 Task: Compose an email with the signature Jovani Ramirez with the subject Update on a new office opening and the message As discussed in our previous meeting, we need to finalize the project timeline by the end of the week. from softage.5@softage.net to softage.4@softage.net, select the message and change font size to huge, align the email to right Send the email. Finally, move the email from Sent Items to the label Testing
Action: Mouse moved to (63, 64)
Screenshot: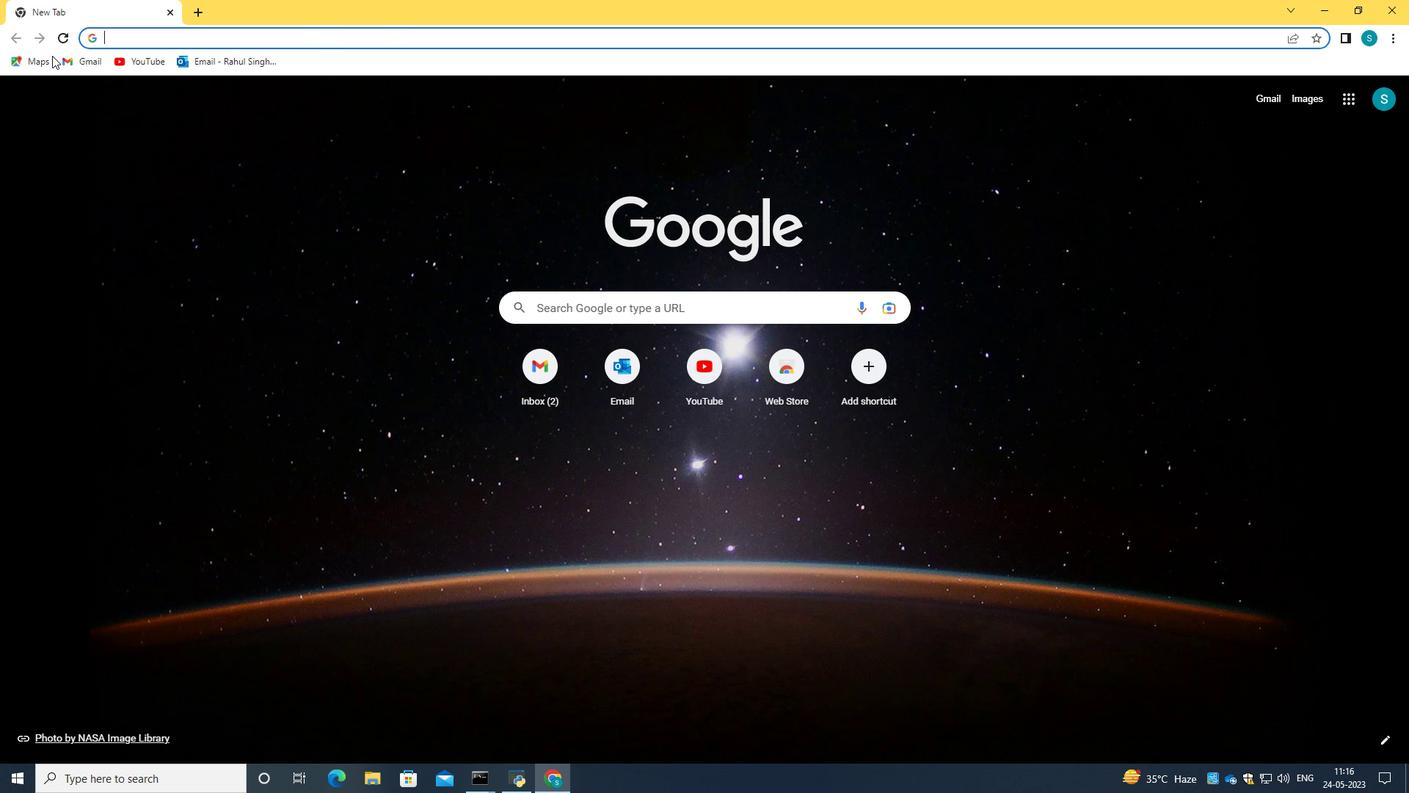 
Action: Mouse pressed left at (63, 64)
Screenshot: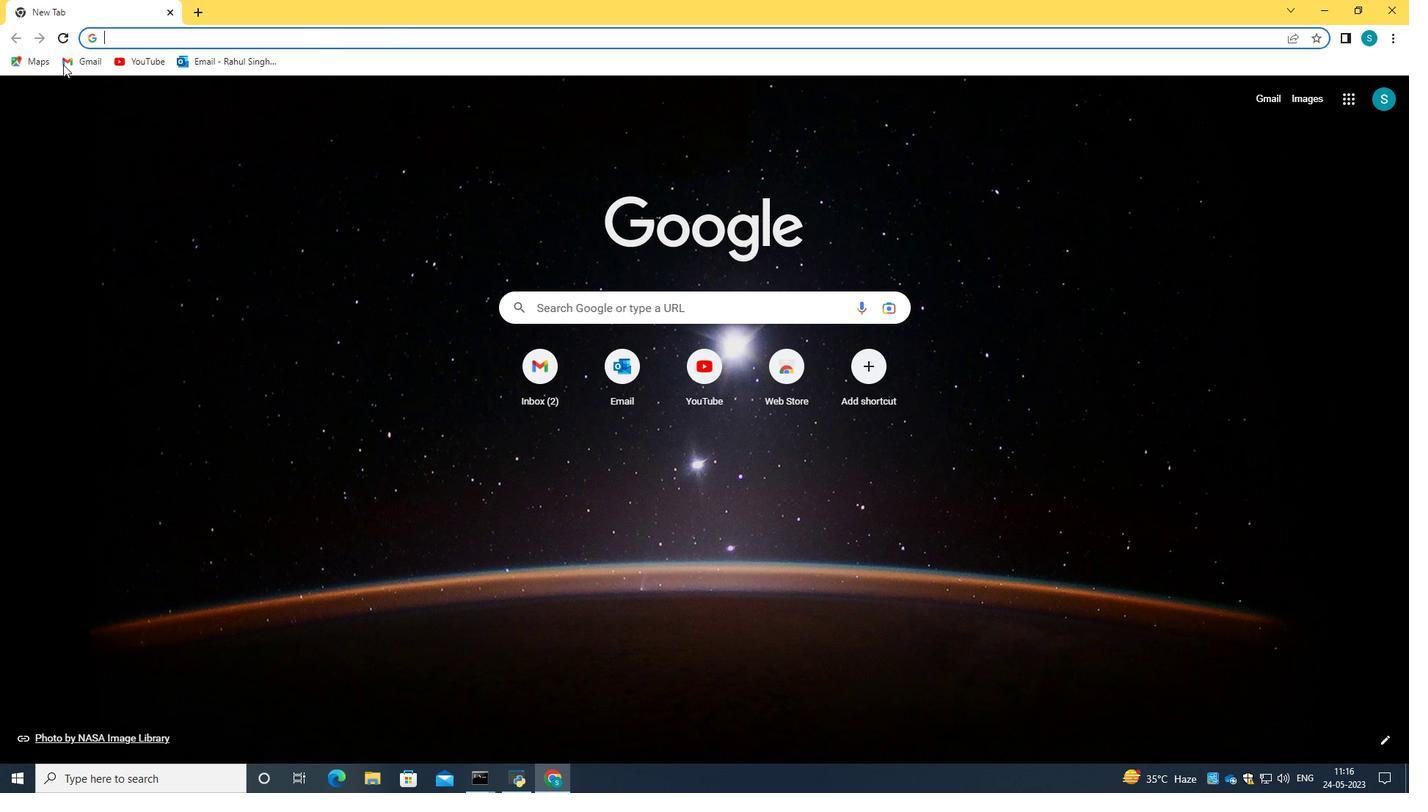 
Action: Mouse moved to (720, 232)
Screenshot: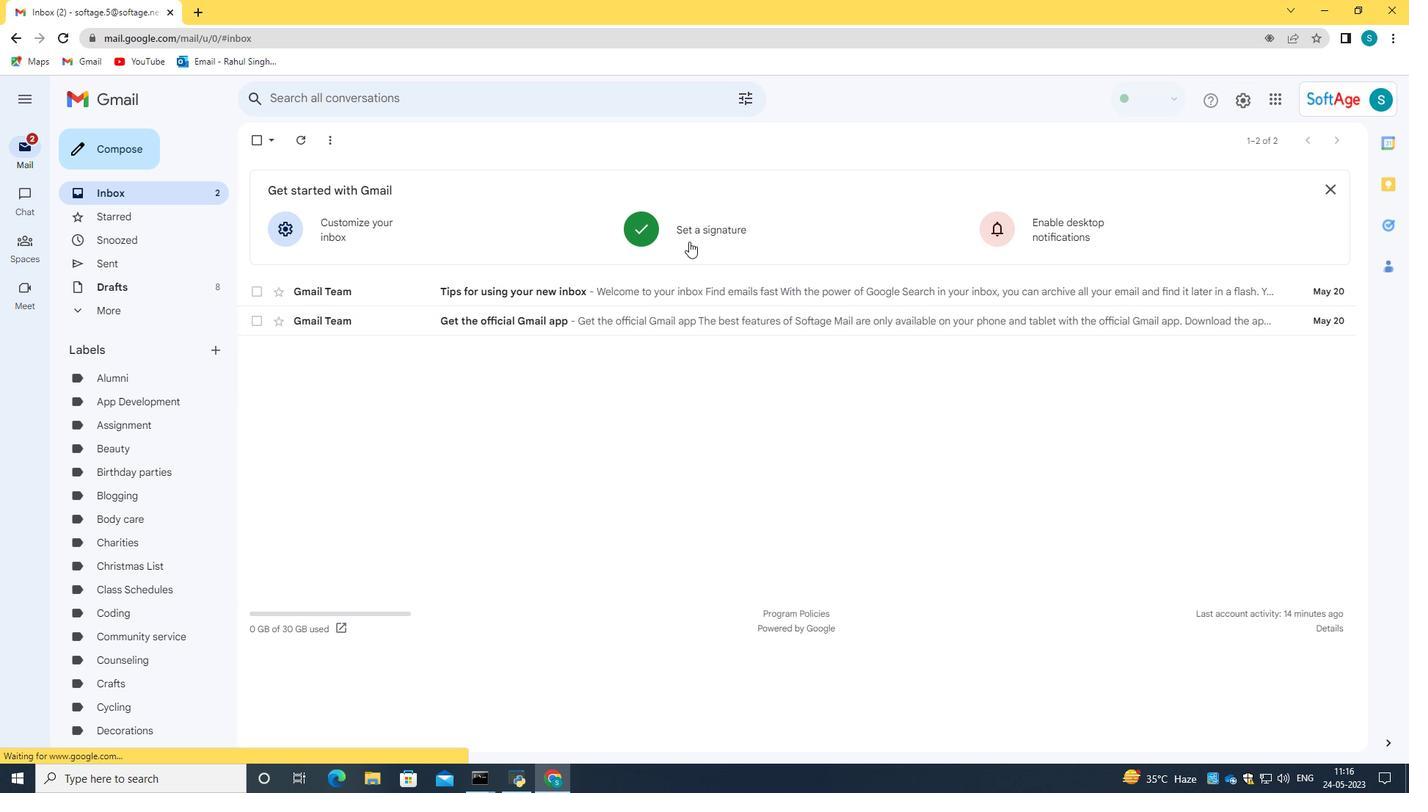 
Action: Mouse pressed left at (720, 232)
Screenshot: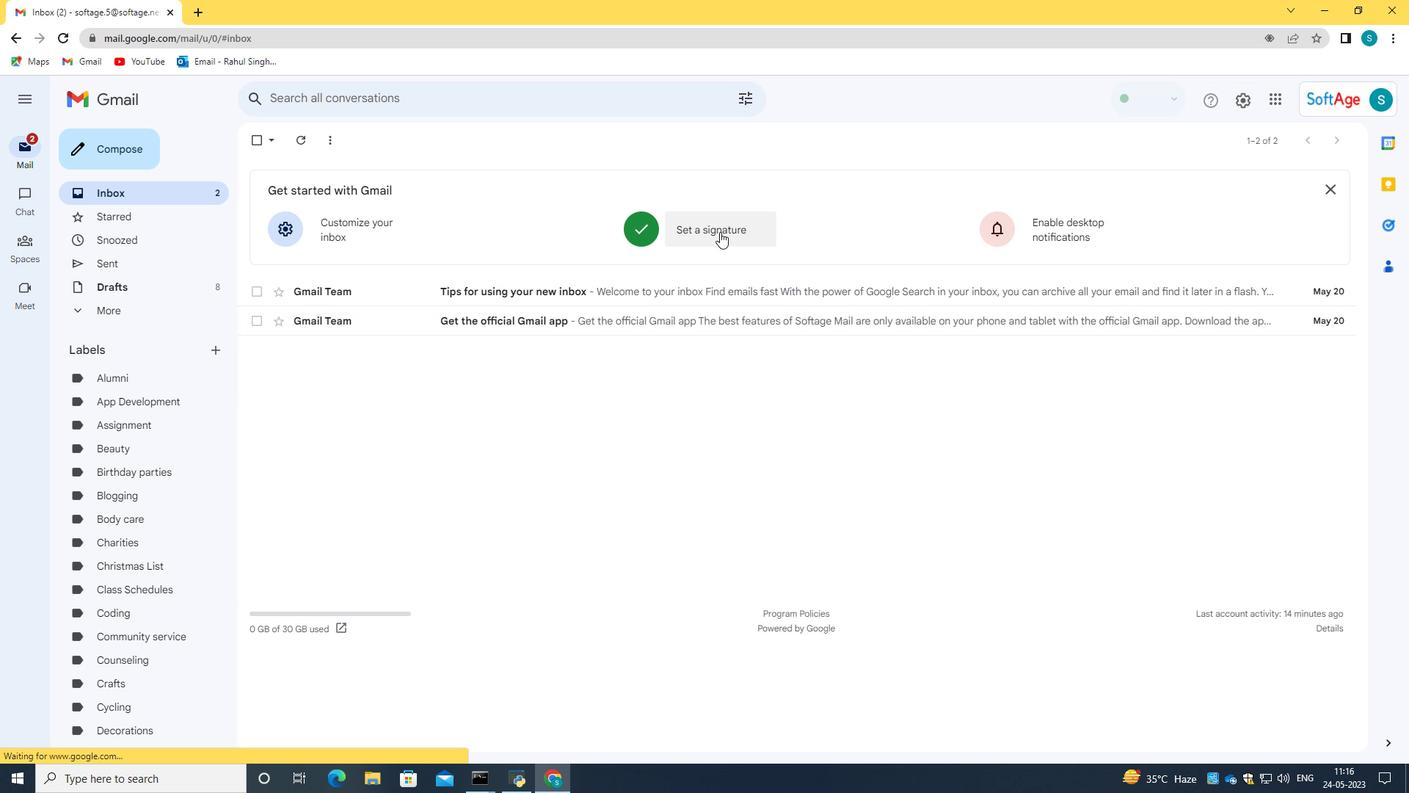 
Action: Mouse moved to (741, 377)
Screenshot: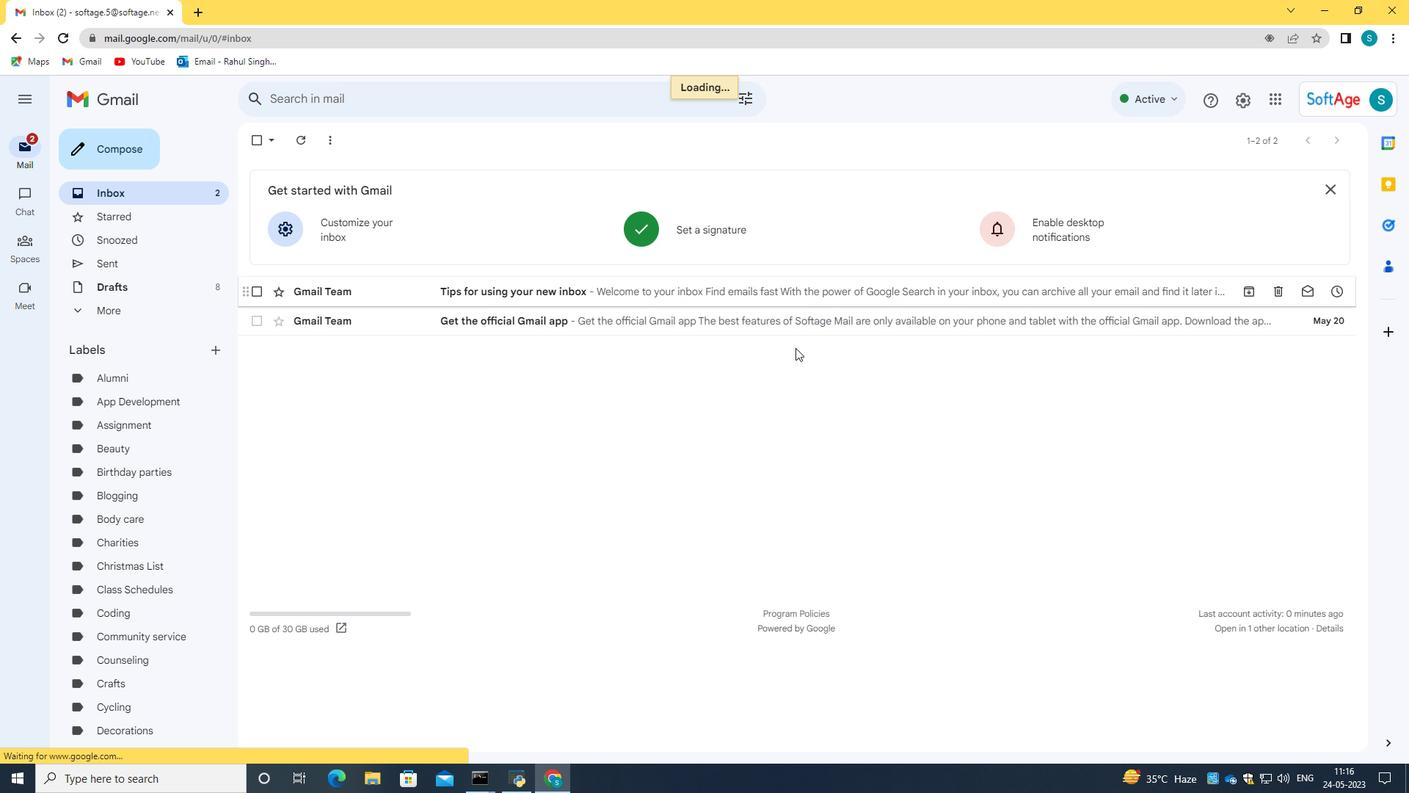 
Action: Mouse scrolled (741, 376) with delta (0, 0)
Screenshot: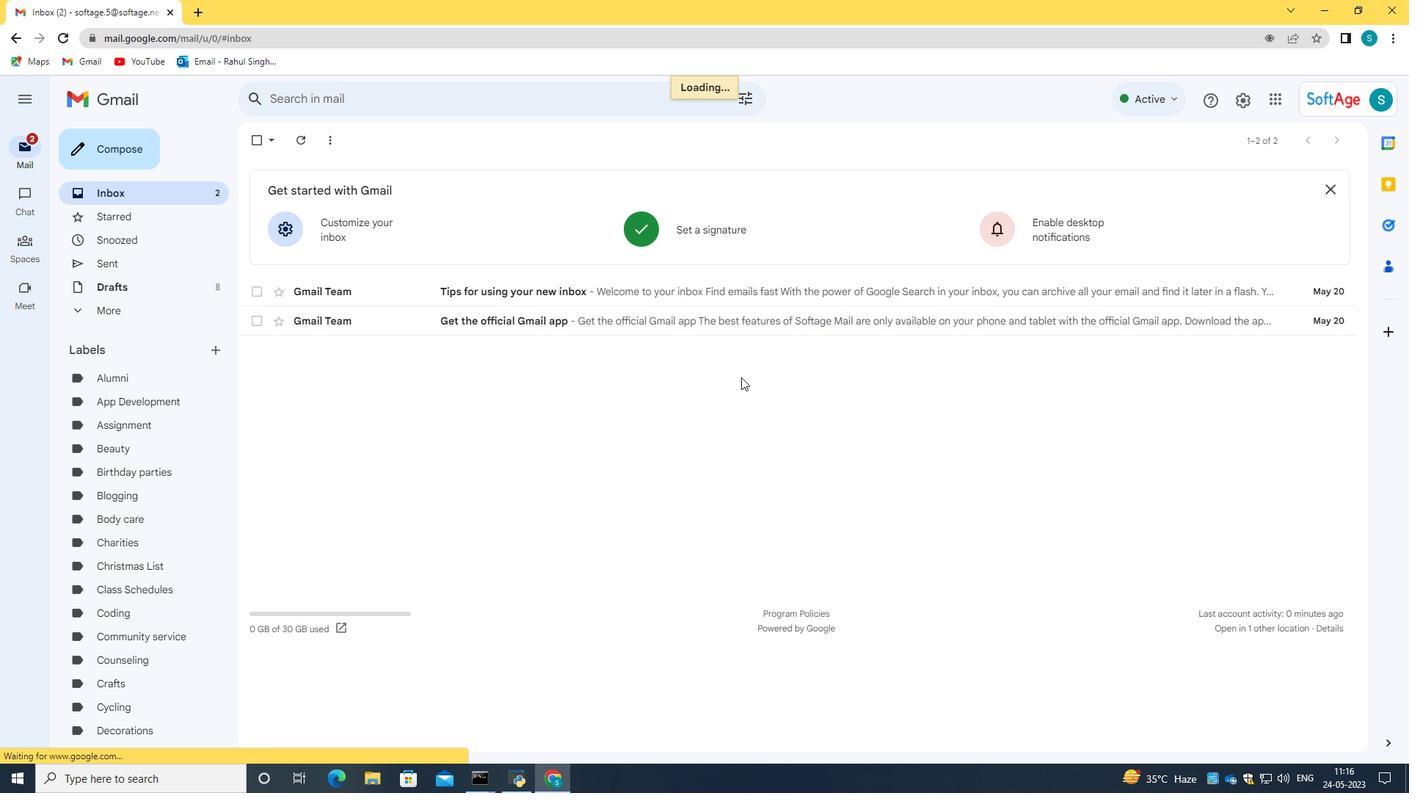 
Action: Mouse scrolled (741, 376) with delta (0, 0)
Screenshot: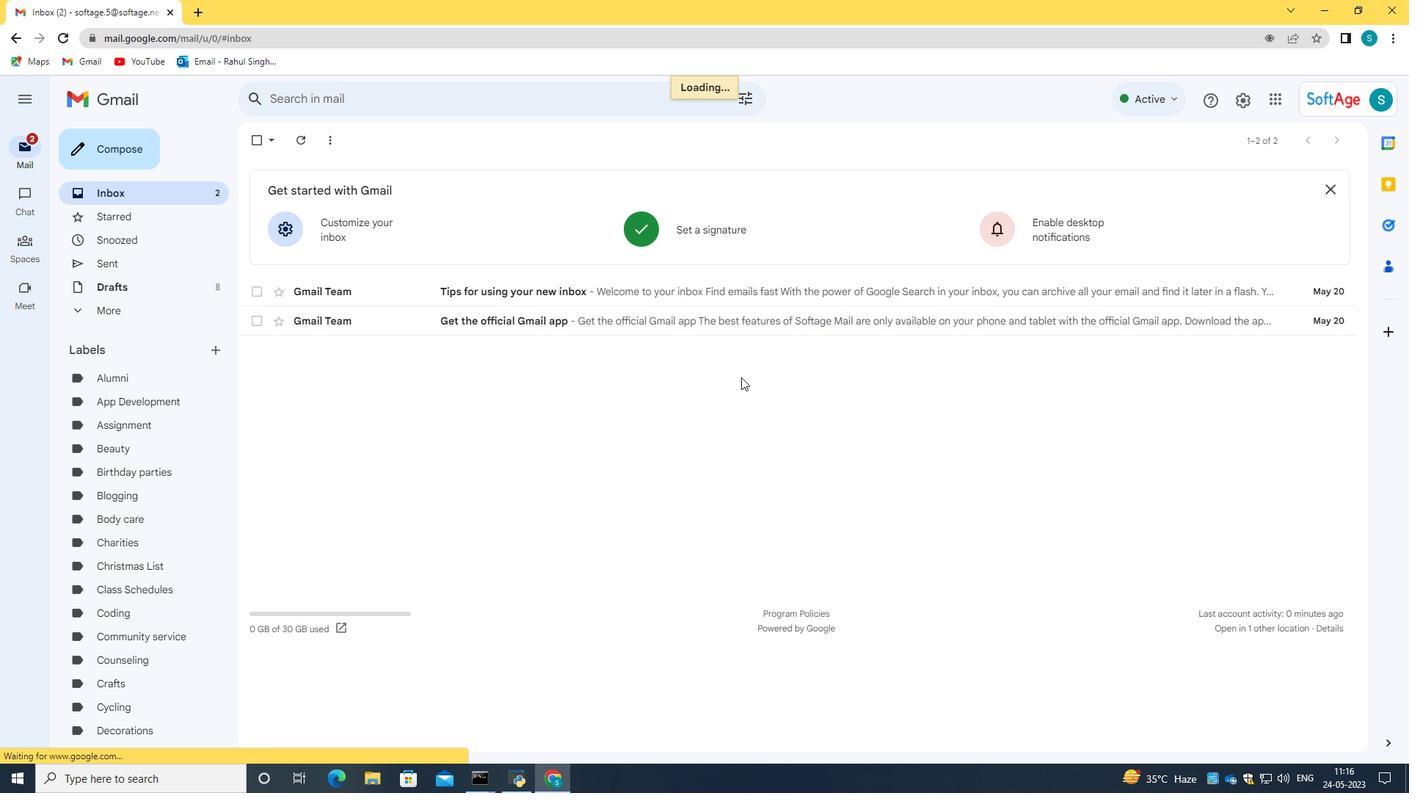 
Action: Mouse scrolled (741, 376) with delta (0, 0)
Screenshot: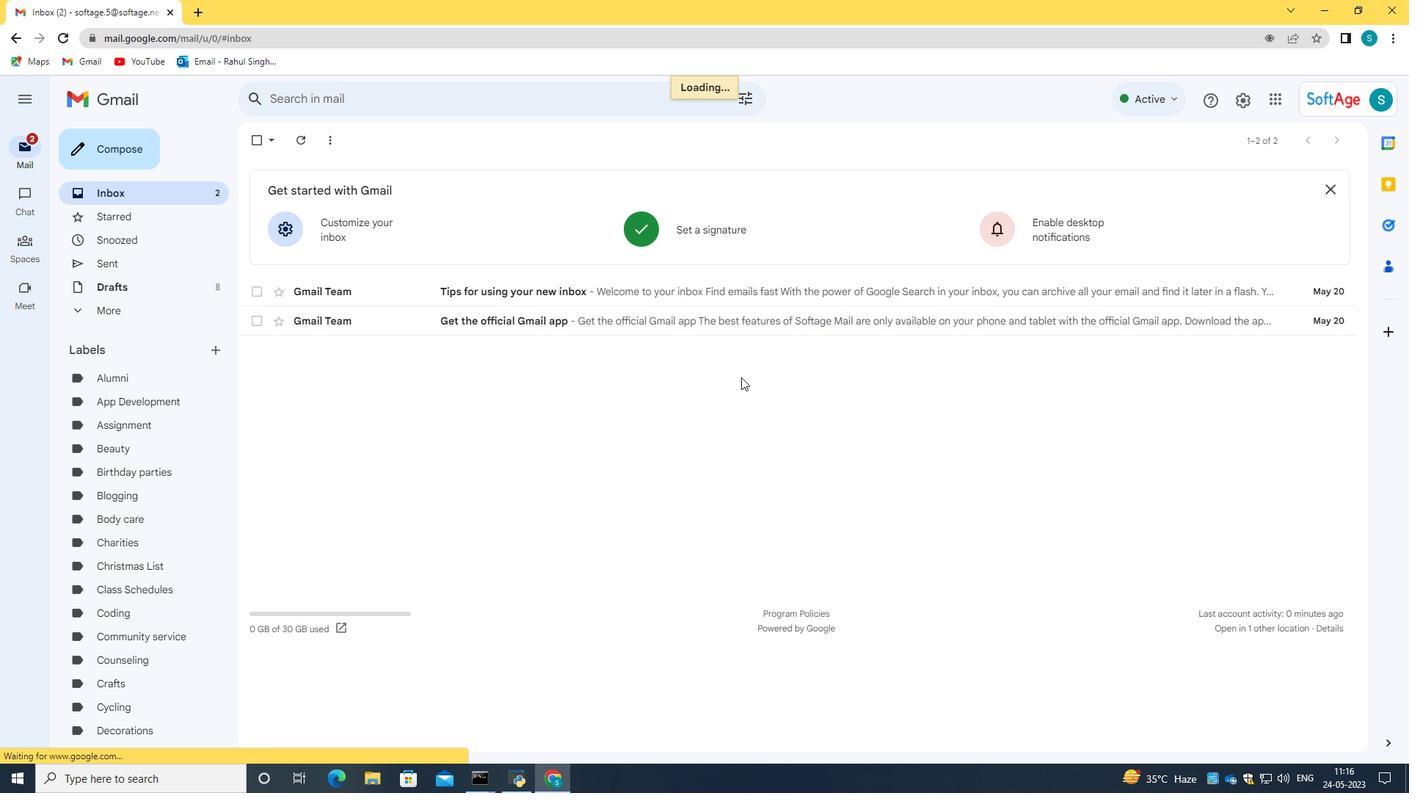
Action: Mouse scrolled (741, 376) with delta (0, 0)
Screenshot: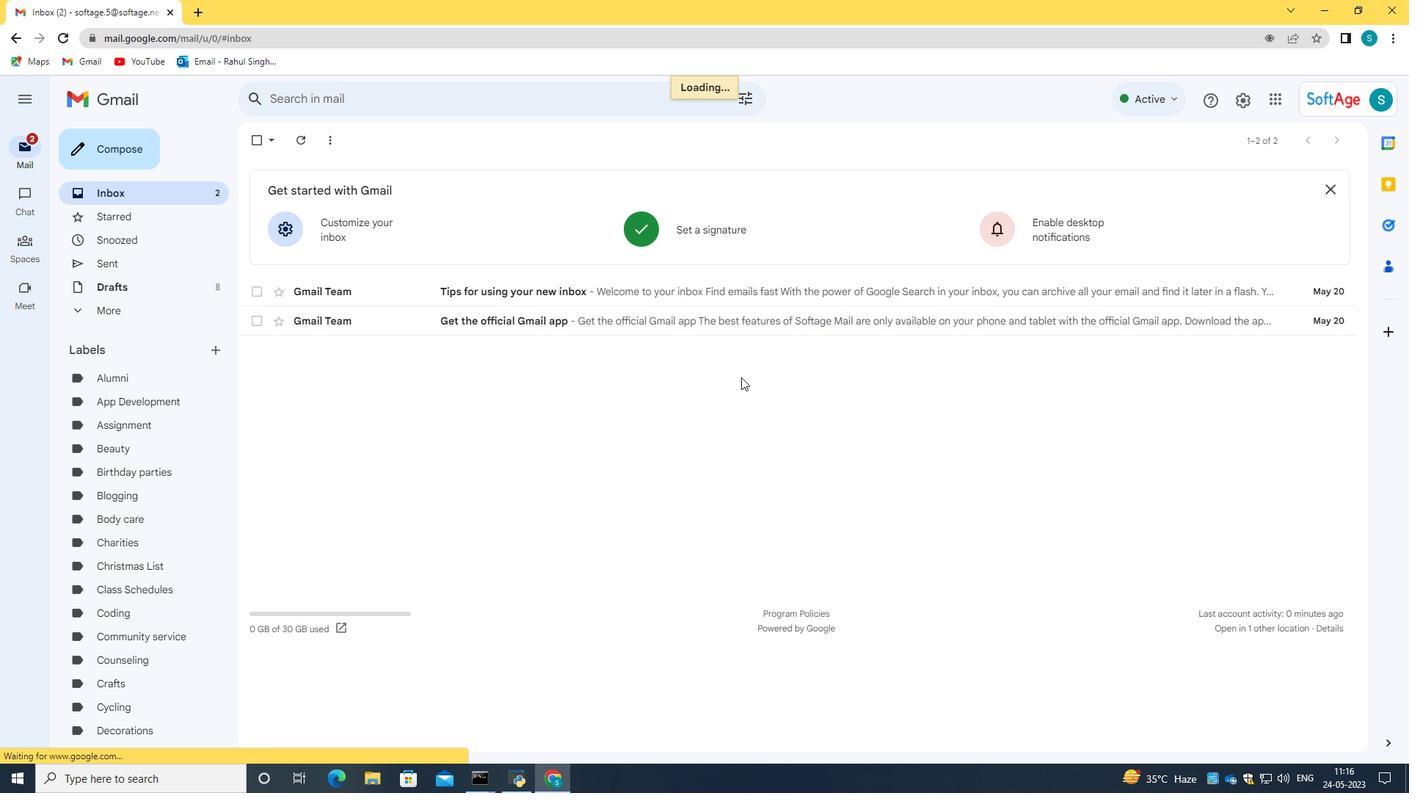 
Action: Mouse moved to (681, 227)
Screenshot: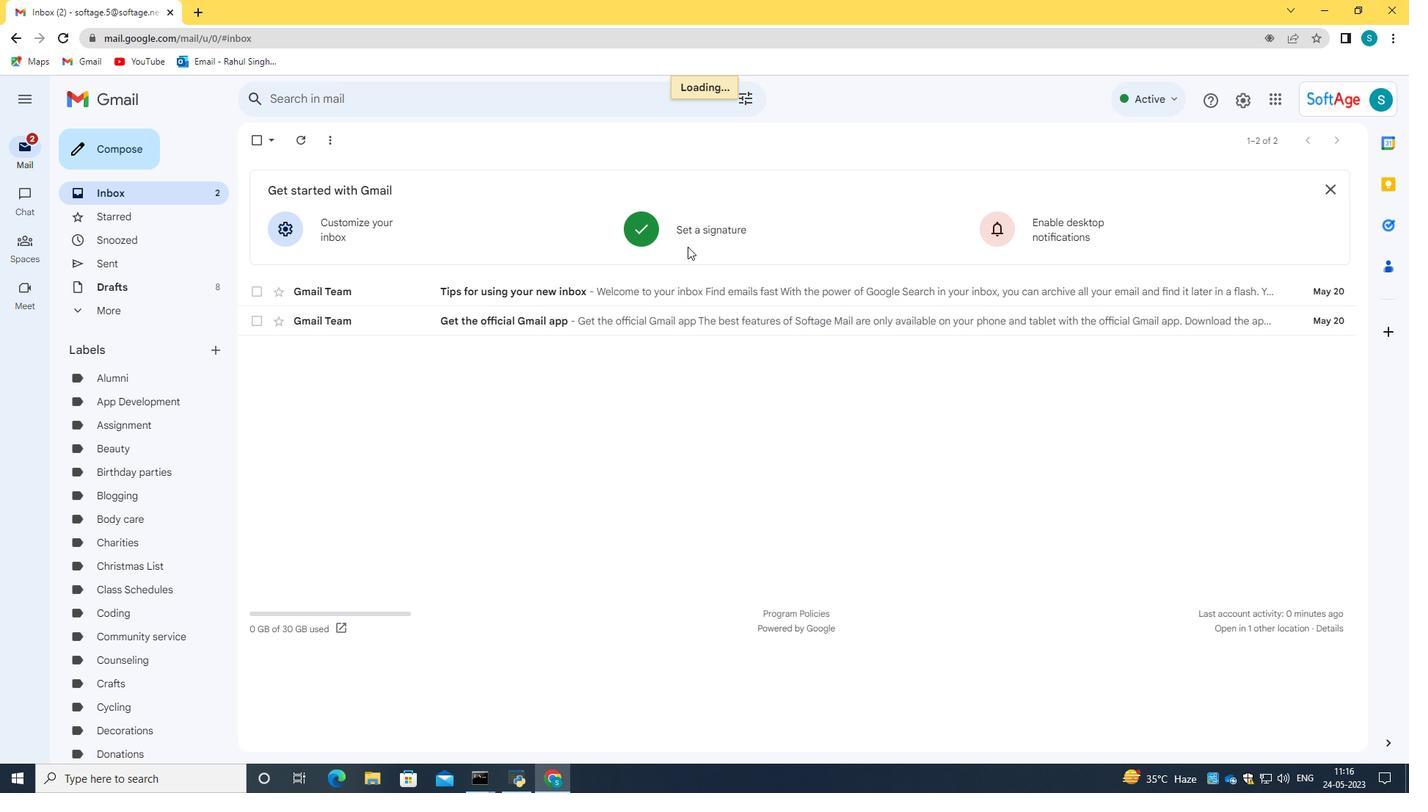
Action: Mouse pressed left at (681, 227)
Screenshot: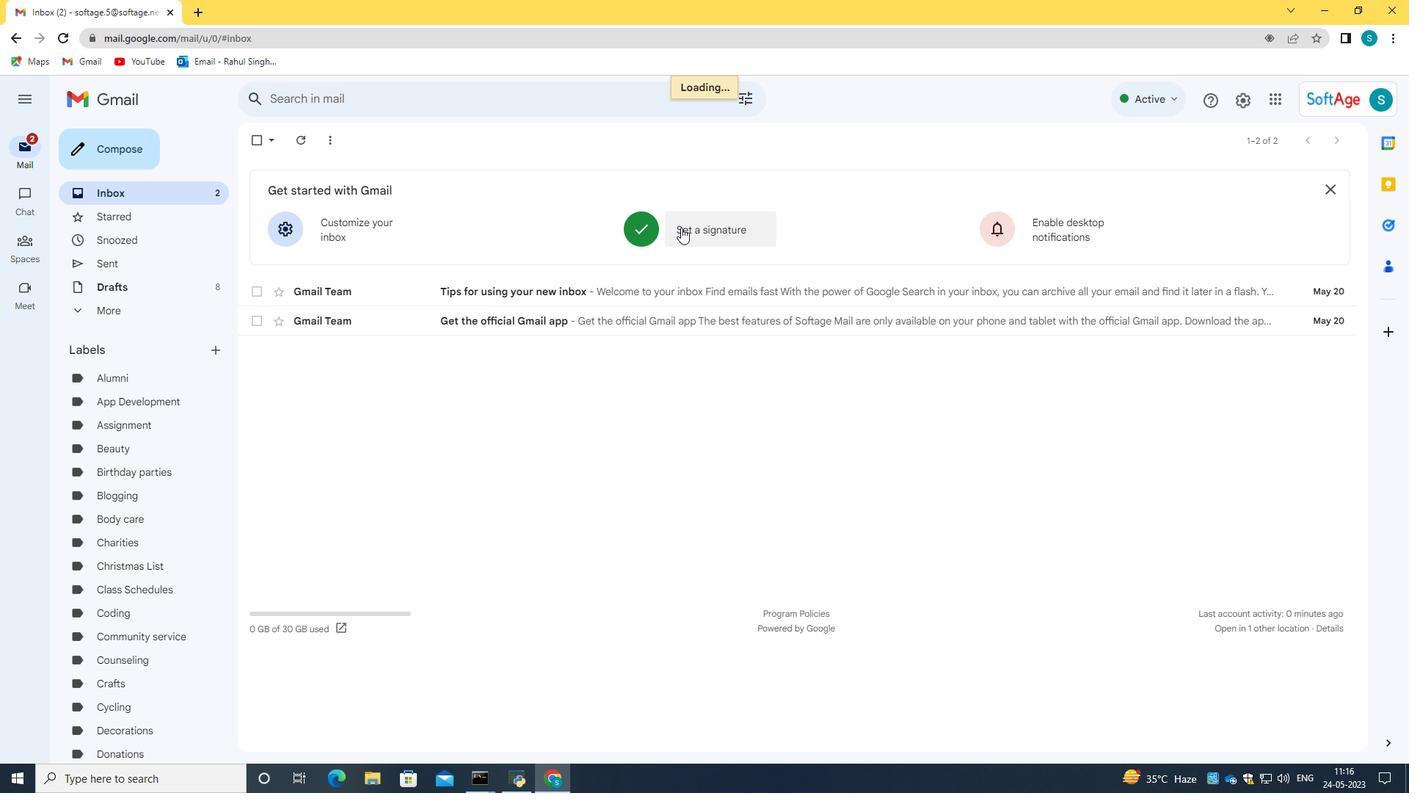 
Action: Mouse moved to (720, 356)
Screenshot: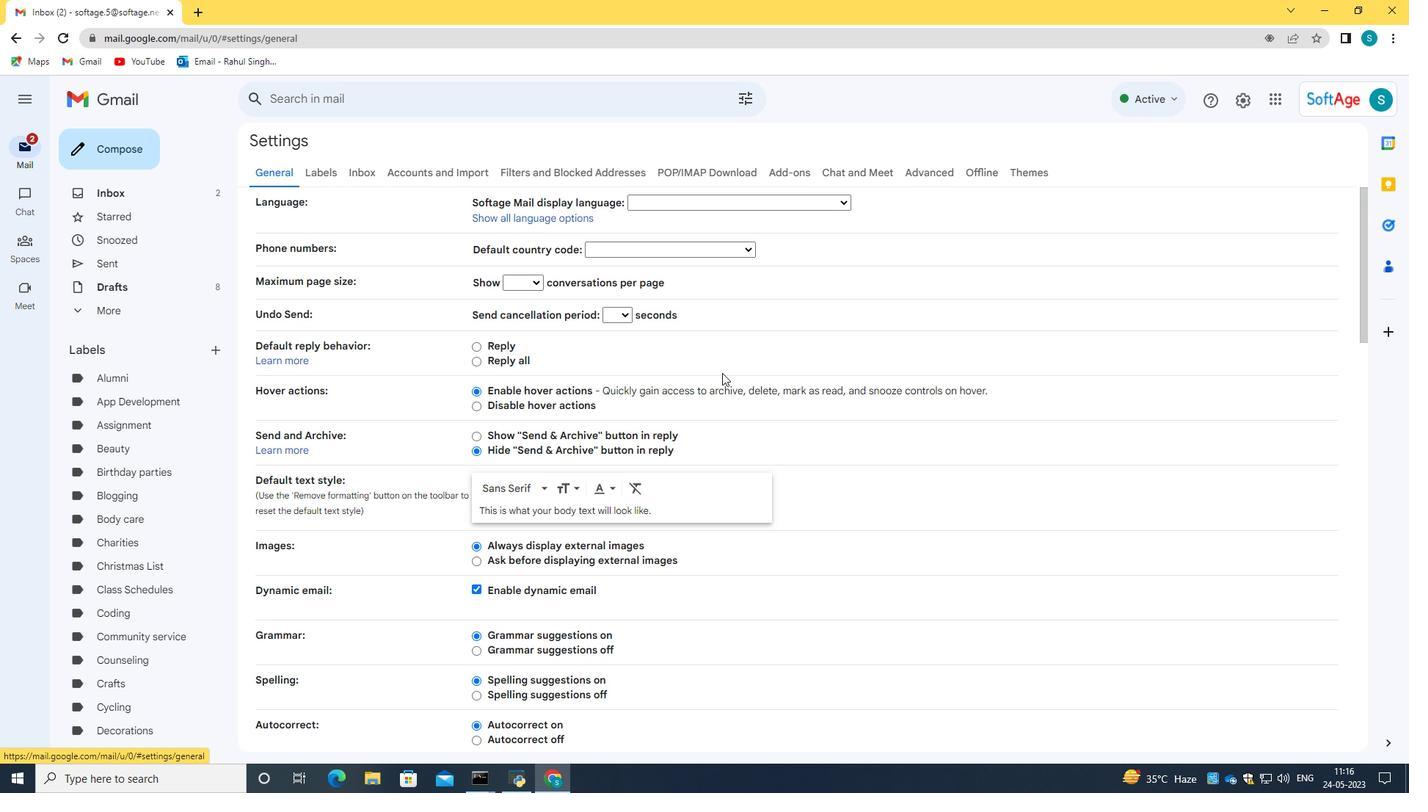 
Action: Mouse scrolled (720, 355) with delta (0, 0)
Screenshot: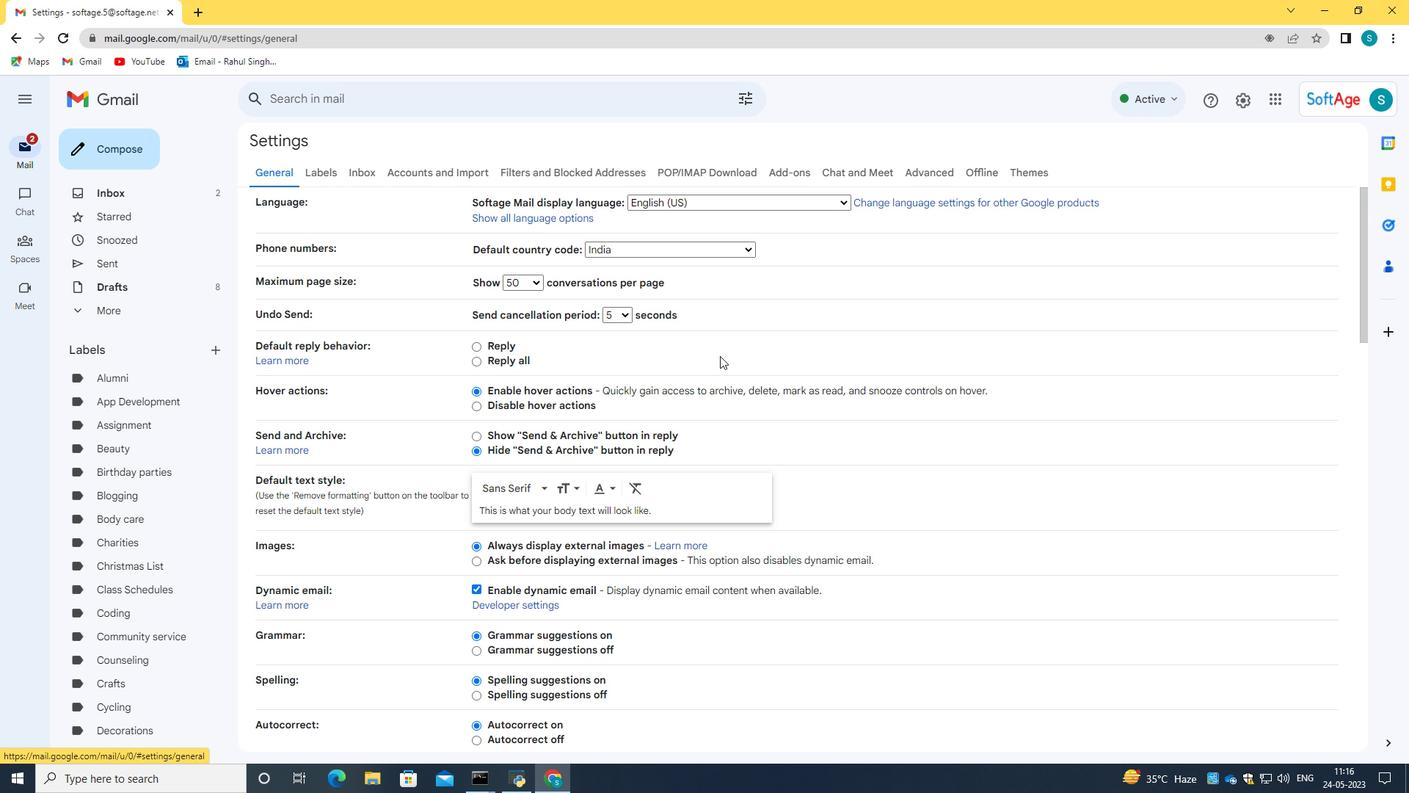 
Action: Mouse scrolled (720, 355) with delta (0, 0)
Screenshot: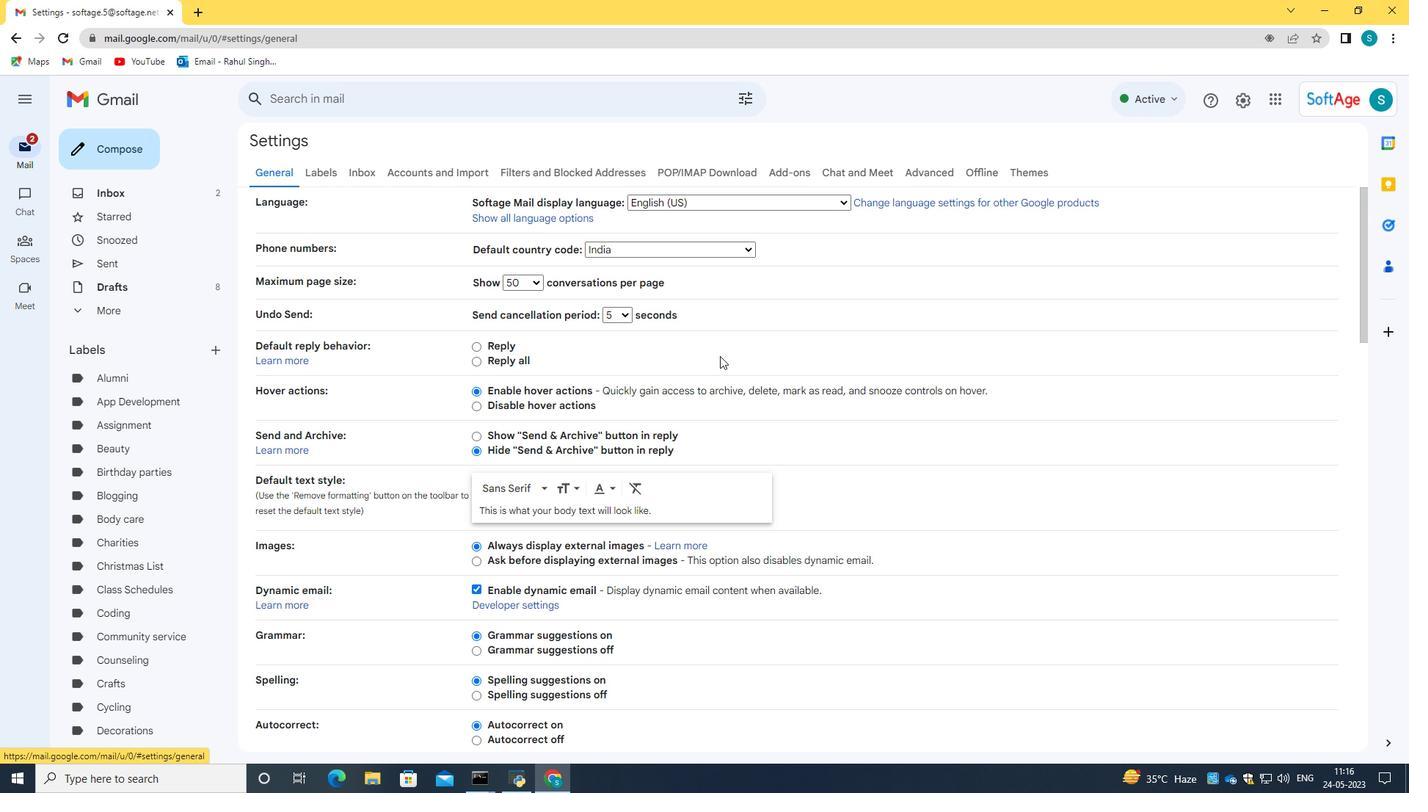 
Action: Mouse scrolled (720, 355) with delta (0, 0)
Screenshot: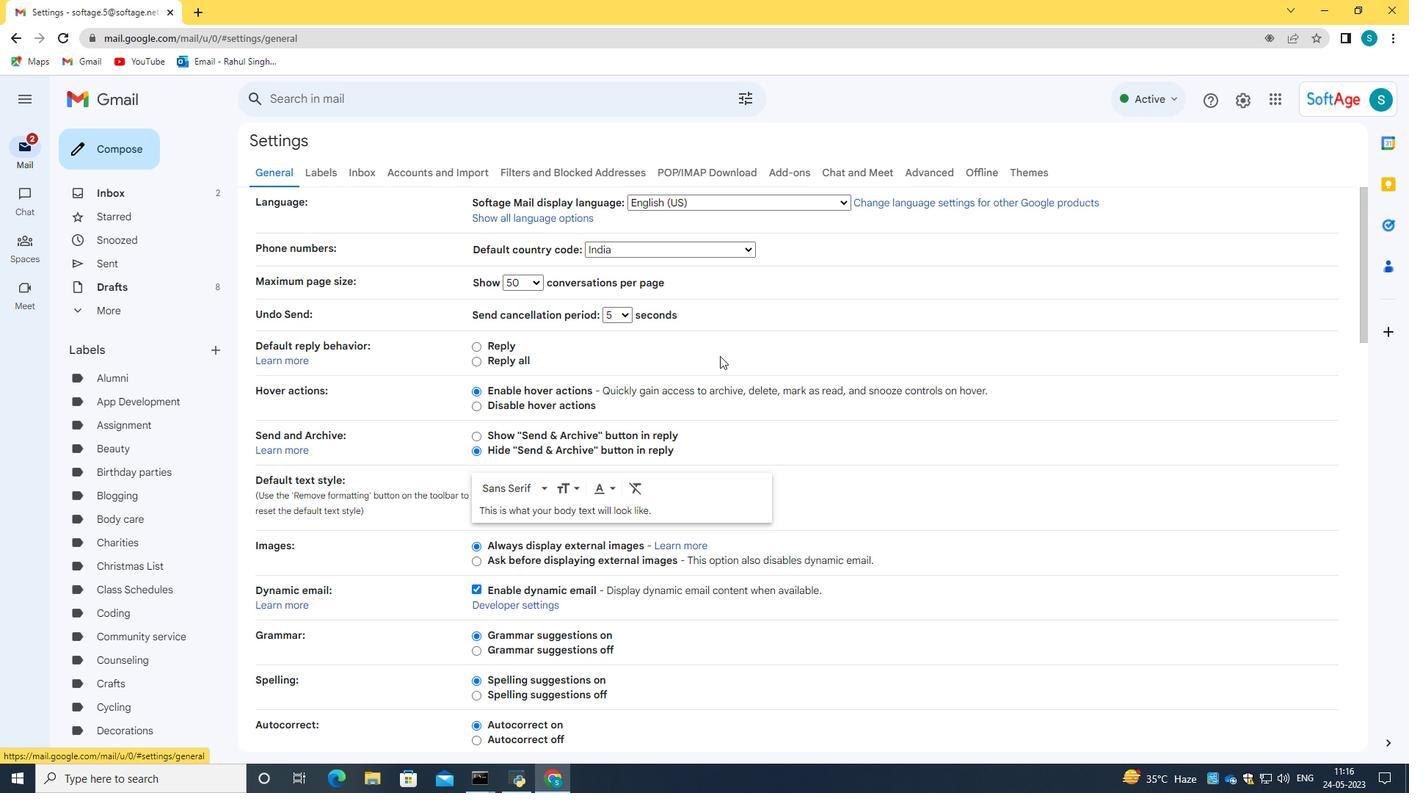 
Action: Mouse scrolled (720, 355) with delta (0, 0)
Screenshot: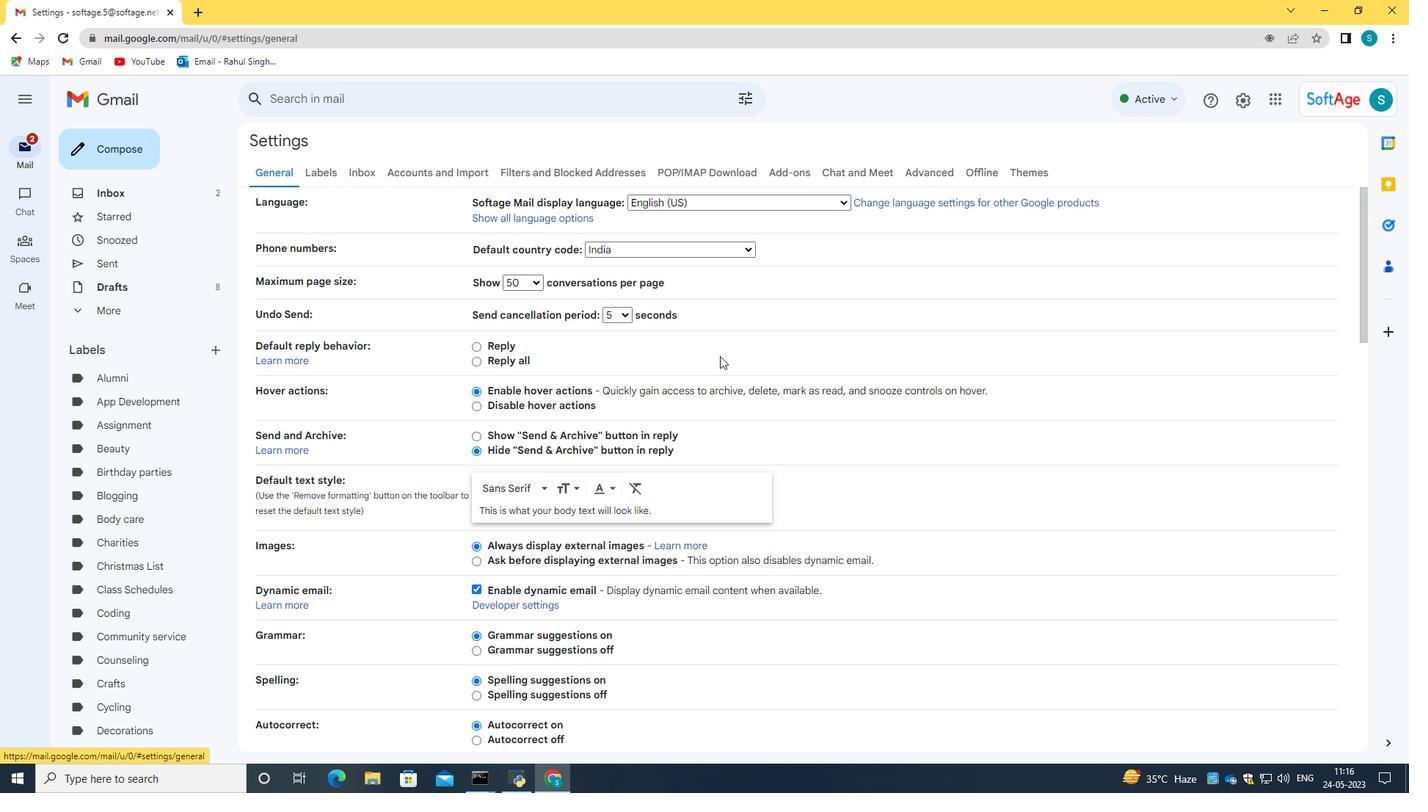 
Action: Mouse scrolled (720, 355) with delta (0, 0)
Screenshot: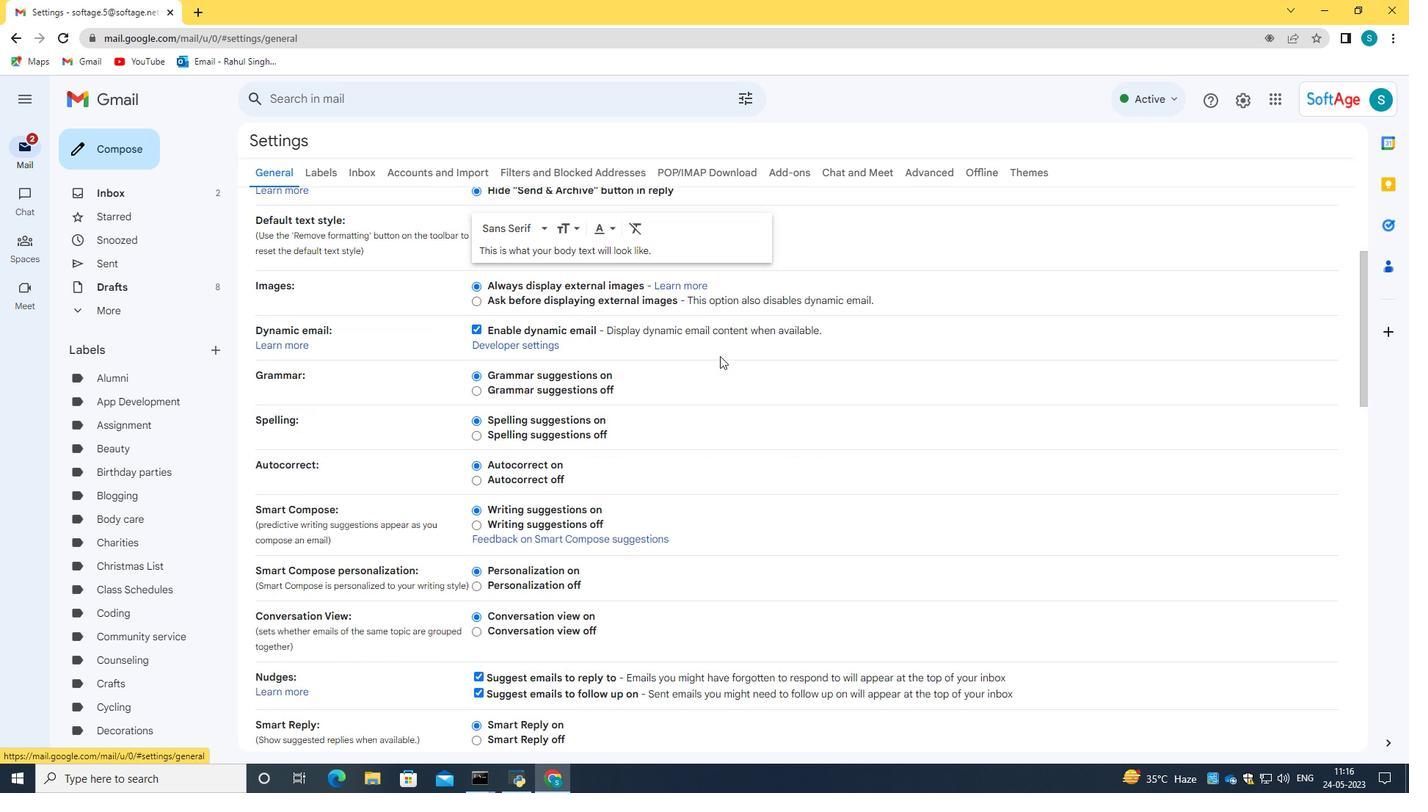 
Action: Mouse scrolled (720, 355) with delta (0, 0)
Screenshot: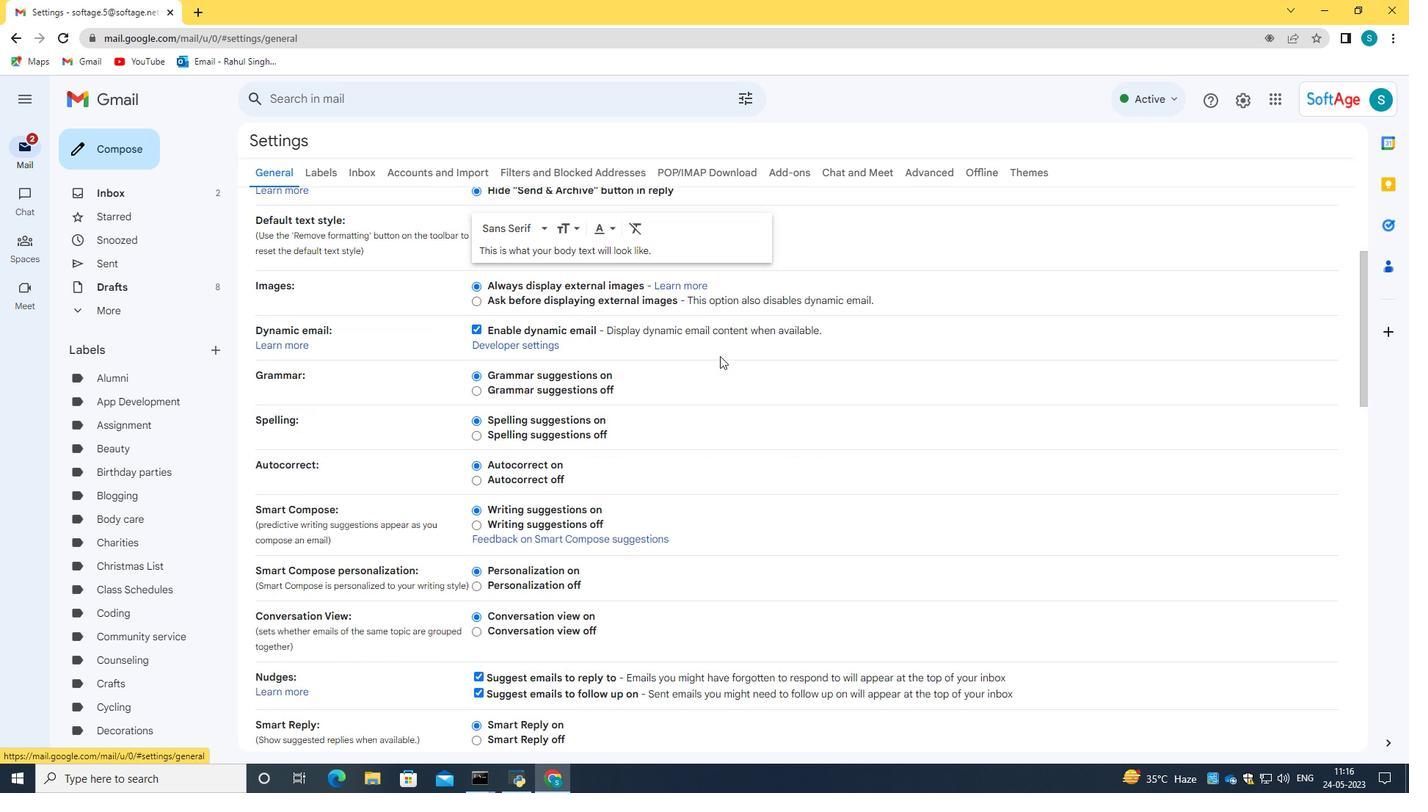 
Action: Mouse scrolled (720, 355) with delta (0, 0)
Screenshot: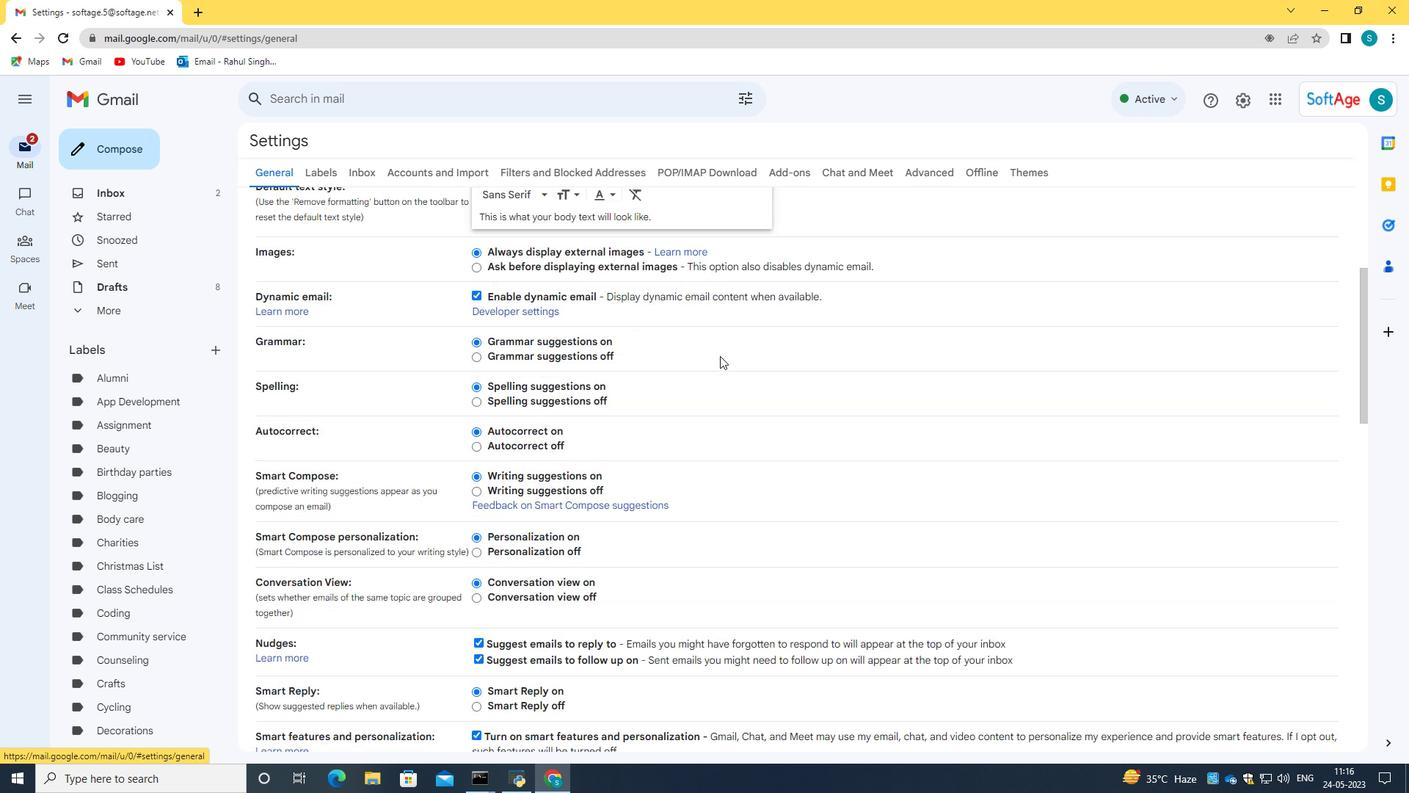 
Action: Mouse scrolled (720, 355) with delta (0, 0)
Screenshot: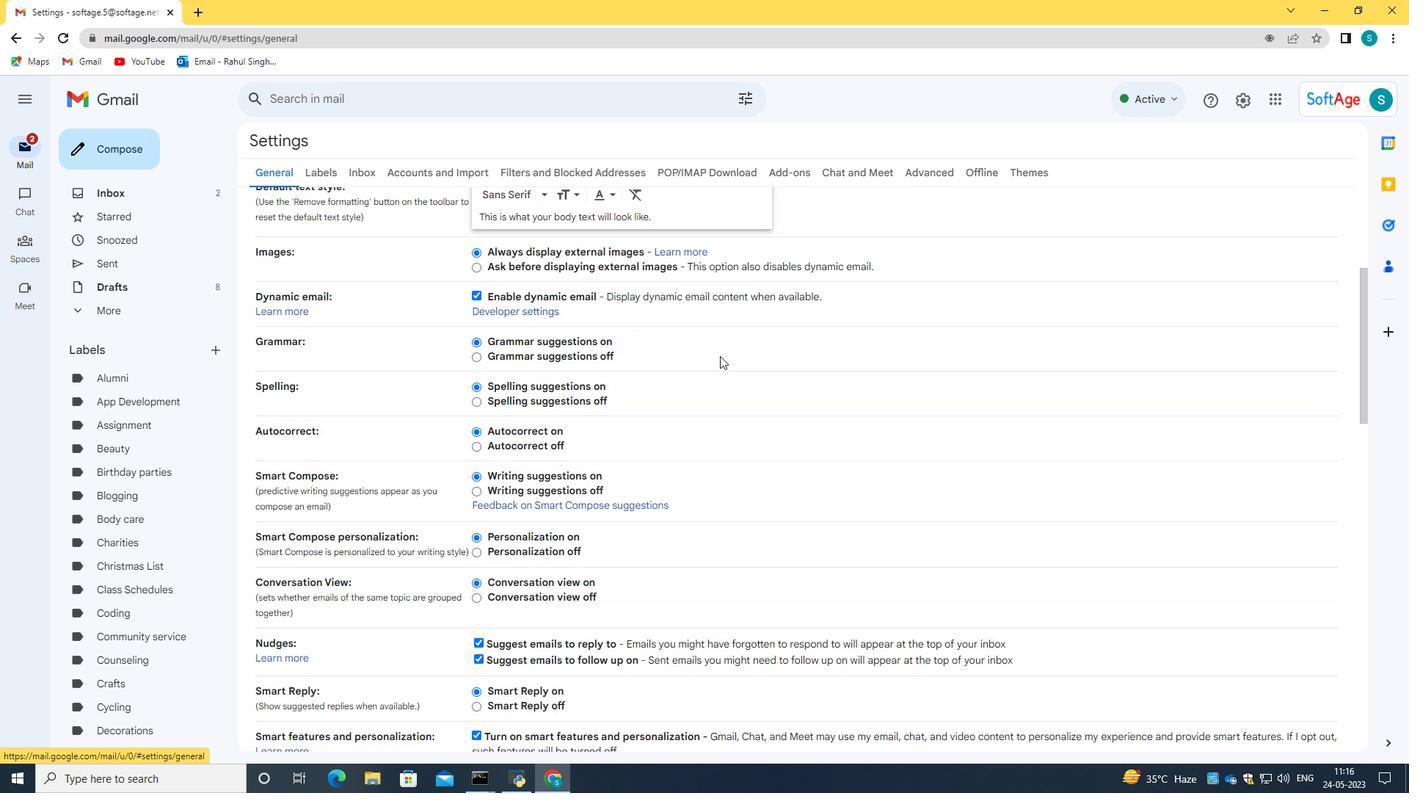 
Action: Mouse scrolled (720, 355) with delta (0, 0)
Screenshot: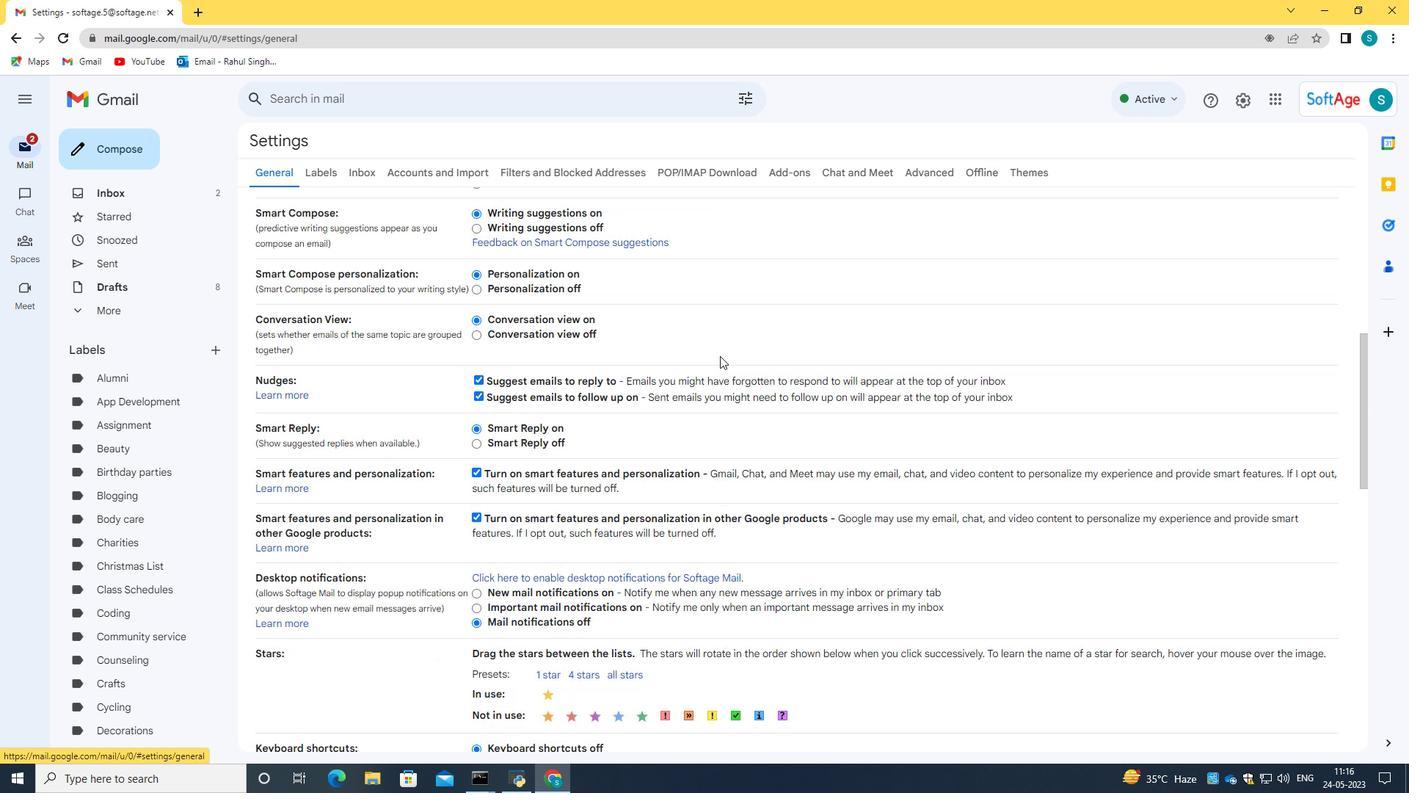 
Action: Mouse scrolled (720, 355) with delta (0, 0)
Screenshot: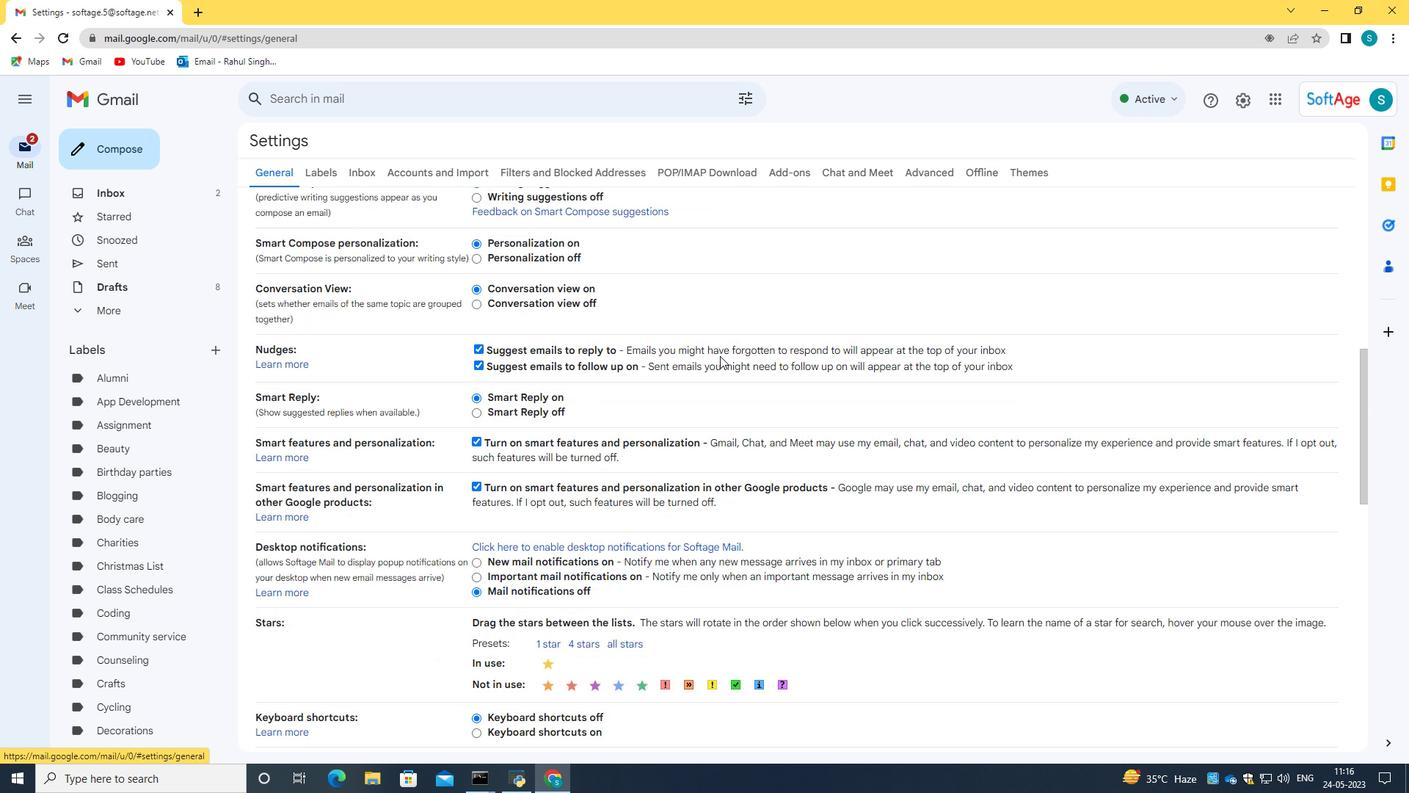 
Action: Mouse scrolled (720, 355) with delta (0, 0)
Screenshot: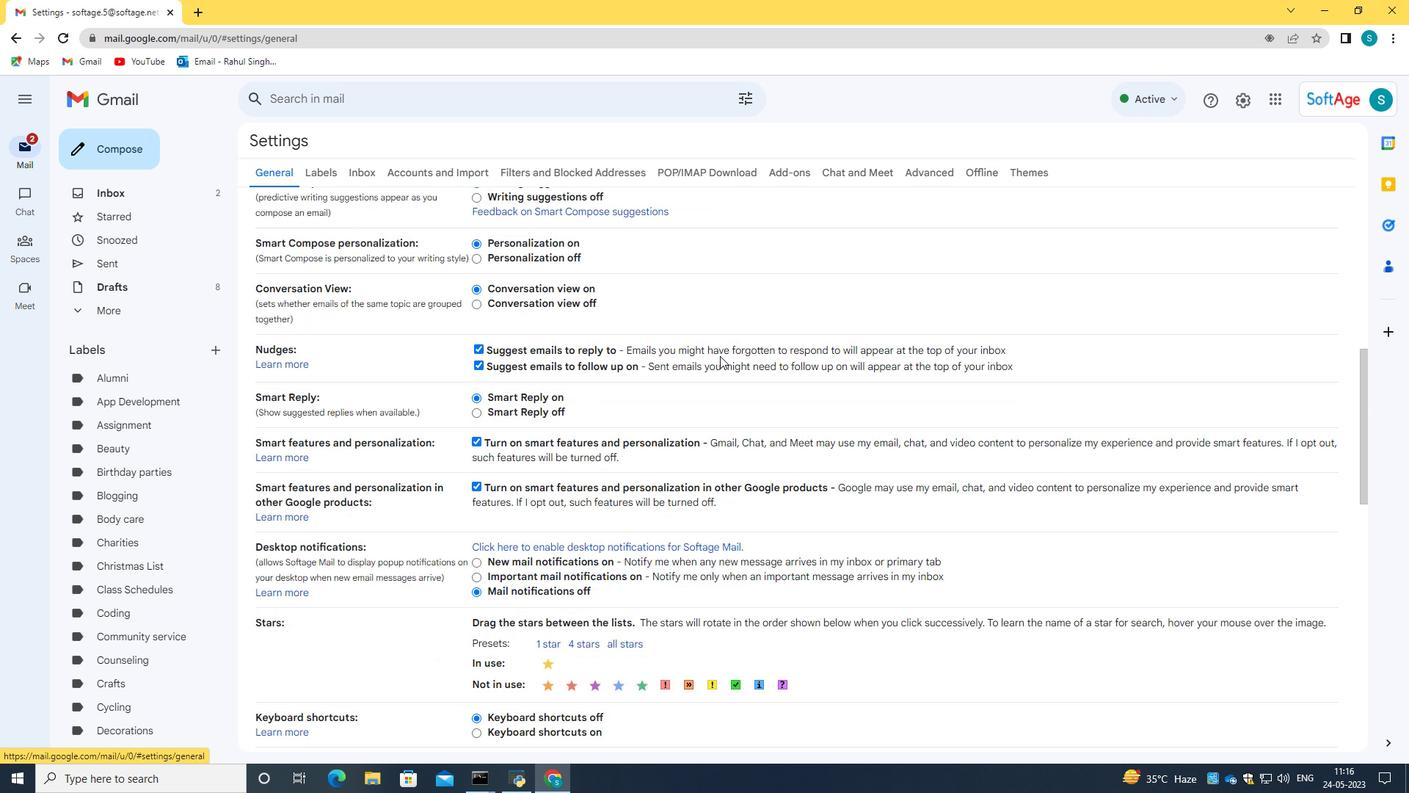 
Action: Mouse scrolled (720, 355) with delta (0, 0)
Screenshot: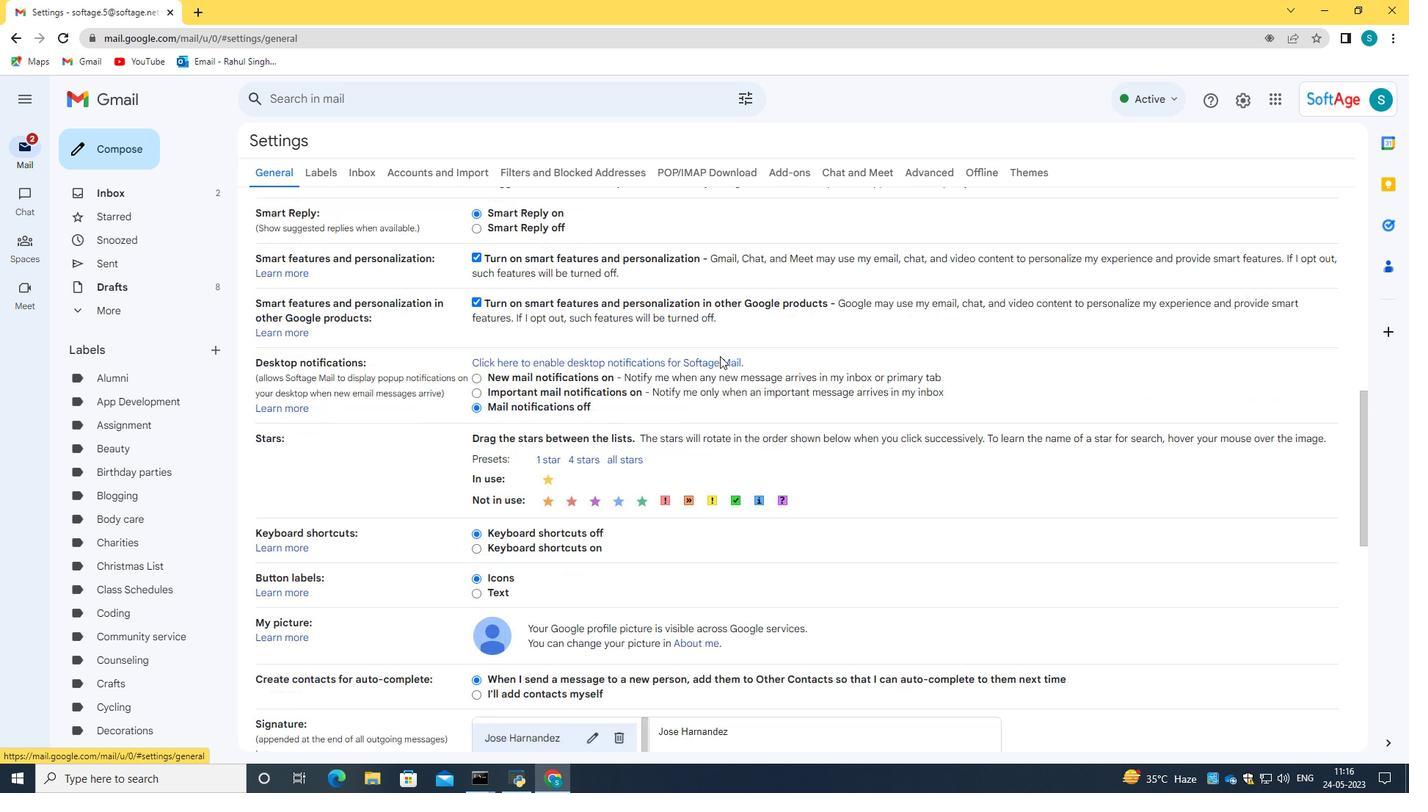 
Action: Mouse scrolled (720, 355) with delta (0, 0)
Screenshot: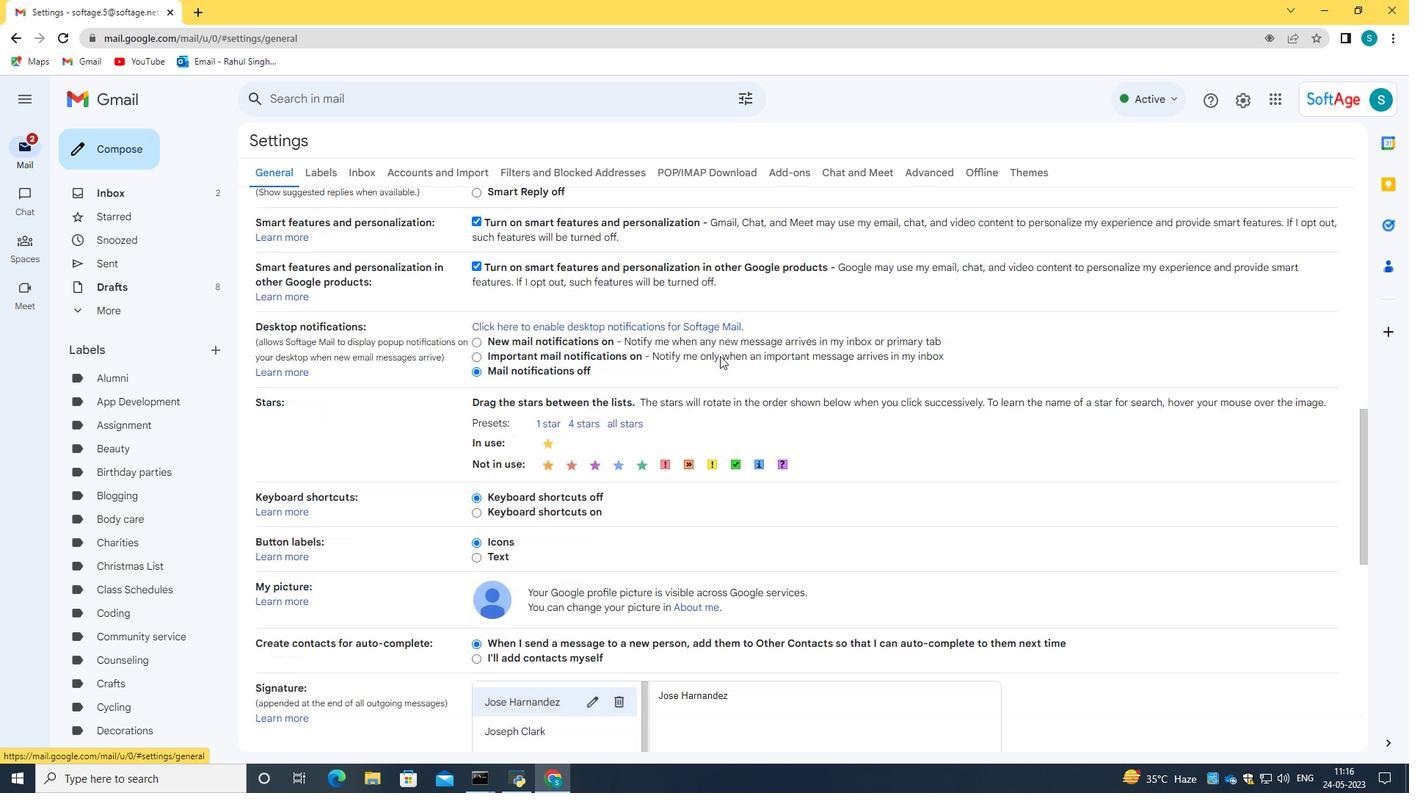 
Action: Mouse scrolled (720, 355) with delta (0, 0)
Screenshot: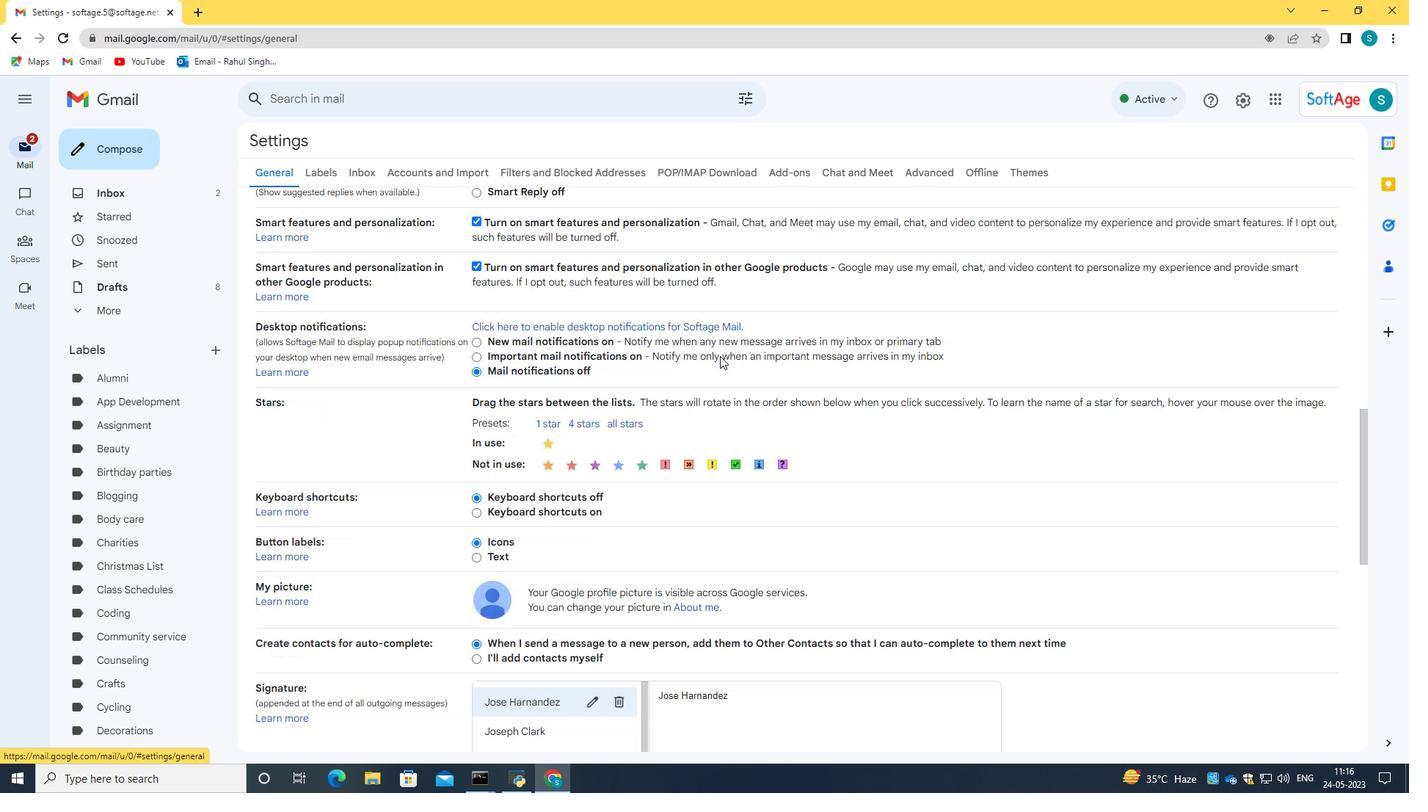
Action: Mouse moved to (556, 602)
Screenshot: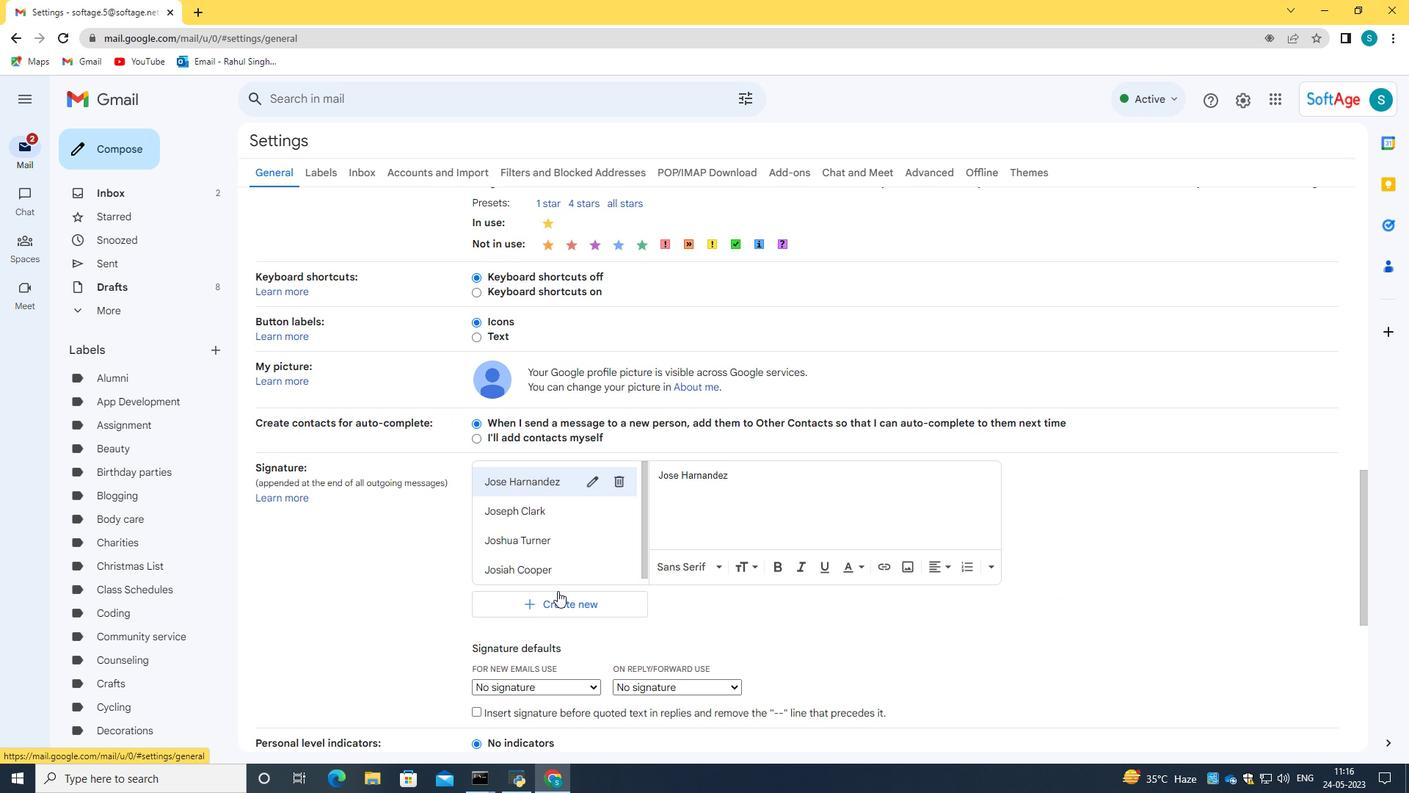 
Action: Mouse pressed left at (556, 602)
Screenshot: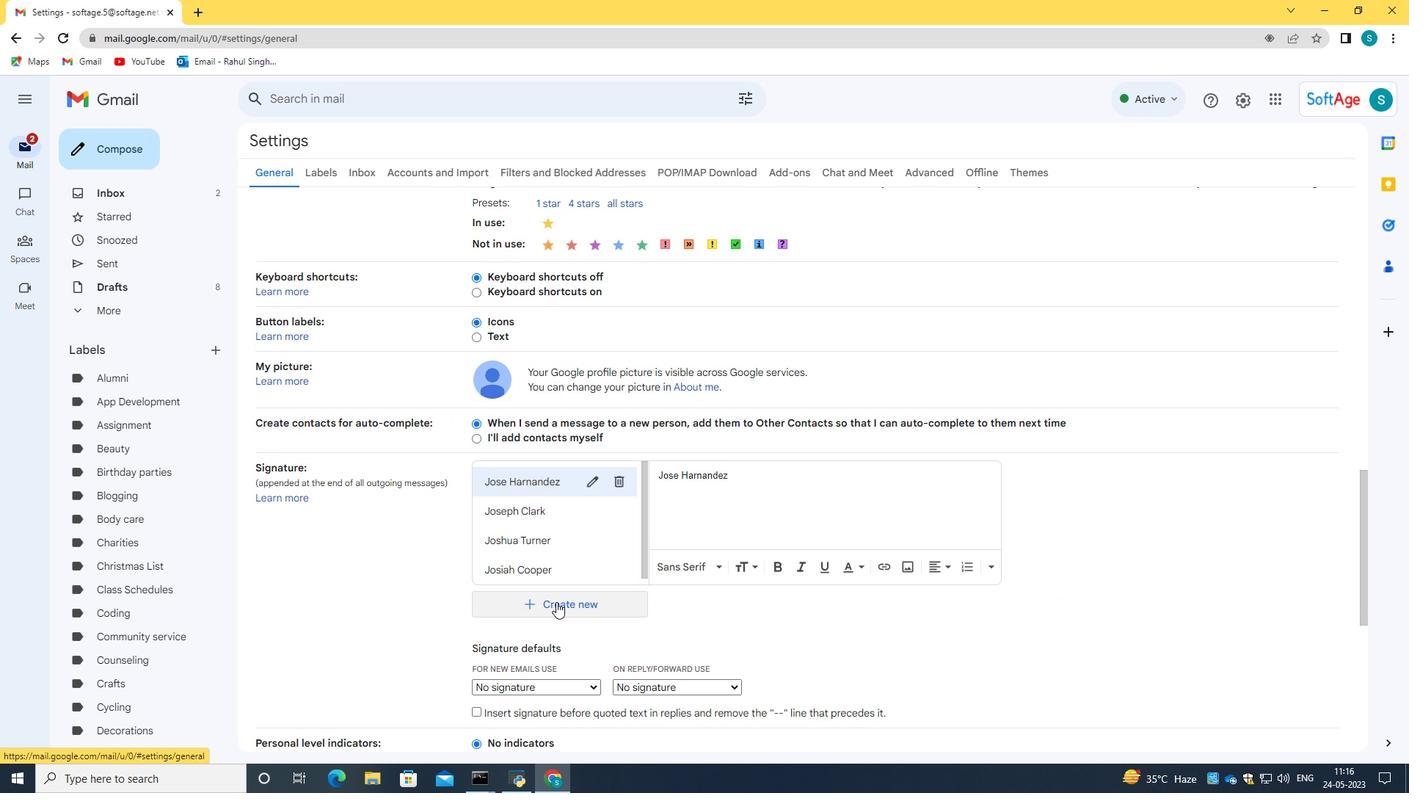 
Action: Mouse moved to (682, 406)
Screenshot: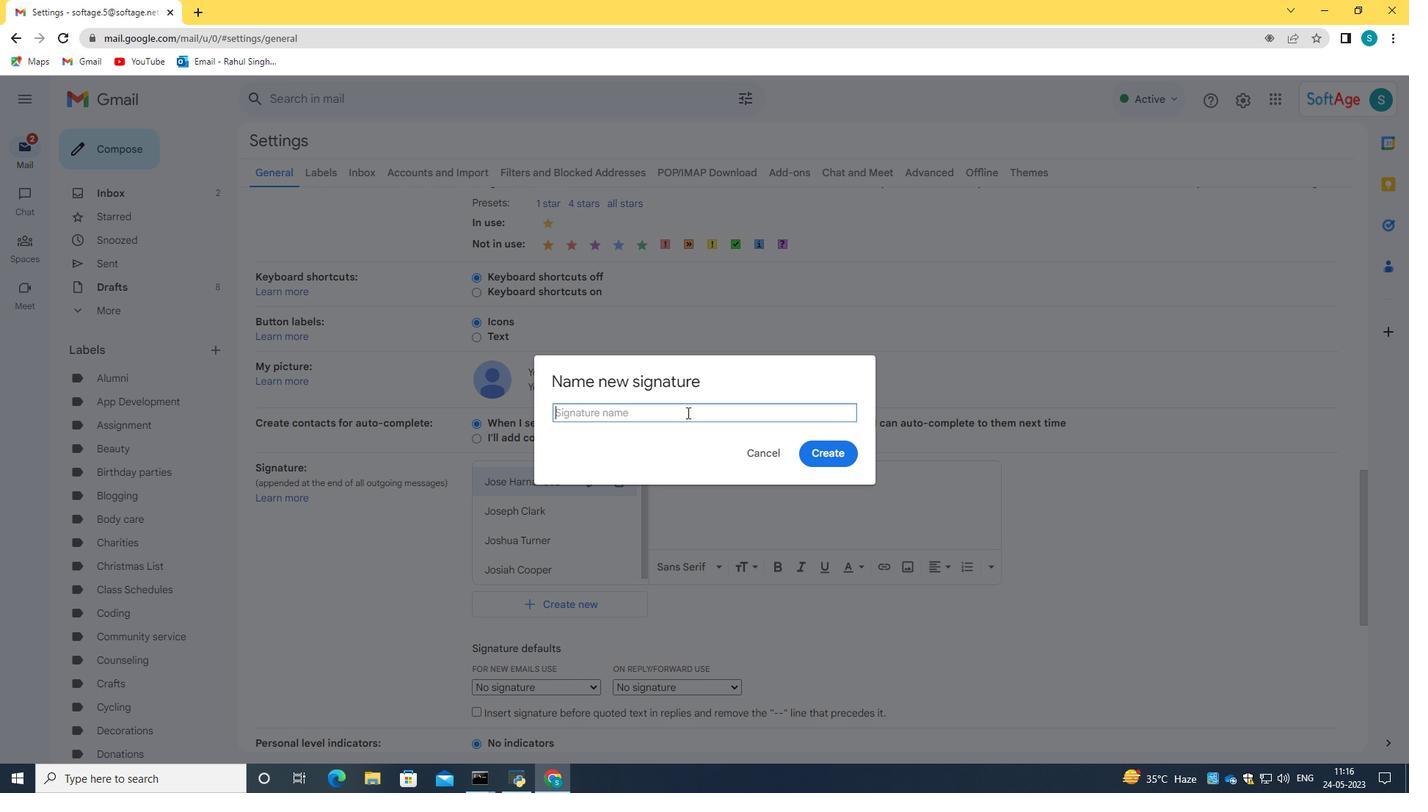 
Action: Key pressed <Key.caps_lock>J<Key.caps_lock>ovani<Key.space><Key.caps_lock>R<Key.caps_lock>amirez
Screenshot: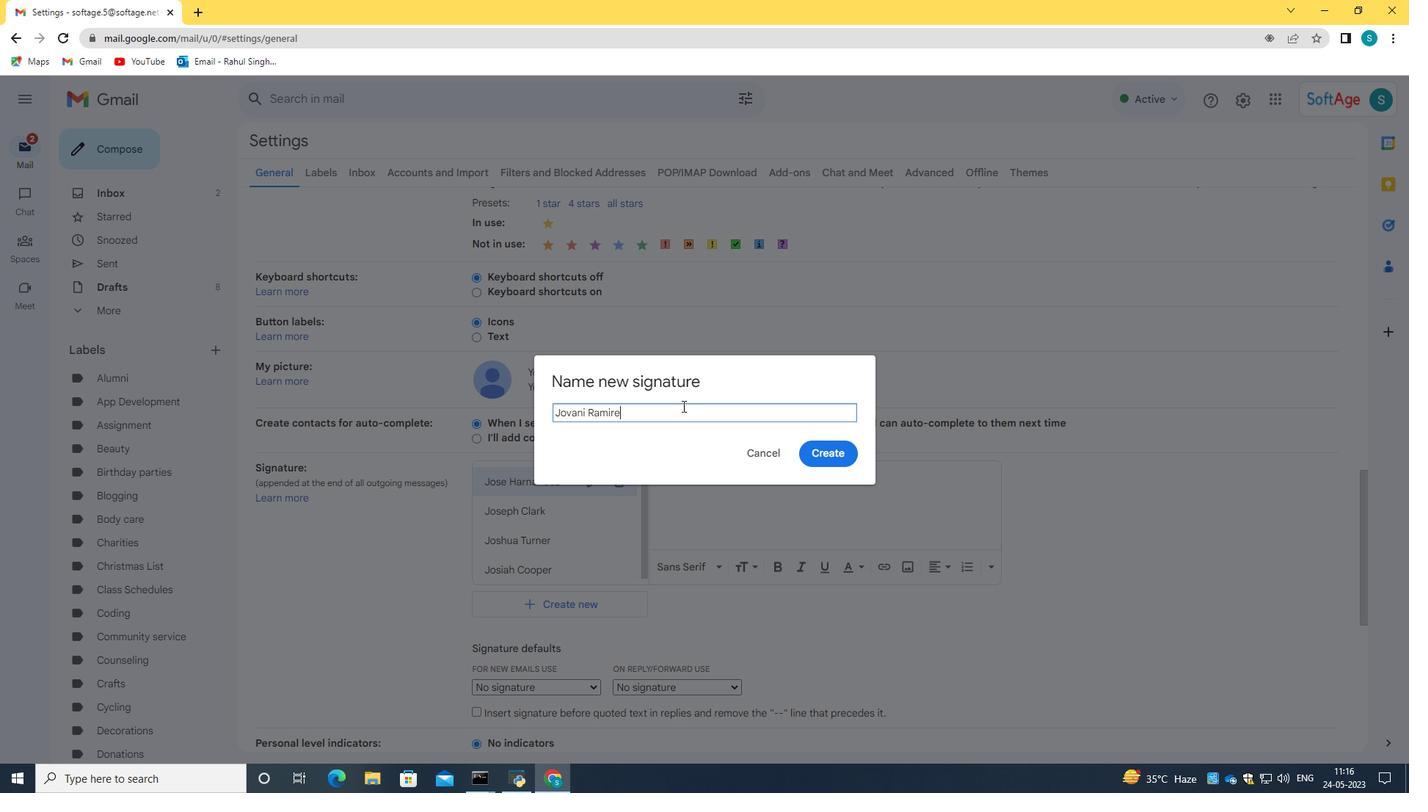 
Action: Mouse moved to (826, 458)
Screenshot: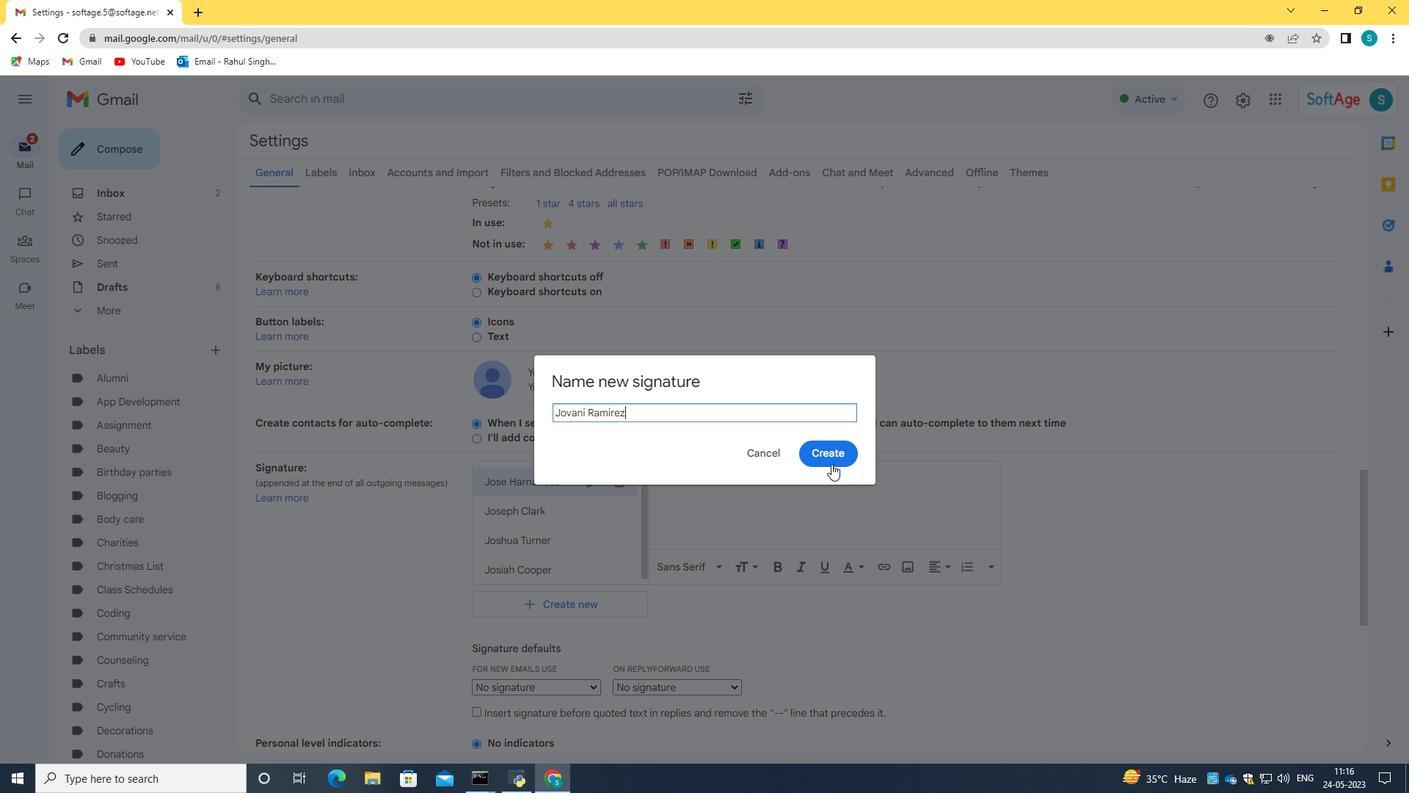 
Action: Mouse pressed left at (826, 458)
Screenshot: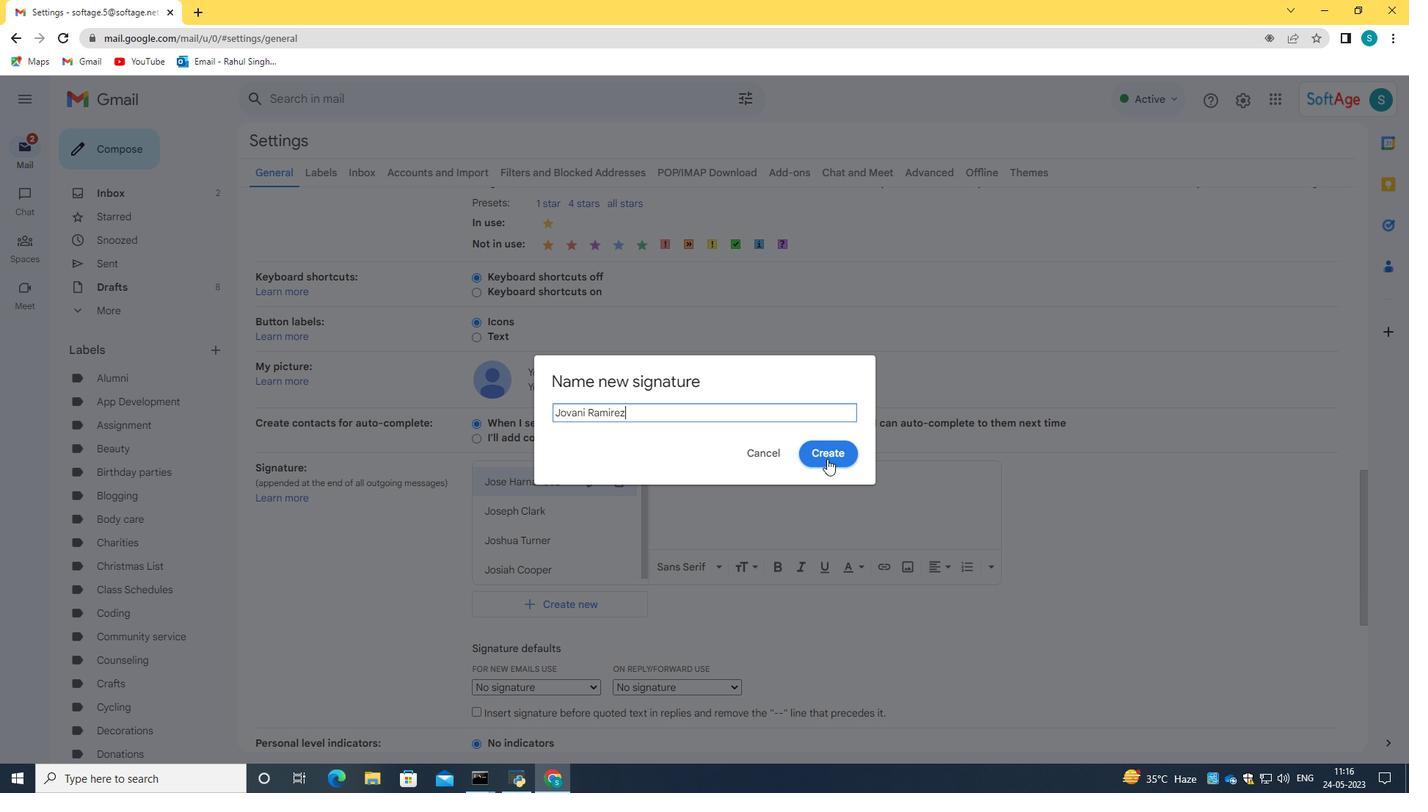 
Action: Mouse moved to (783, 482)
Screenshot: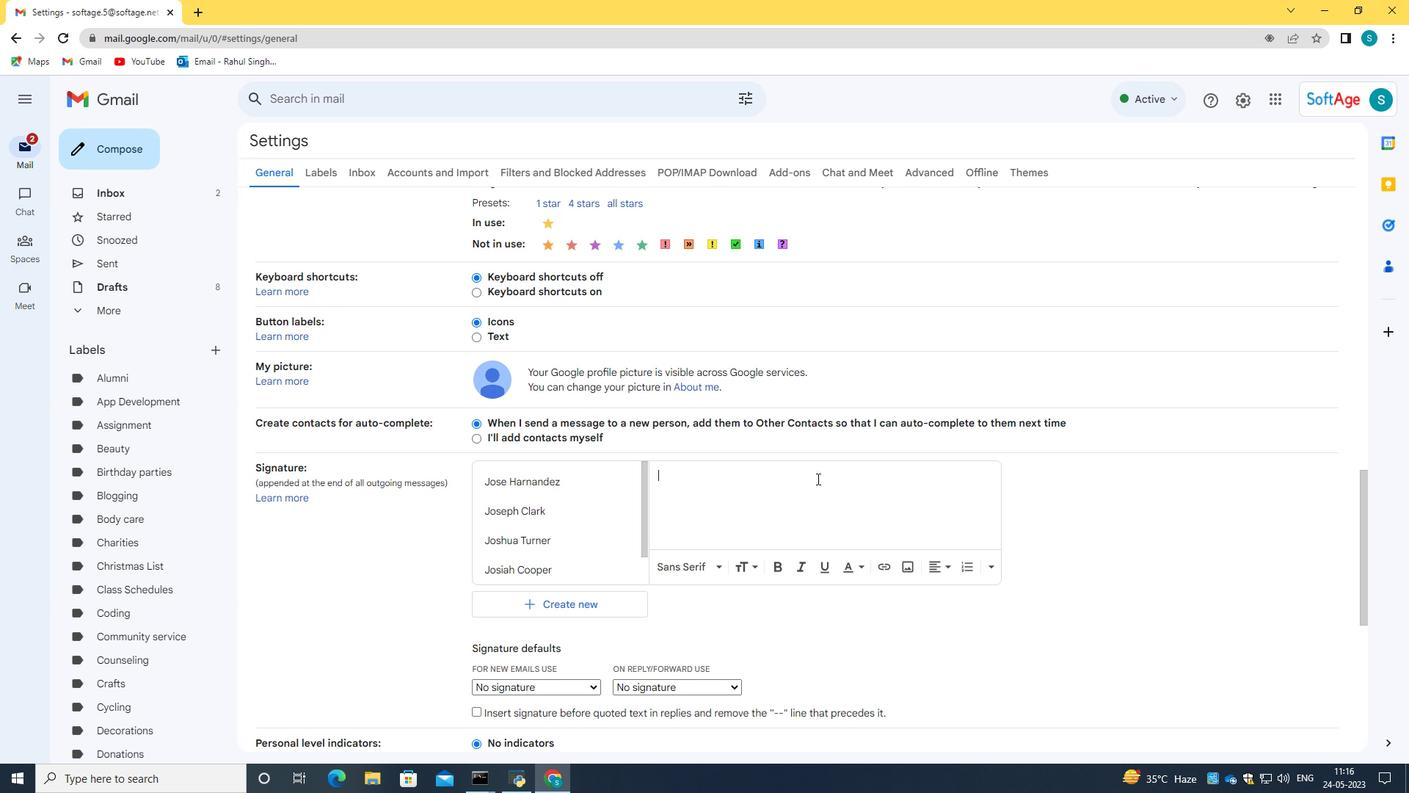 
Action: Mouse pressed left at (783, 482)
Screenshot: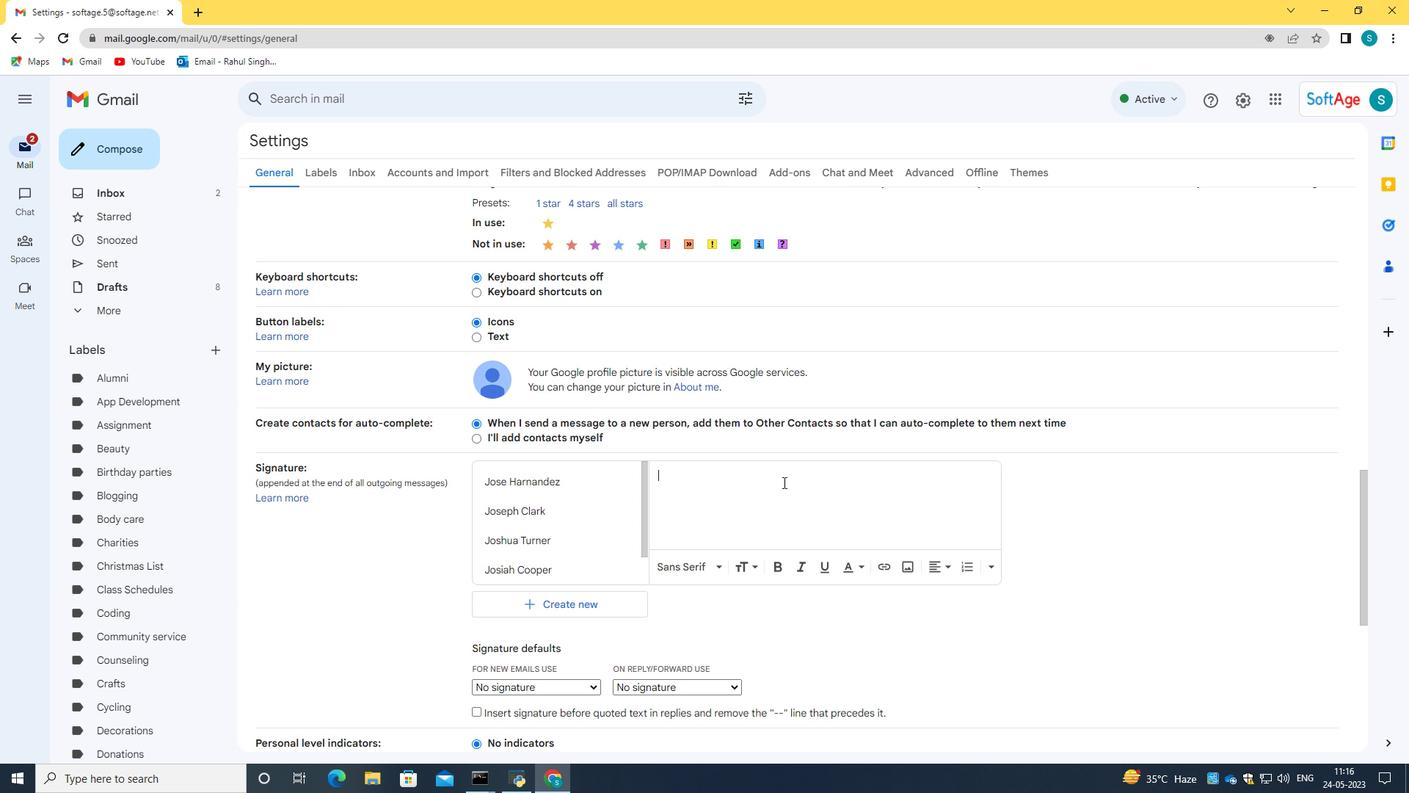 
Action: Key pressed <Key.caps_lock>J<Key.caps_lock>ovani<Key.space><Key.caps_lock>R<Key.caps_lock>amirez
Screenshot: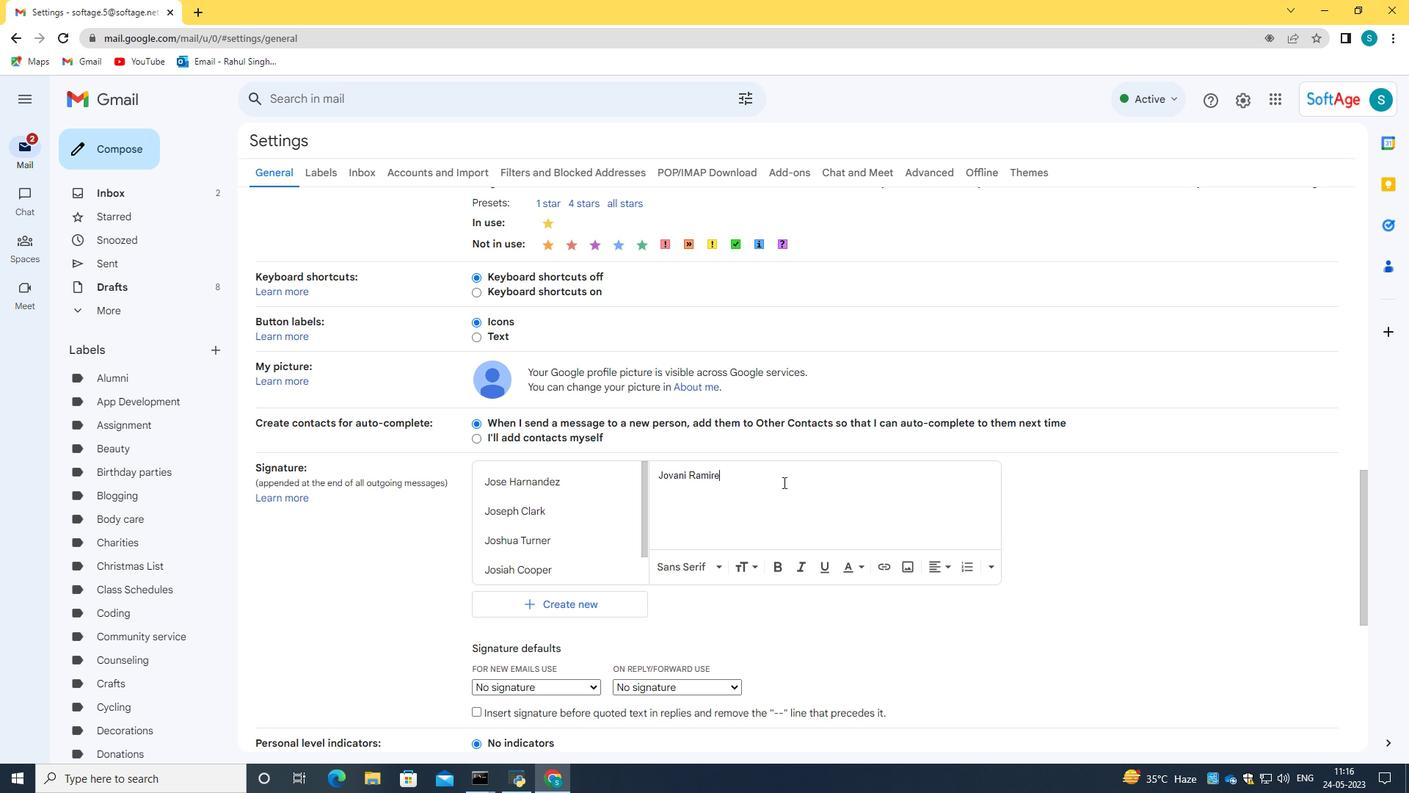 
Action: Mouse moved to (827, 494)
Screenshot: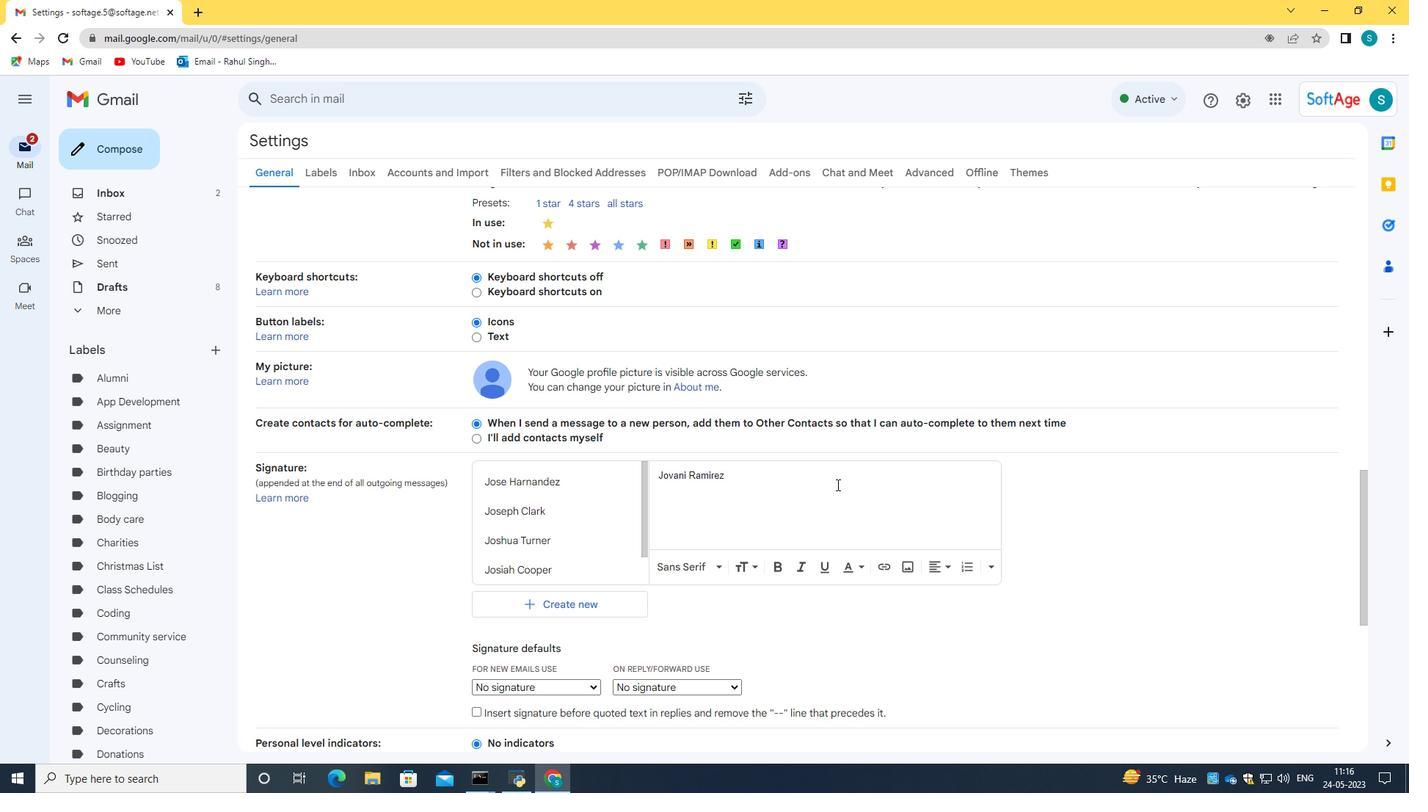 
Action: Mouse scrolled (827, 493) with delta (0, 0)
Screenshot: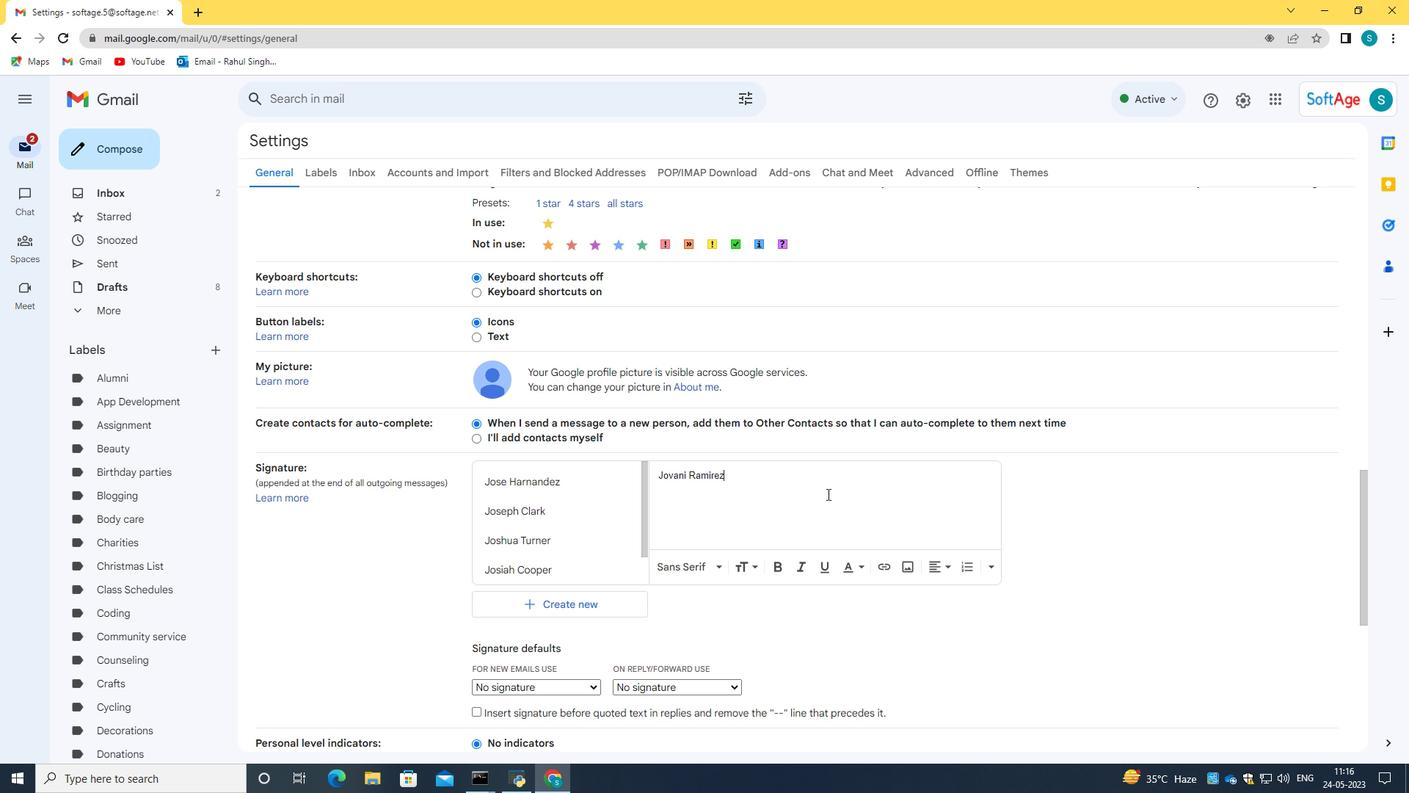 
Action: Mouse scrolled (827, 493) with delta (0, 0)
Screenshot: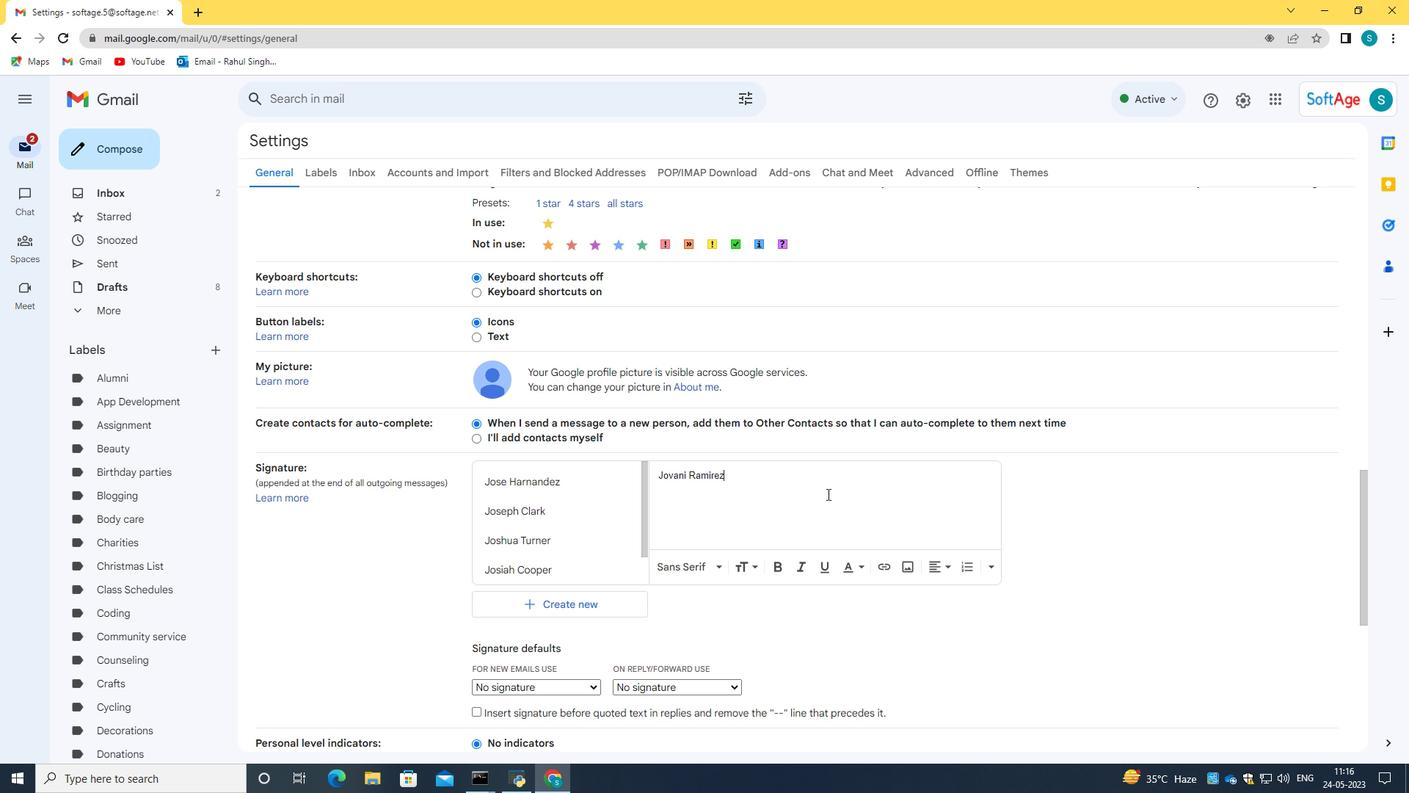 
Action: Mouse scrolled (827, 493) with delta (0, 0)
Screenshot: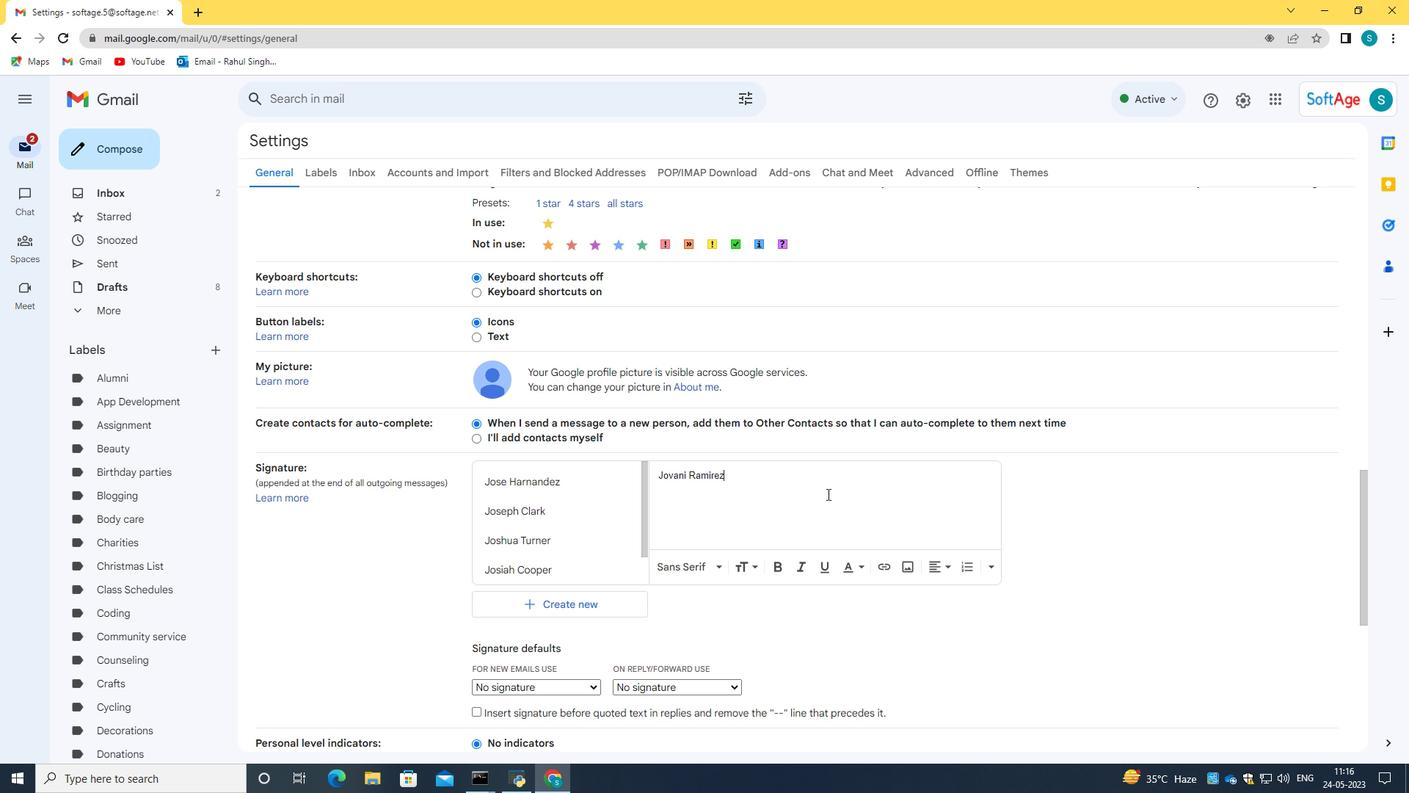 
Action: Mouse scrolled (827, 493) with delta (0, 0)
Screenshot: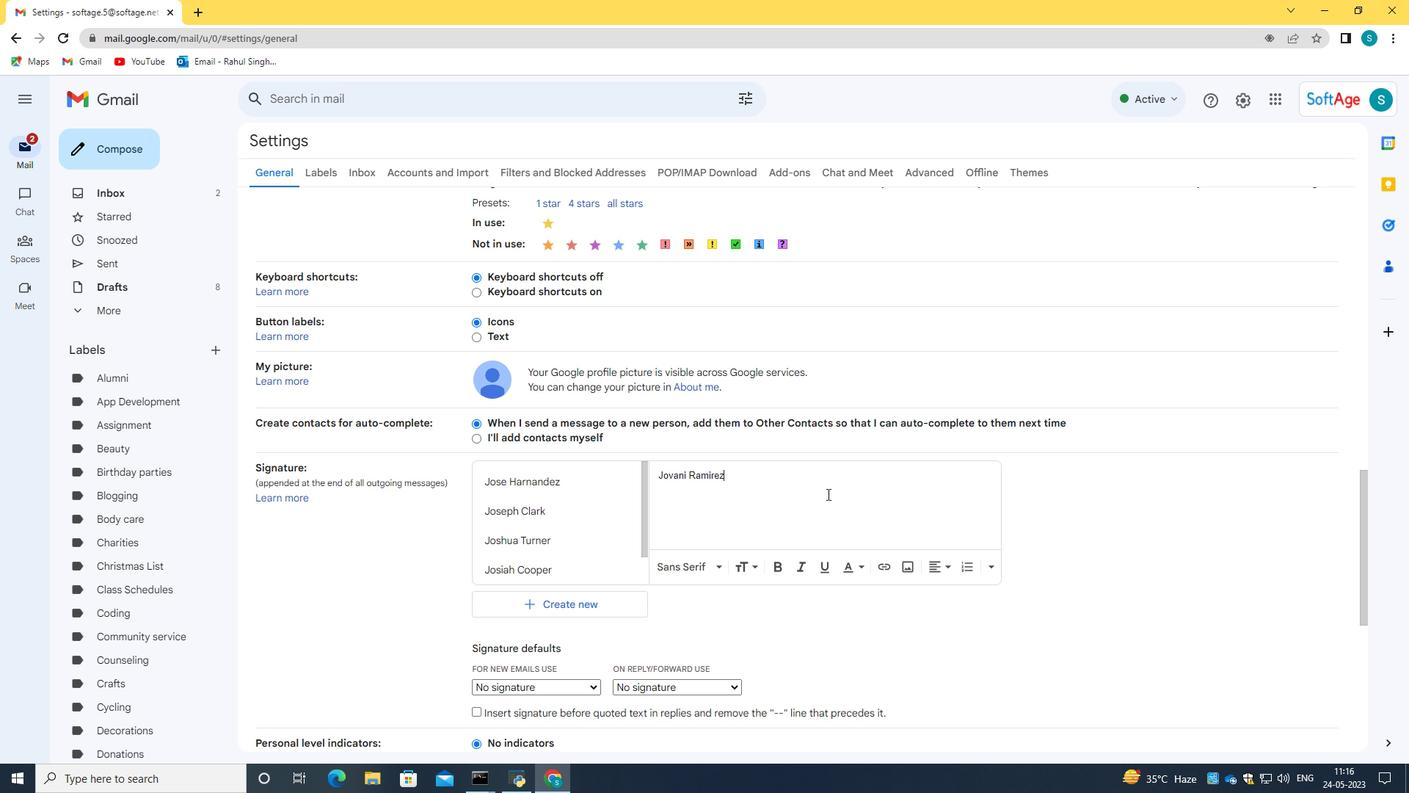 
Action: Mouse scrolled (827, 493) with delta (0, 0)
Screenshot: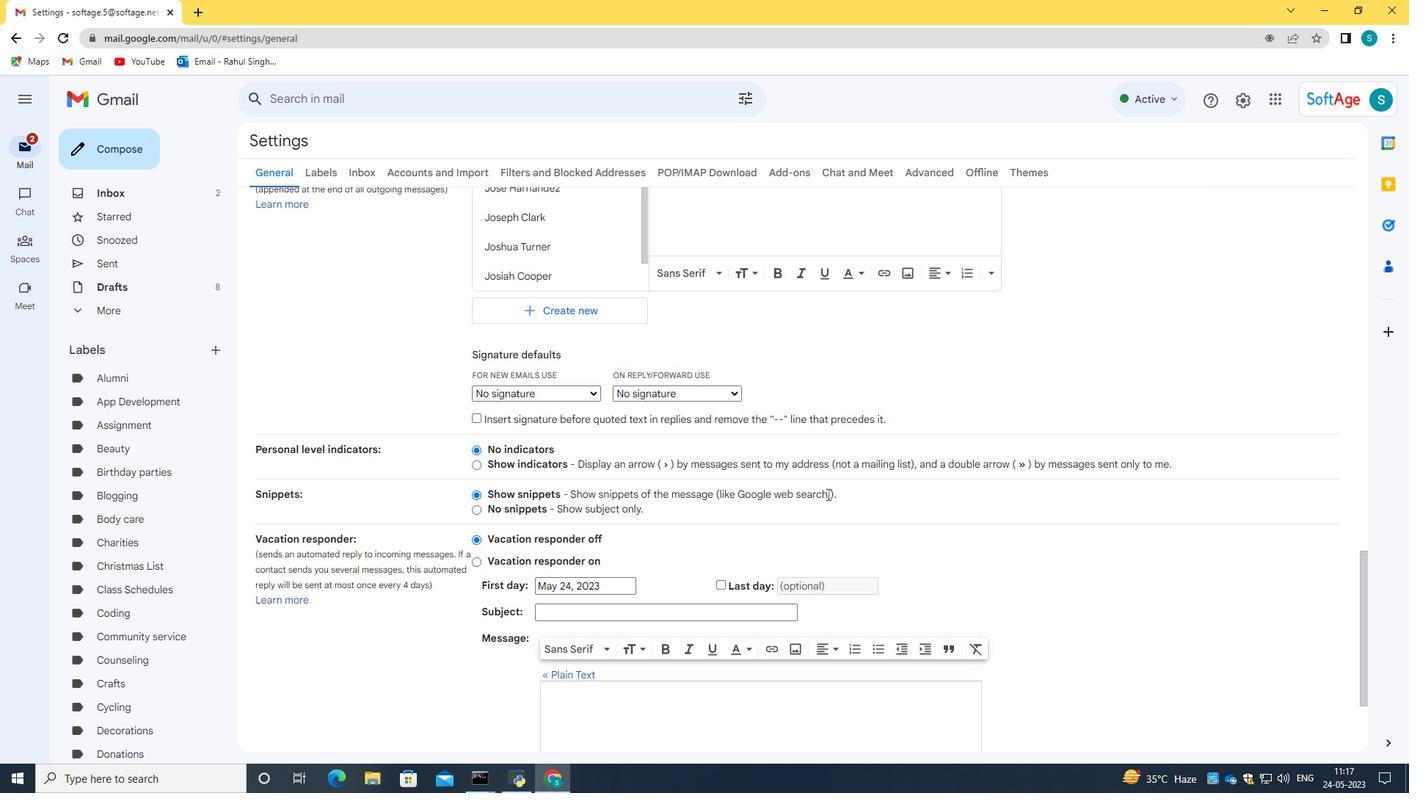 
Action: Mouse scrolled (827, 493) with delta (0, 0)
Screenshot: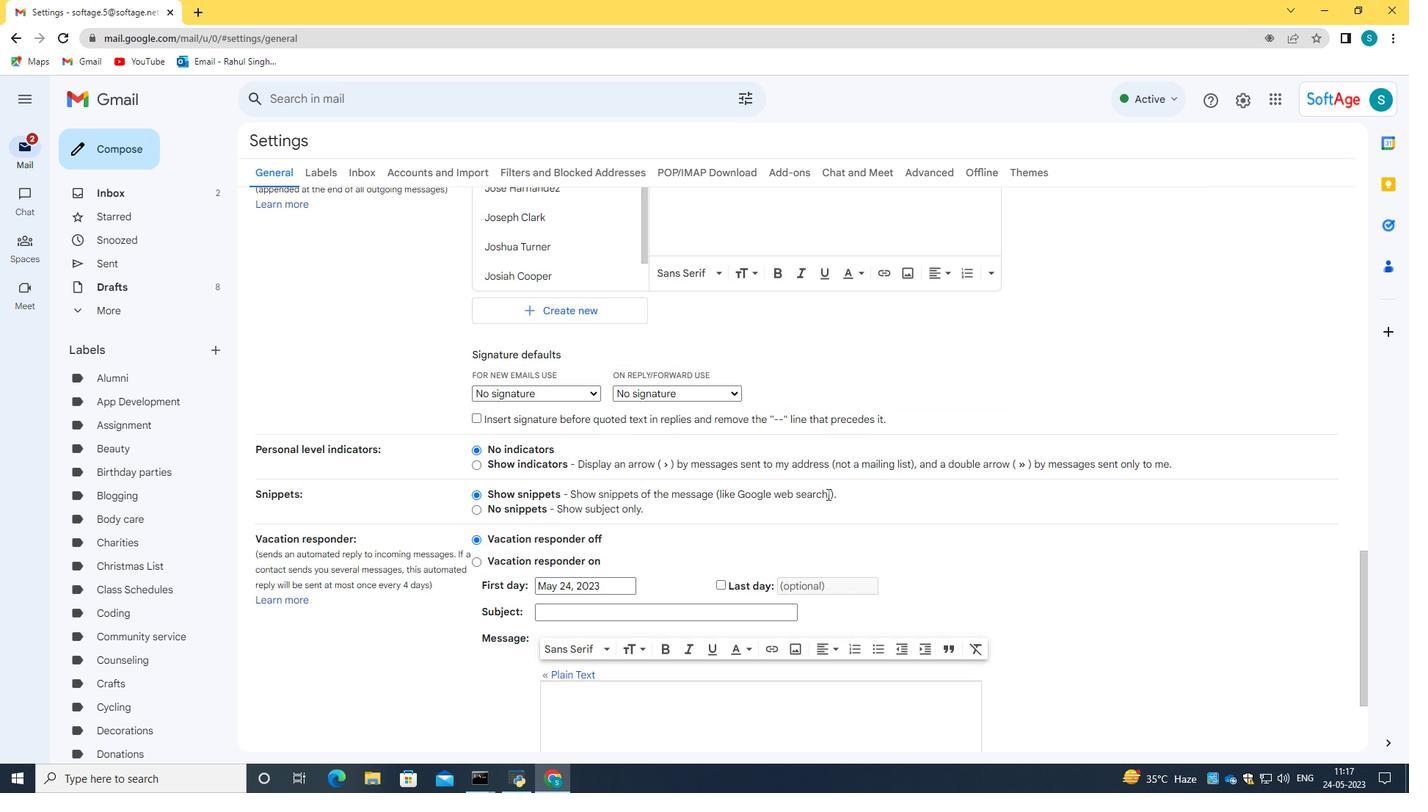 
Action: Mouse moved to (757, 684)
Screenshot: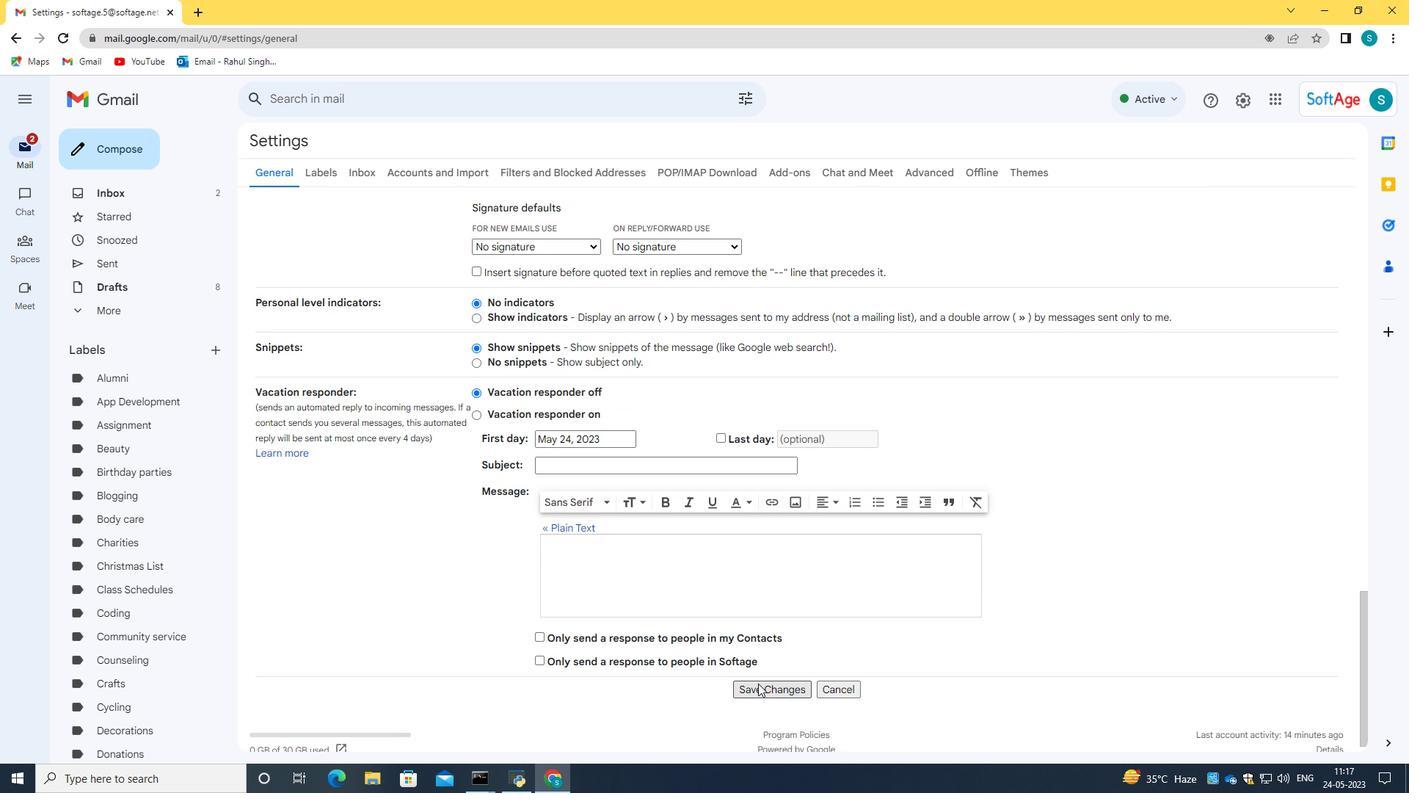 
Action: Mouse pressed left at (757, 684)
Screenshot: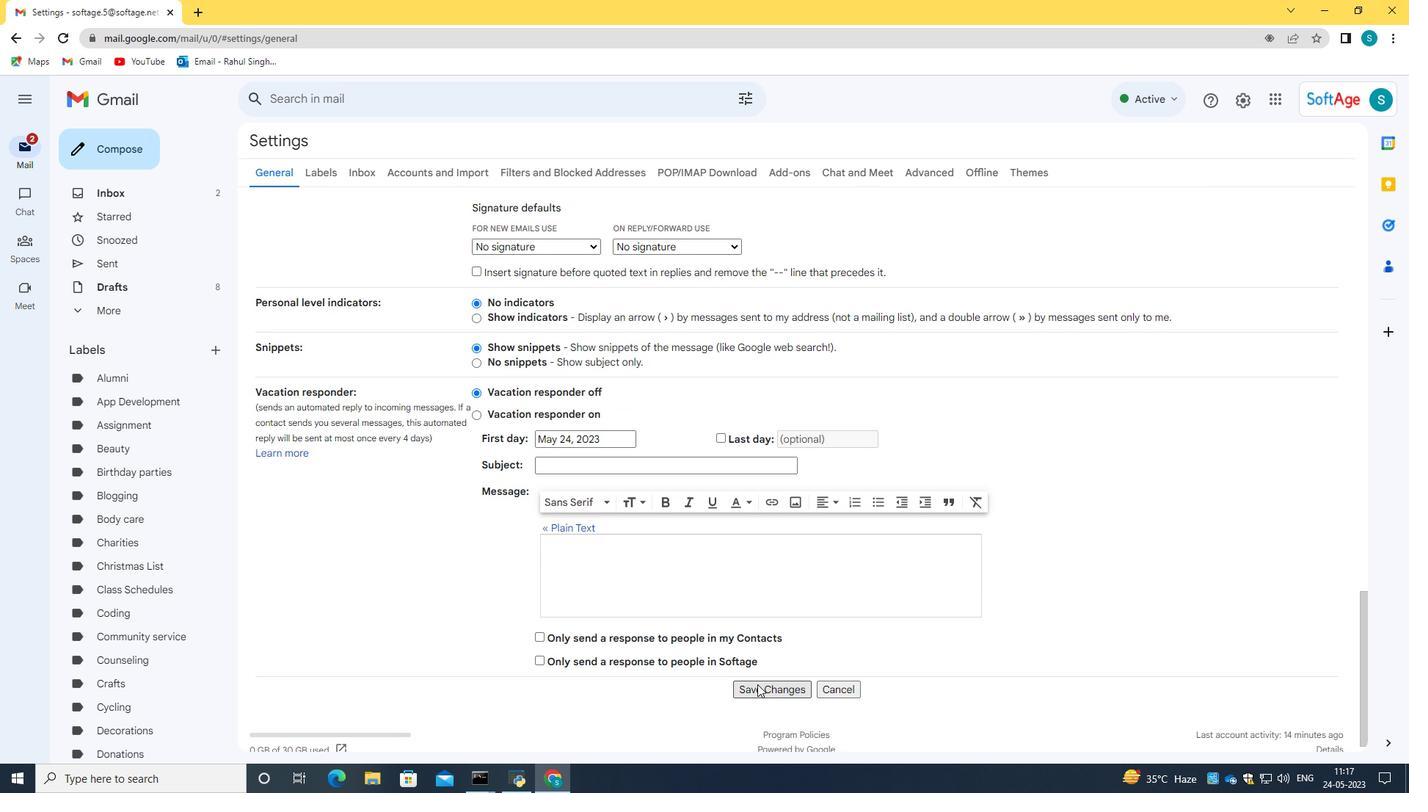 
Action: Mouse moved to (136, 141)
Screenshot: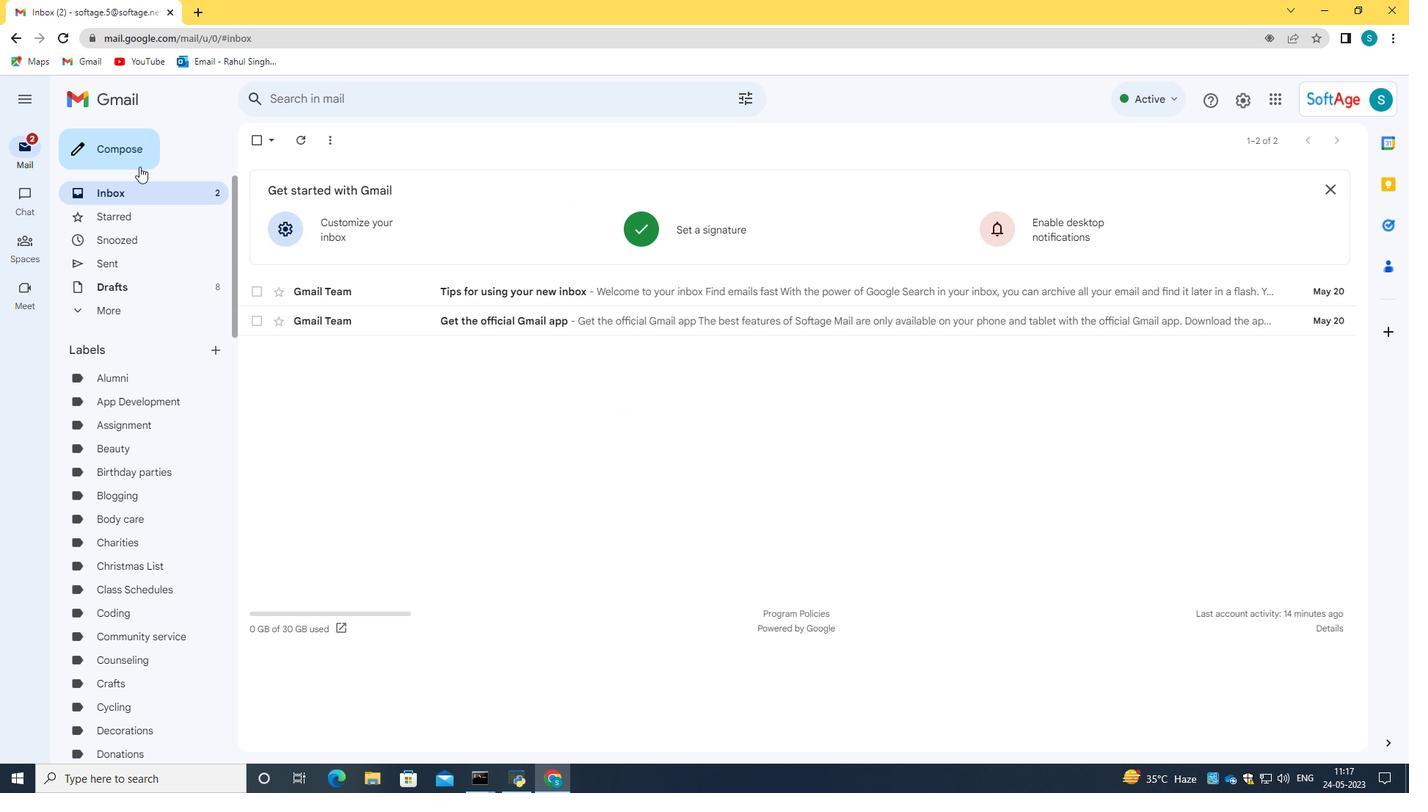 
Action: Mouse pressed left at (136, 141)
Screenshot: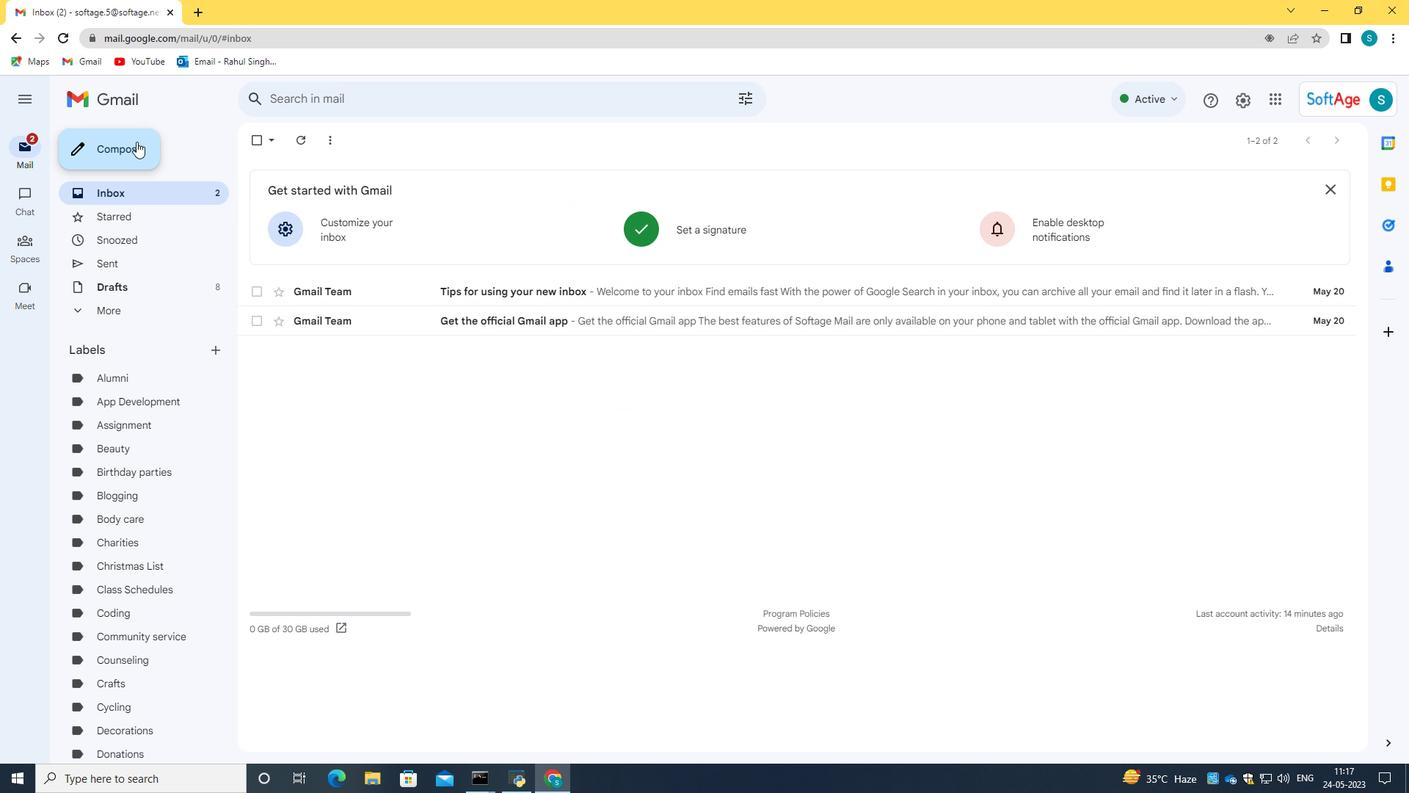 
Action: Mouse moved to (1330, 323)
Screenshot: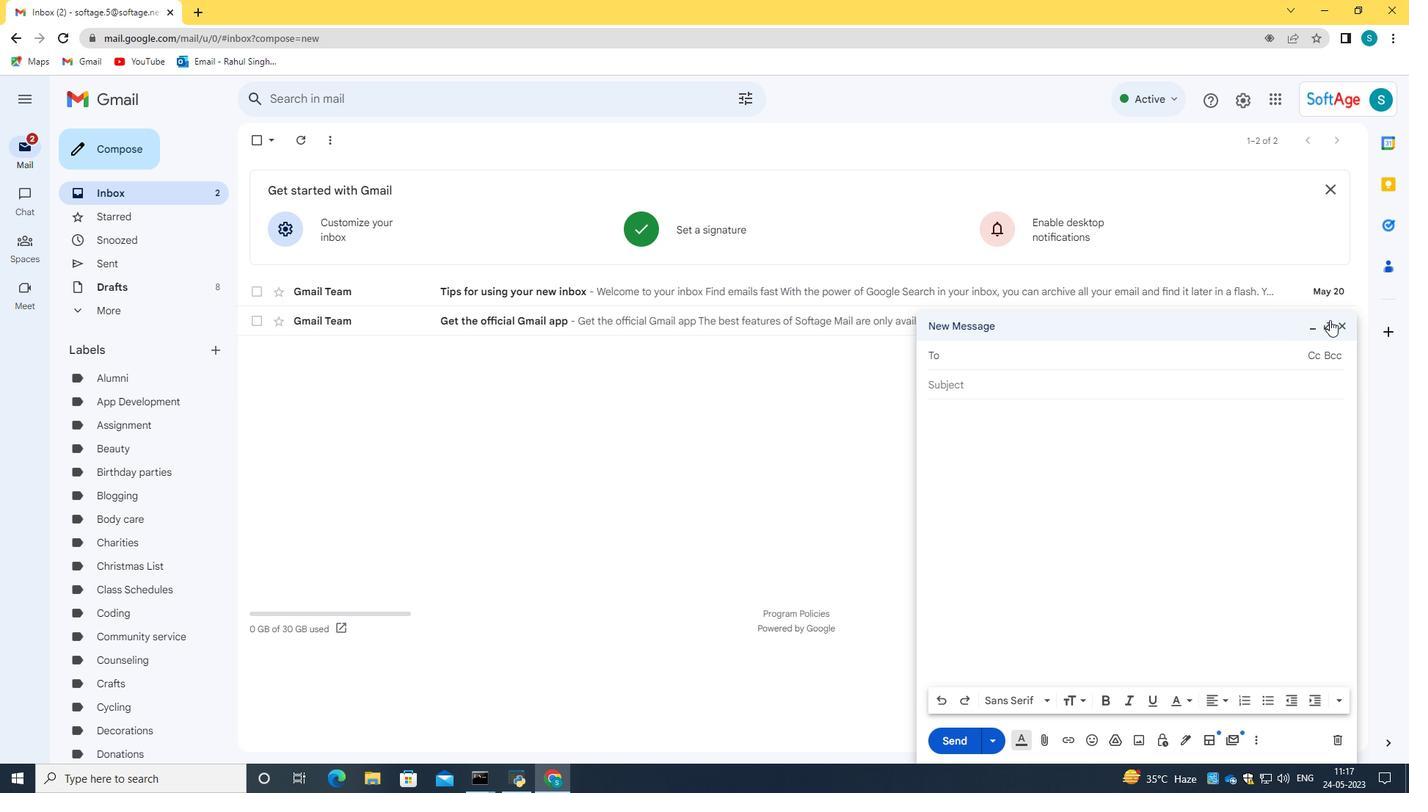 
Action: Mouse pressed left at (1330, 323)
Screenshot: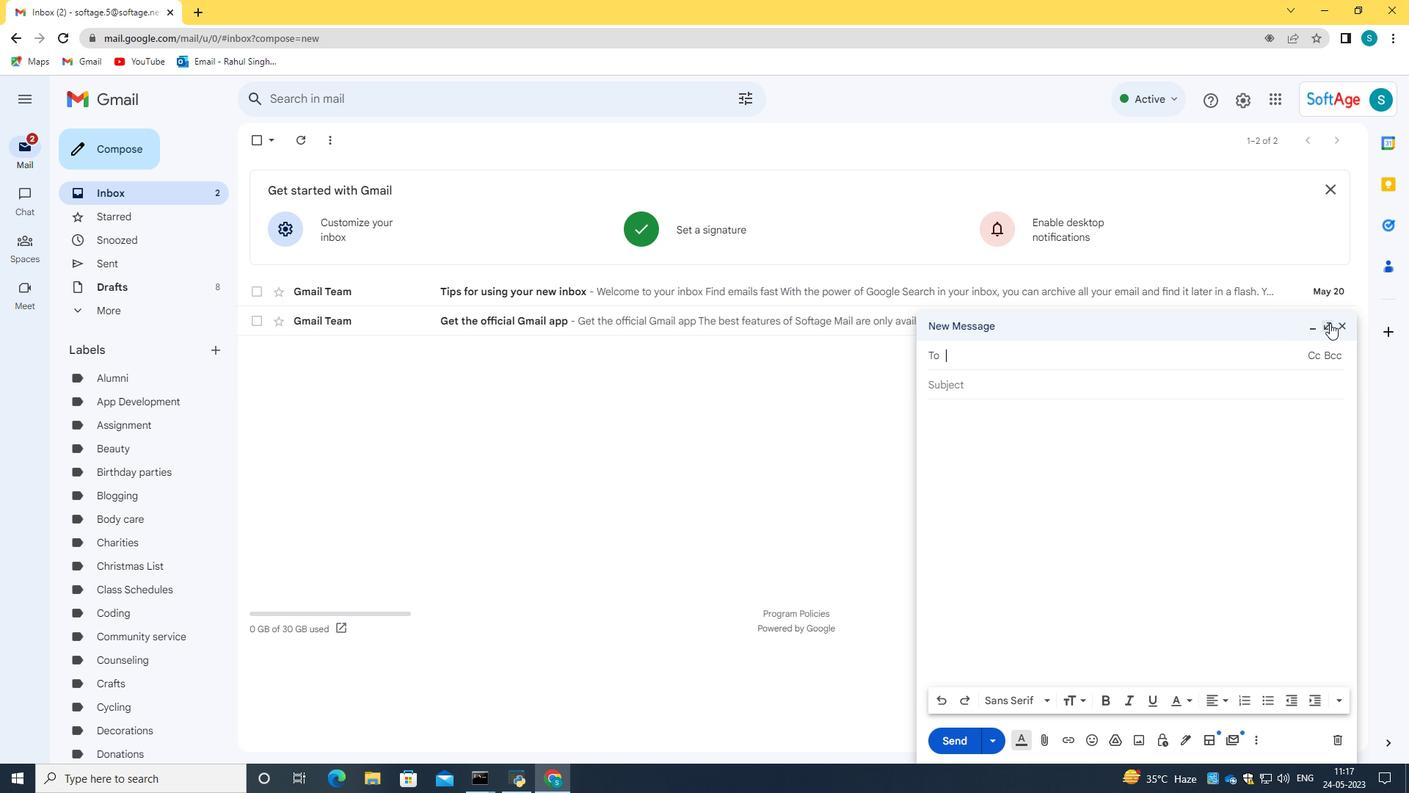 
Action: Mouse moved to (375, 718)
Screenshot: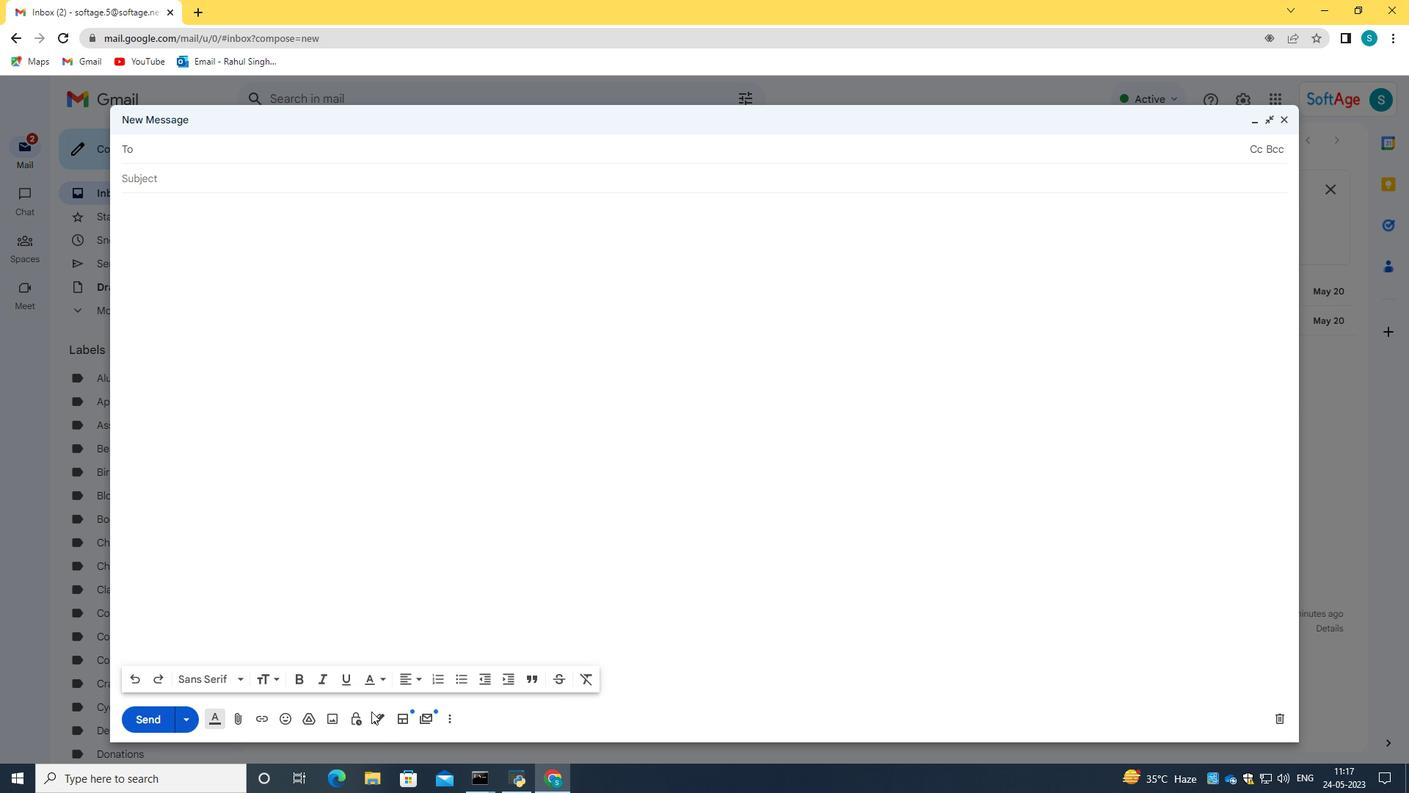 
Action: Mouse pressed left at (375, 718)
Screenshot: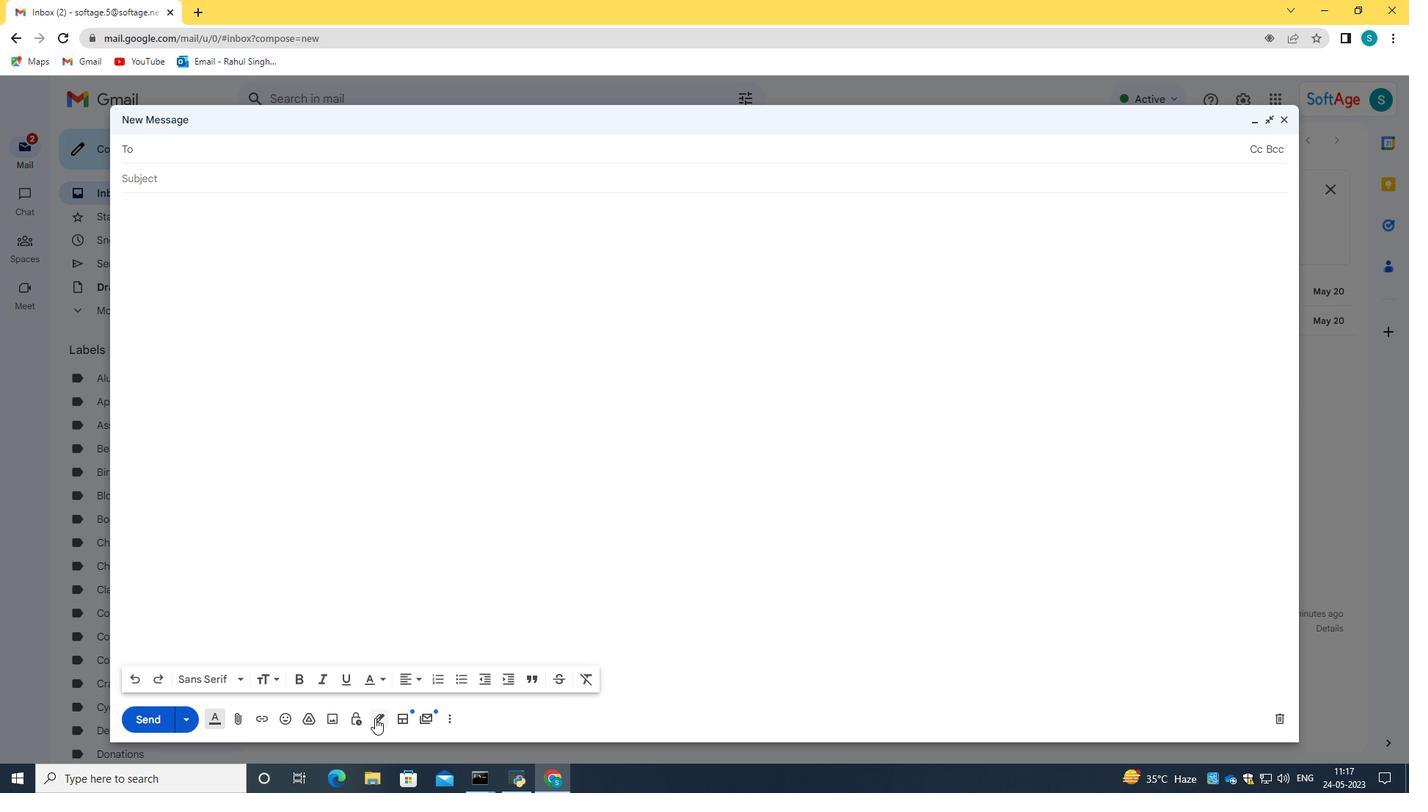 
Action: Mouse moved to (445, 702)
Screenshot: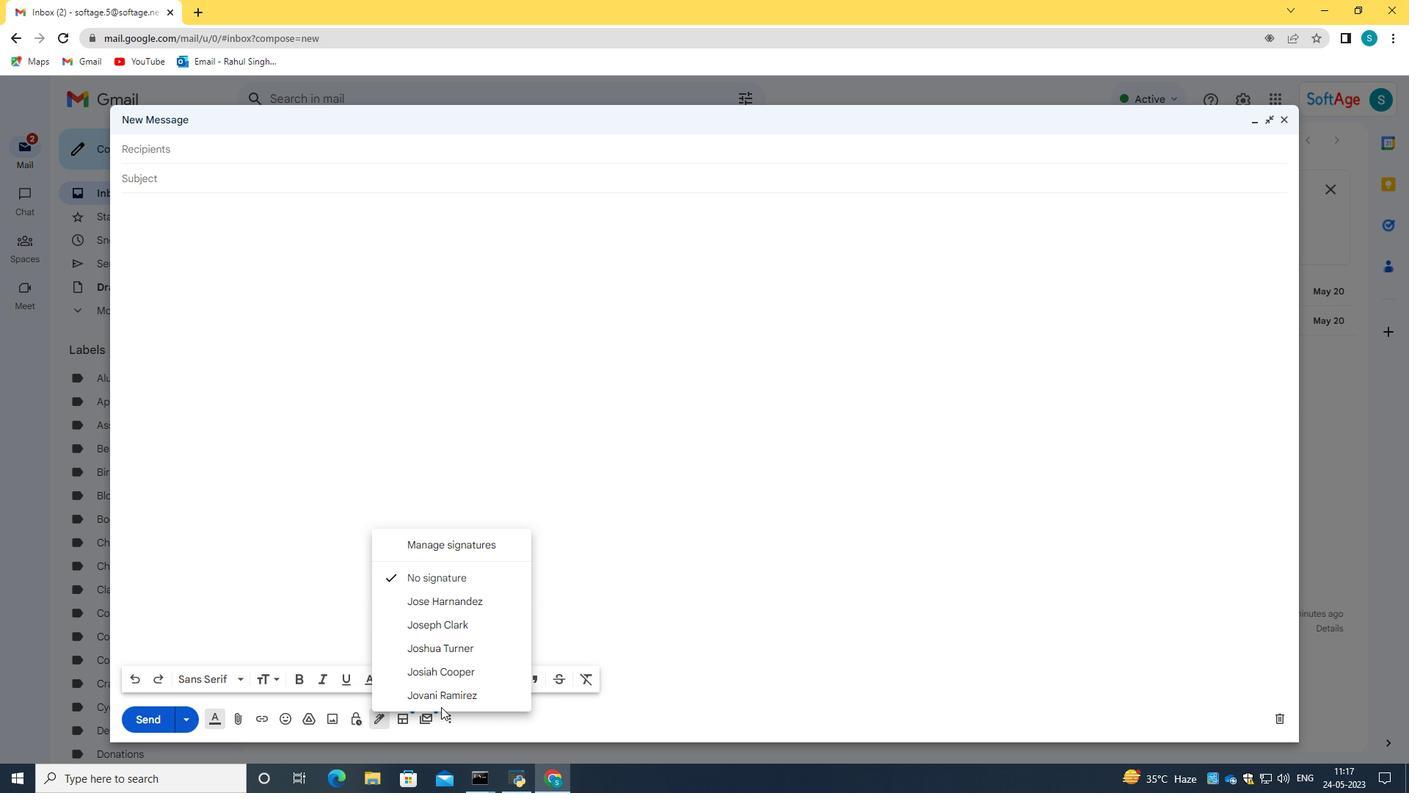 
Action: Mouse pressed left at (445, 702)
Screenshot: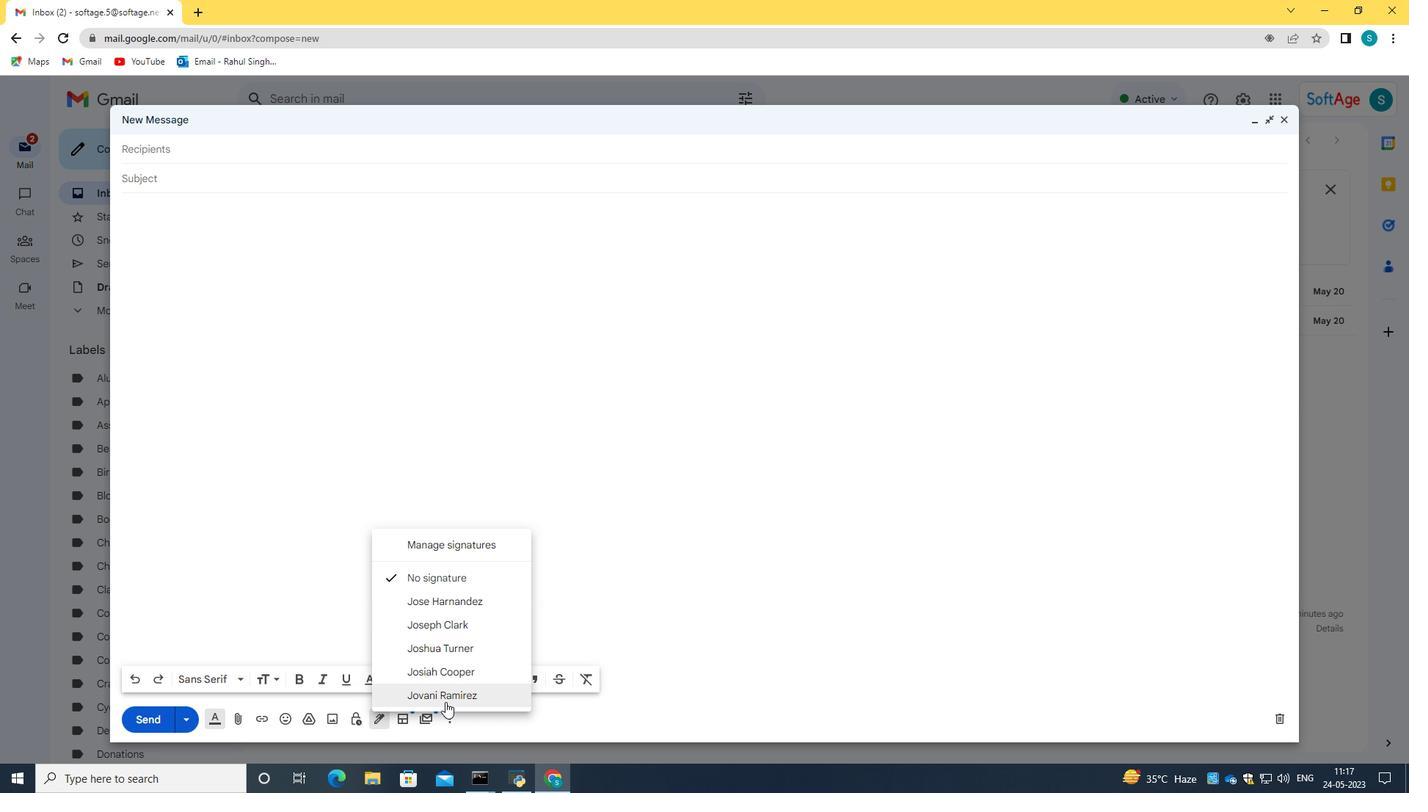 
Action: Mouse moved to (173, 183)
Screenshot: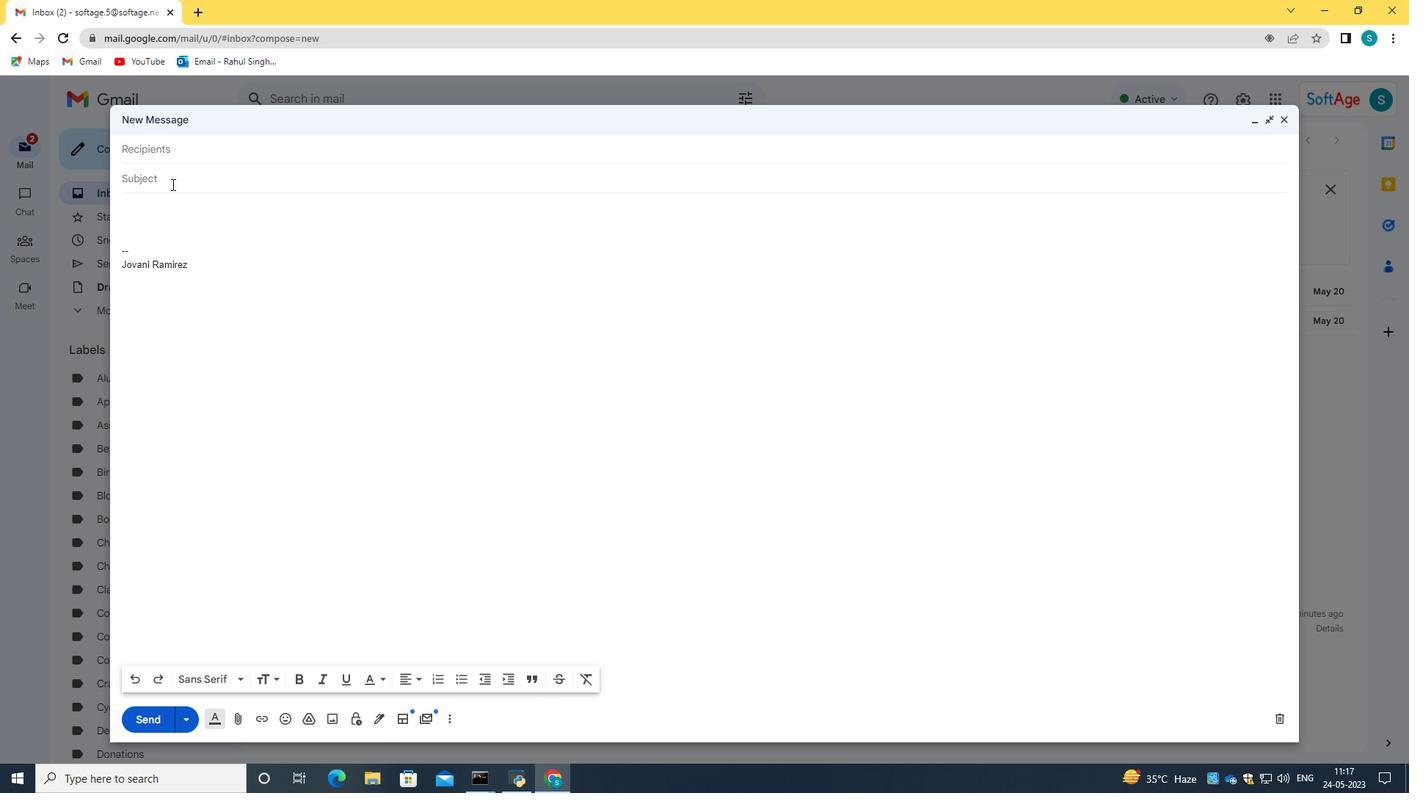 
Action: Mouse pressed left at (173, 183)
Screenshot: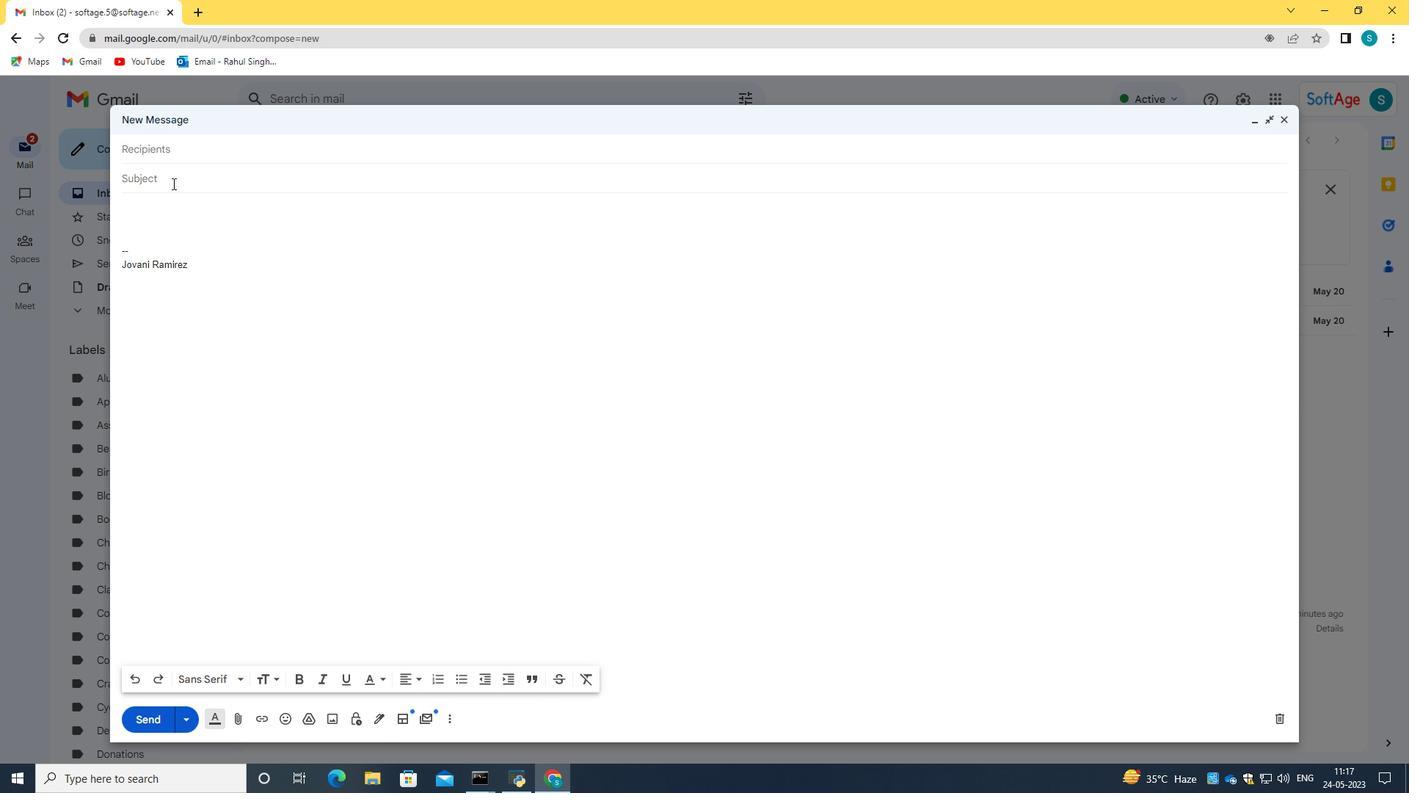 
Action: Key pressed <Key.caps_lock>U<Key.caps_lock>pdate<Key.space>on<Key.space>a<Key.space>new<Key.space>office<Key.space>opening
Screenshot: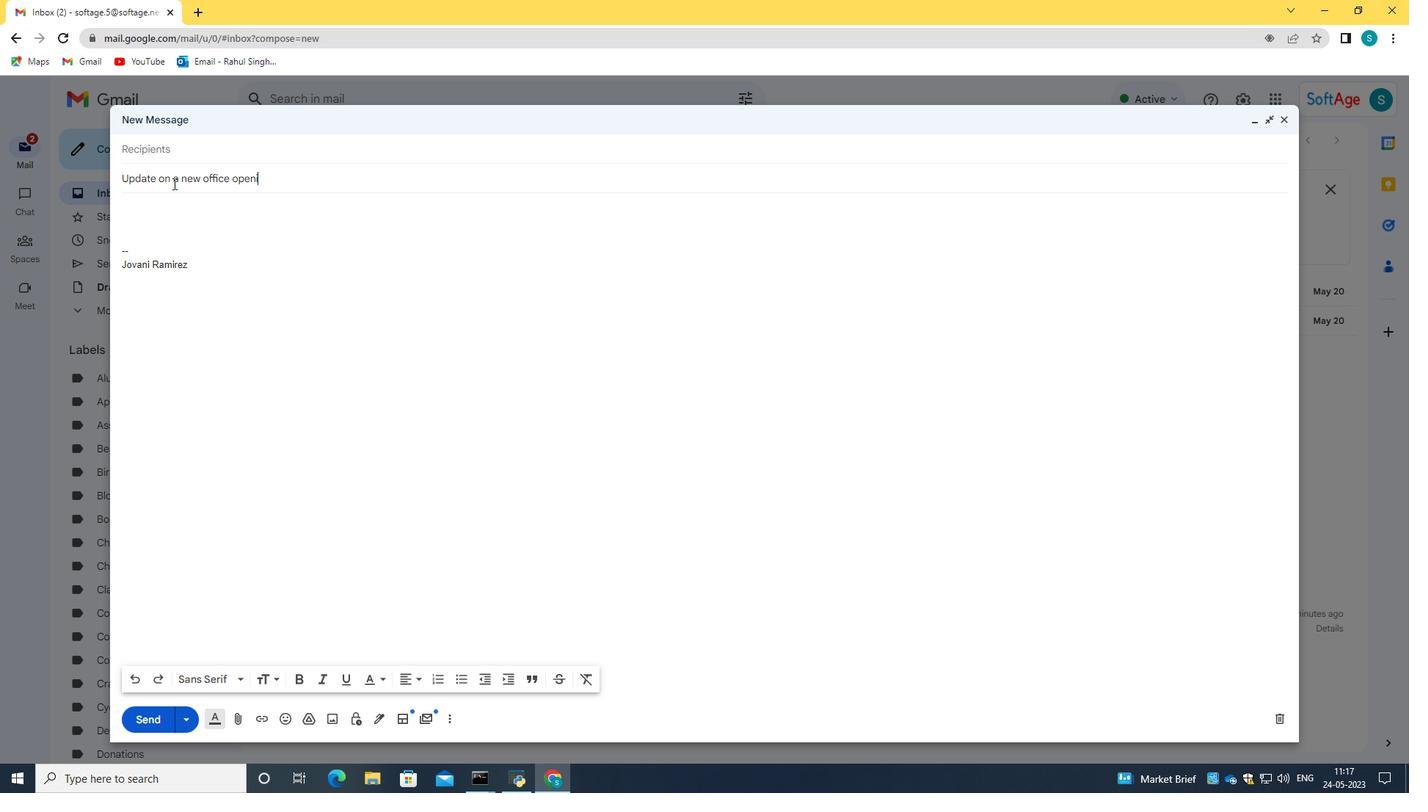 
Action: Mouse moved to (185, 205)
Screenshot: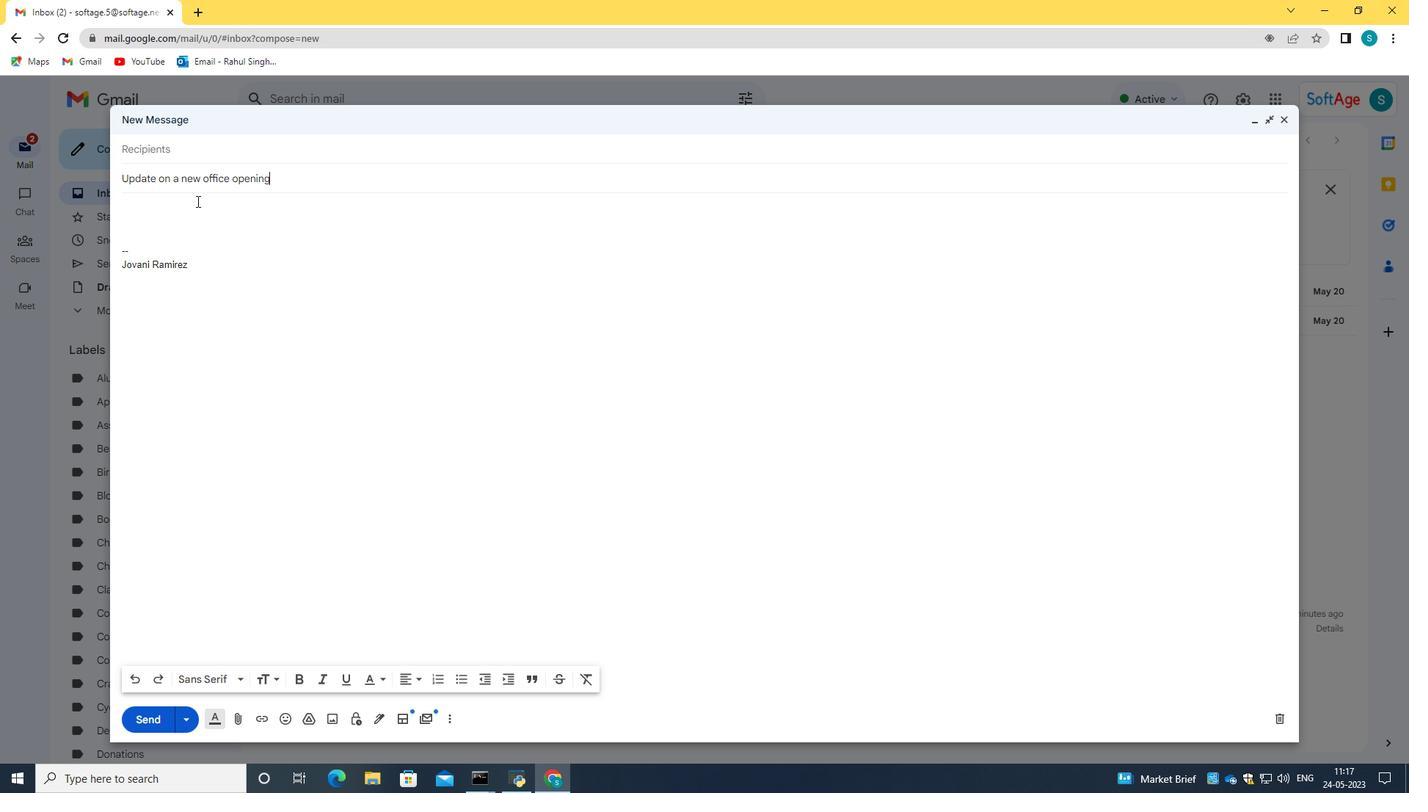 
Action: Mouse pressed left at (185, 205)
Screenshot: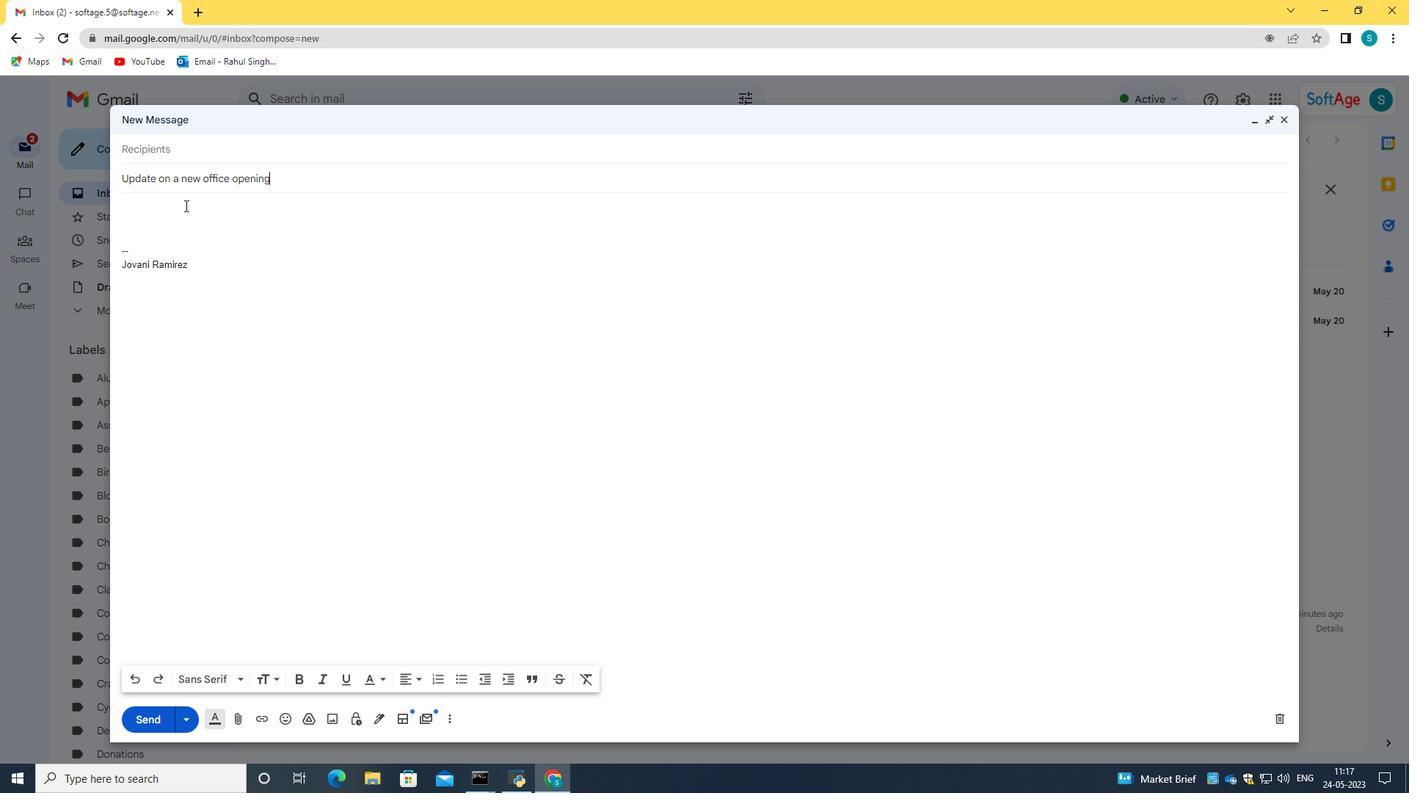 
Action: Key pressed <Key.caps_lock>AS<Key.space><Key.backspace><Key.backspace><Key.caps_lock>s<Key.space>discussed<Key.space>in<Key.space>our<Key.space>previous<Key.space>con<Key.backspace><Key.backspace><Key.backspace>meeting<Key.space>,<Key.space>we<Key.space>need<Key.space>to<Key.space>finalize<Key.space>the<Key.space>project<Key.space>timek<Key.backspace>line<Key.space>by<Key.space>the<Key.space>end<Key.space>of<Key.space>the<Key.space>wea<Key.backspace>ek.
Screenshot: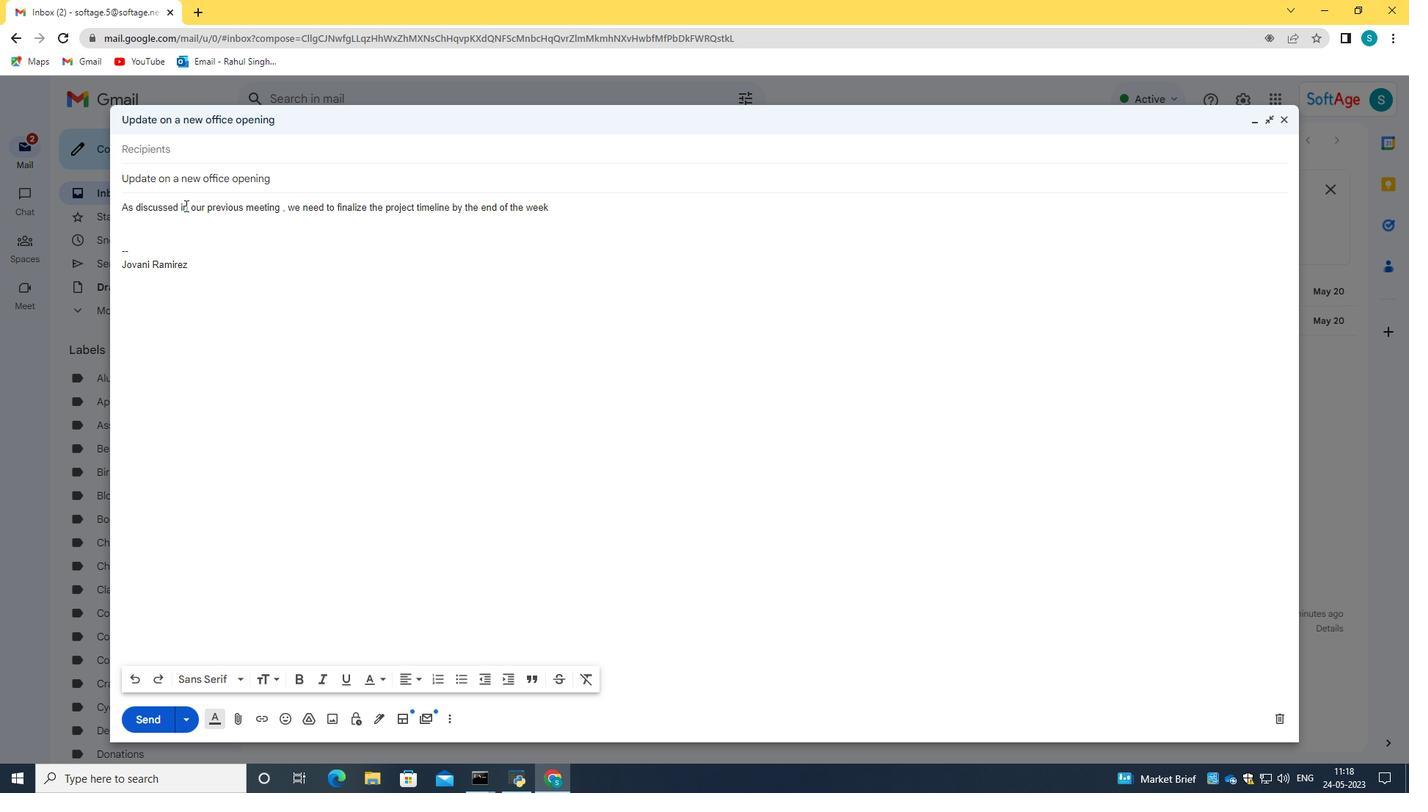 
Action: Mouse moved to (237, 245)
Screenshot: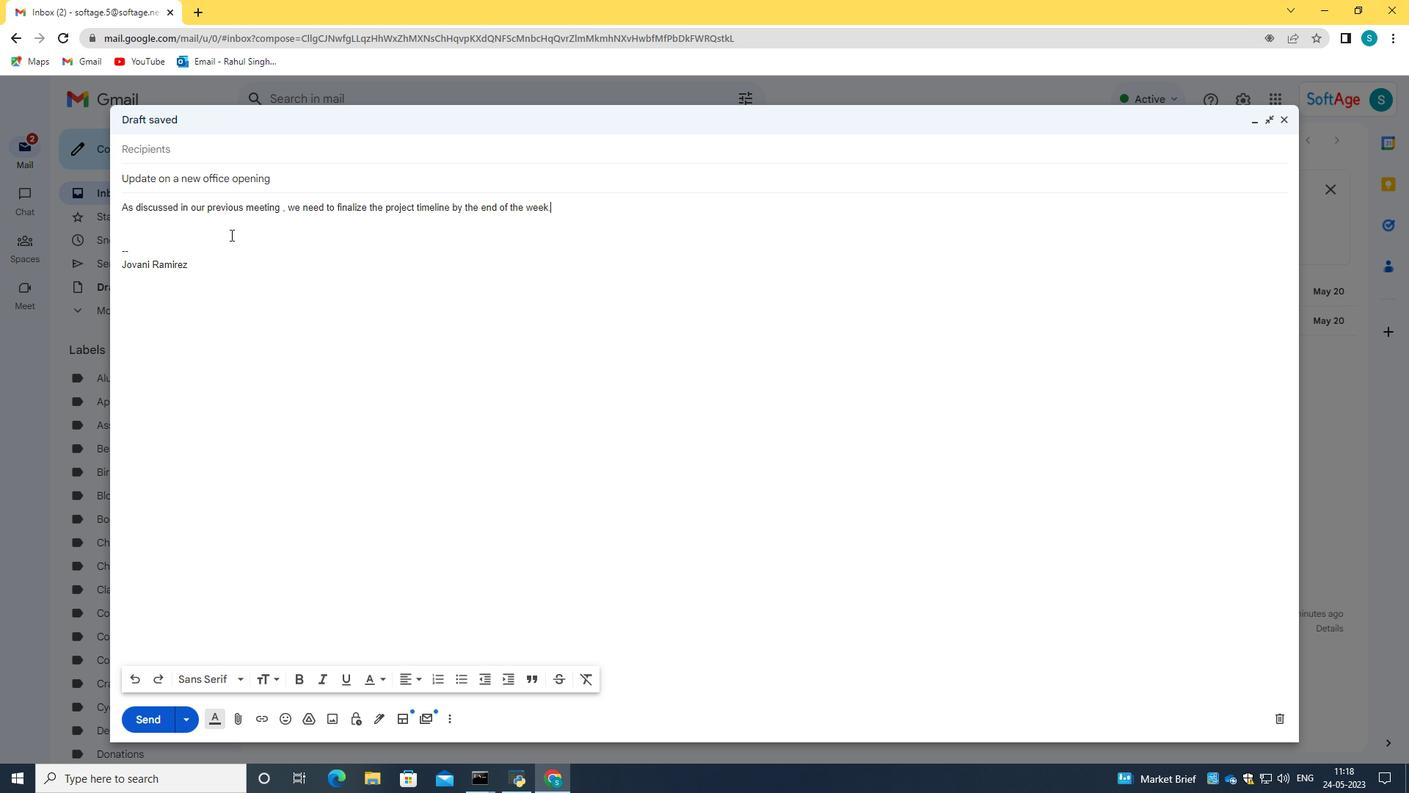 
Action: Mouse scrolled (237, 245) with delta (0, 0)
Screenshot: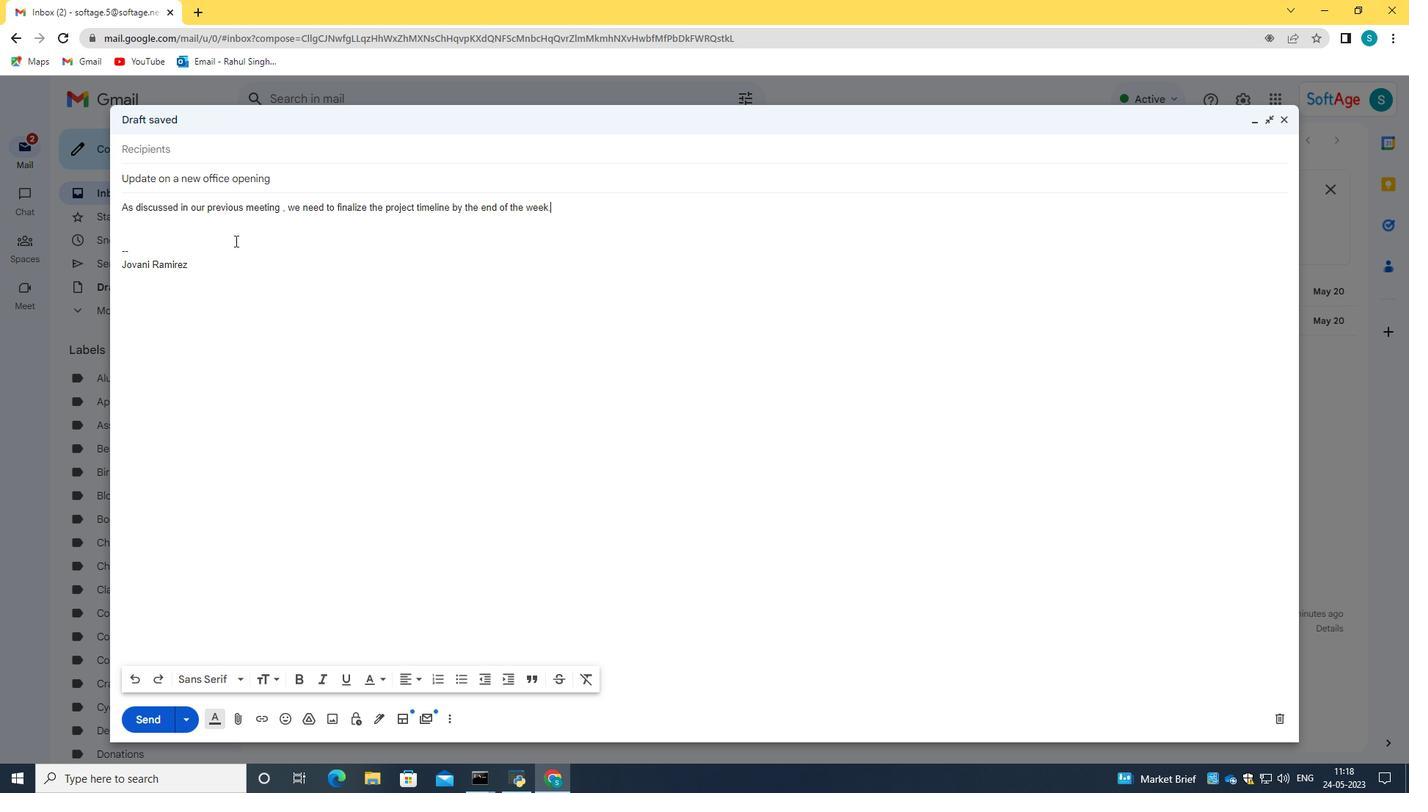 
Action: Mouse moved to (237, 247)
Screenshot: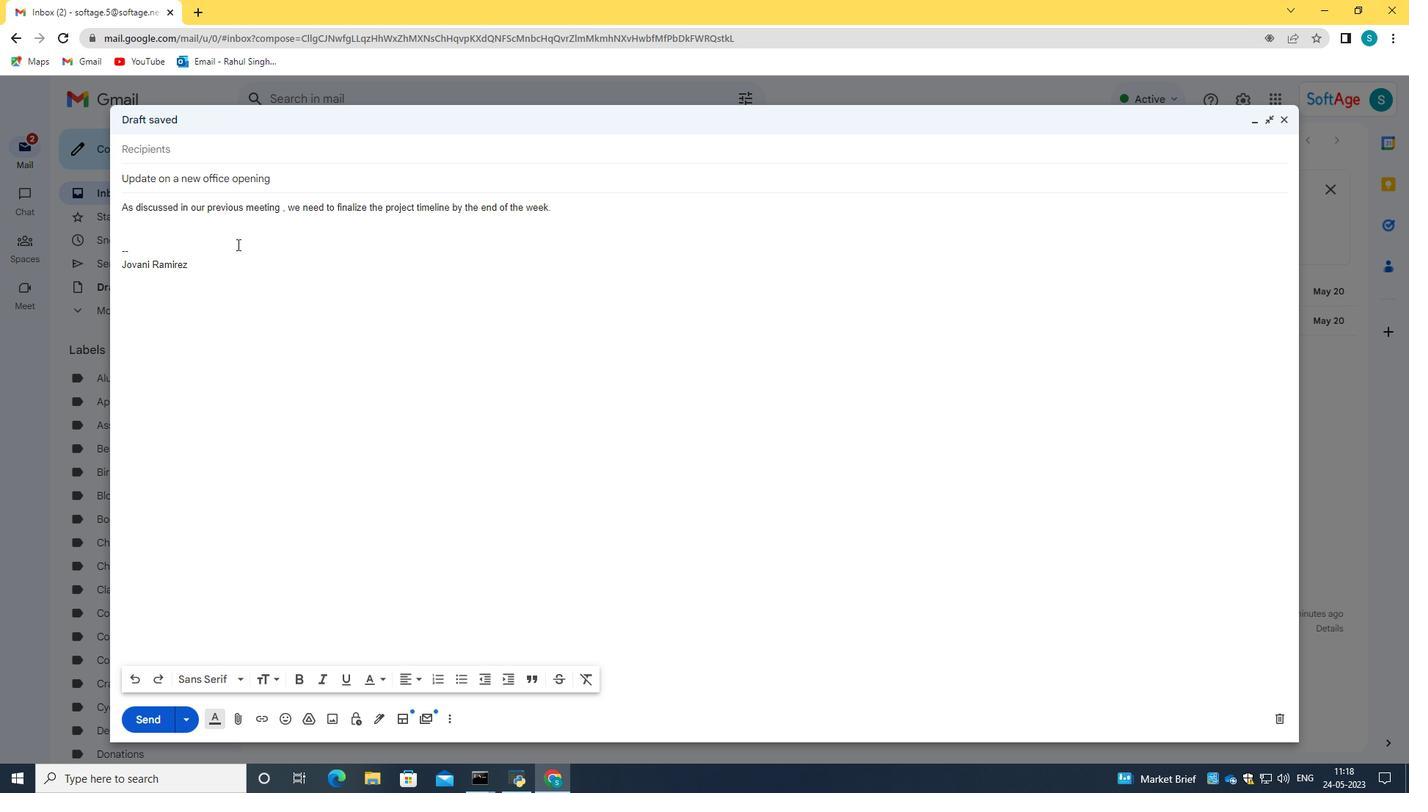 
Action: Mouse scrolled (237, 246) with delta (0, 0)
Screenshot: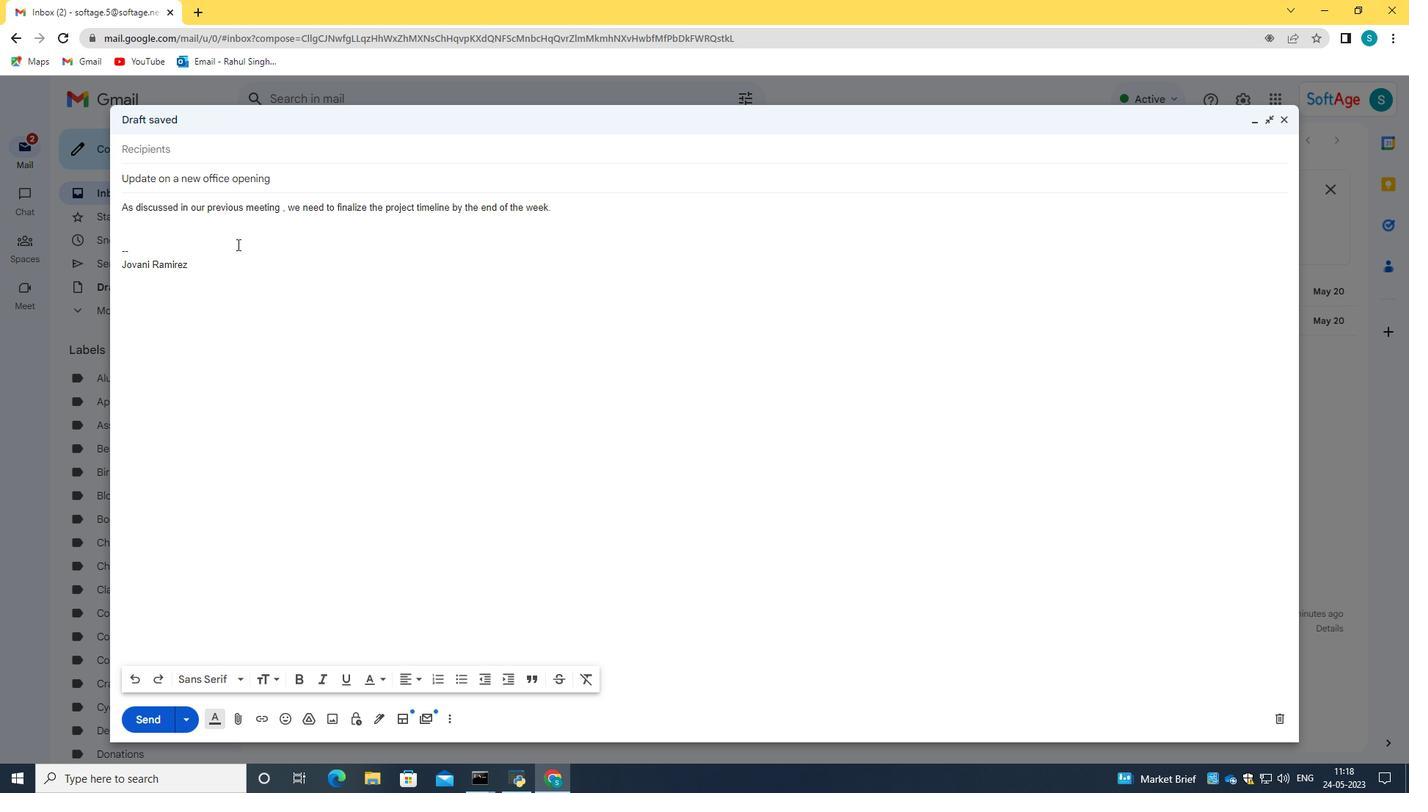 
Action: Mouse moved to (237, 249)
Screenshot: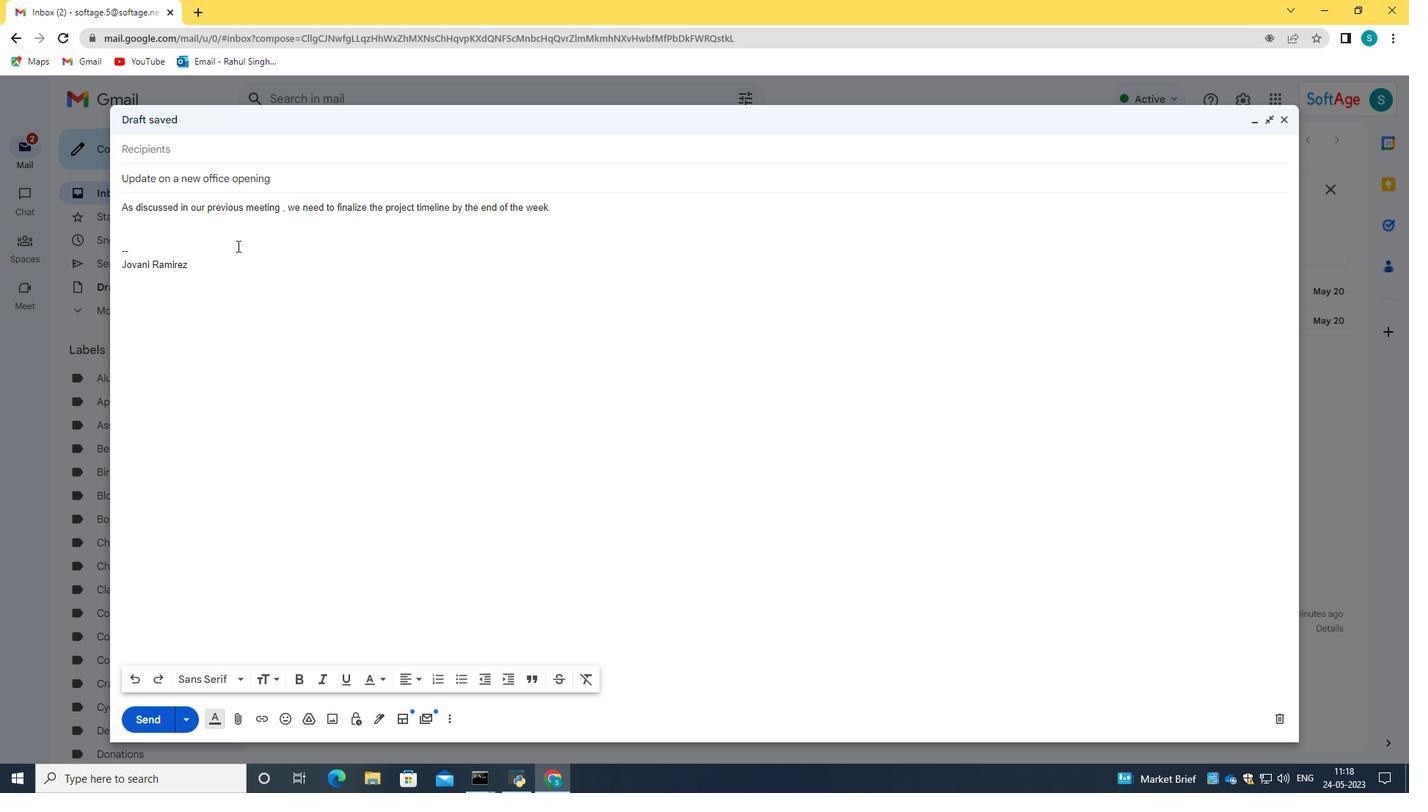 
Action: Mouse scrolled (237, 248) with delta (0, 0)
Screenshot: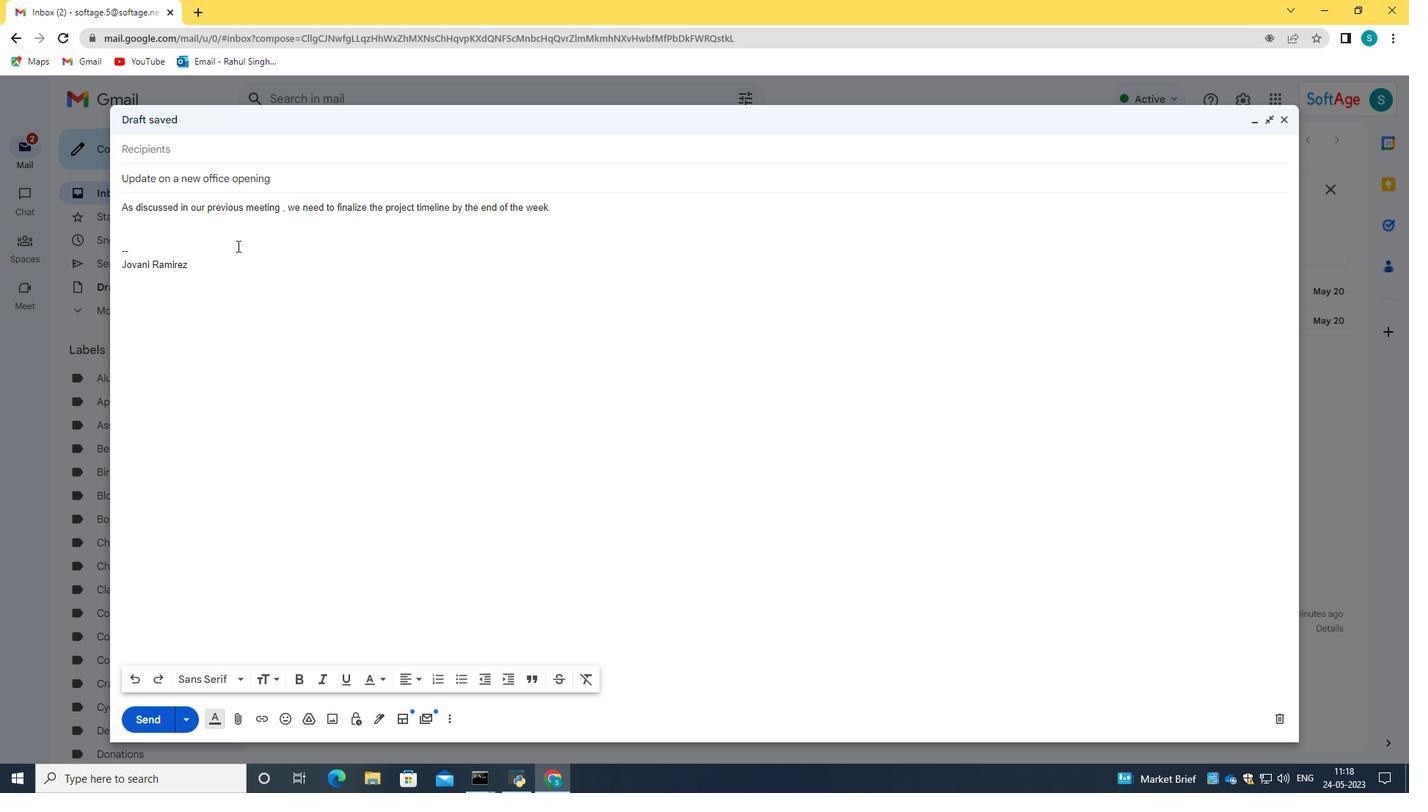 
Action: Mouse moved to (190, 160)
Screenshot: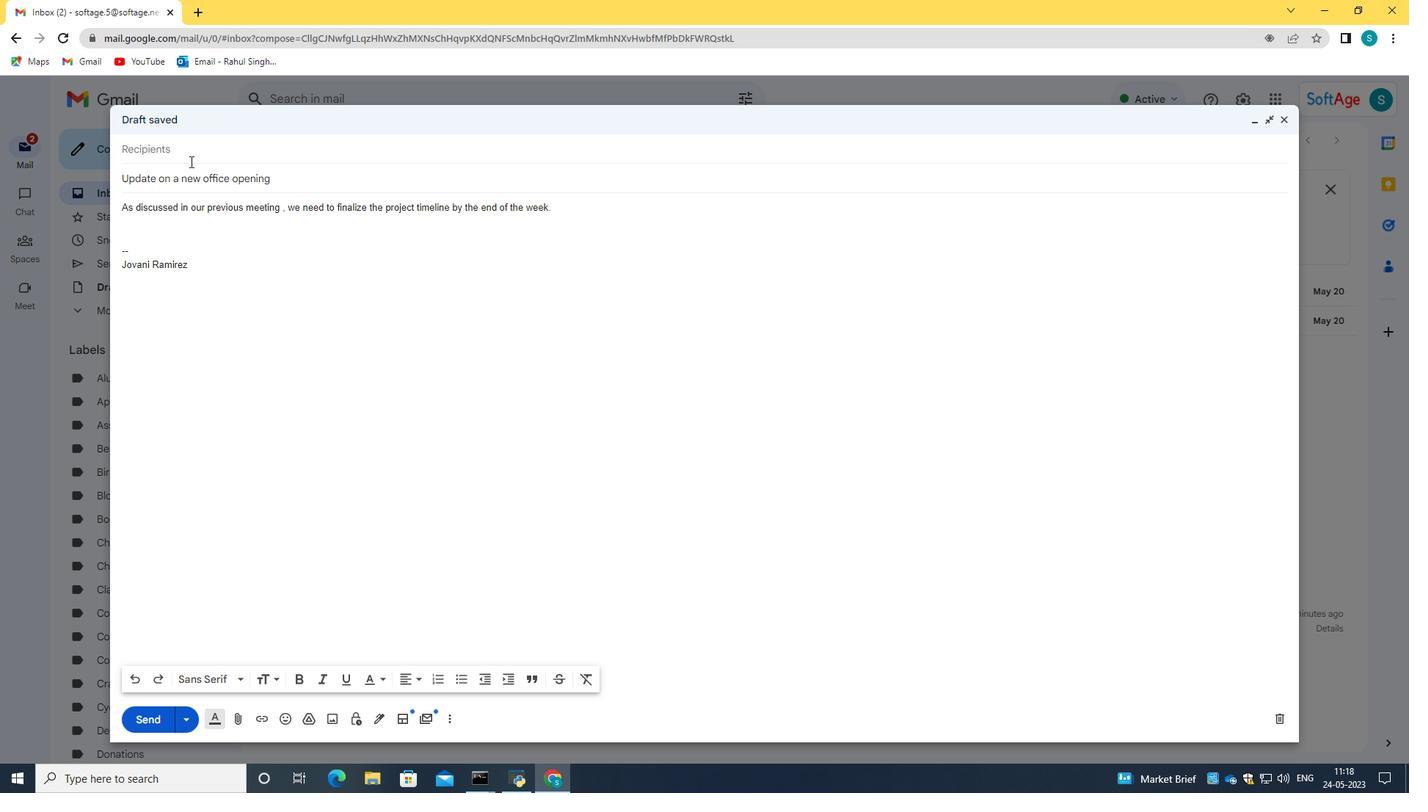 
Action: Mouse pressed left at (190, 160)
Screenshot: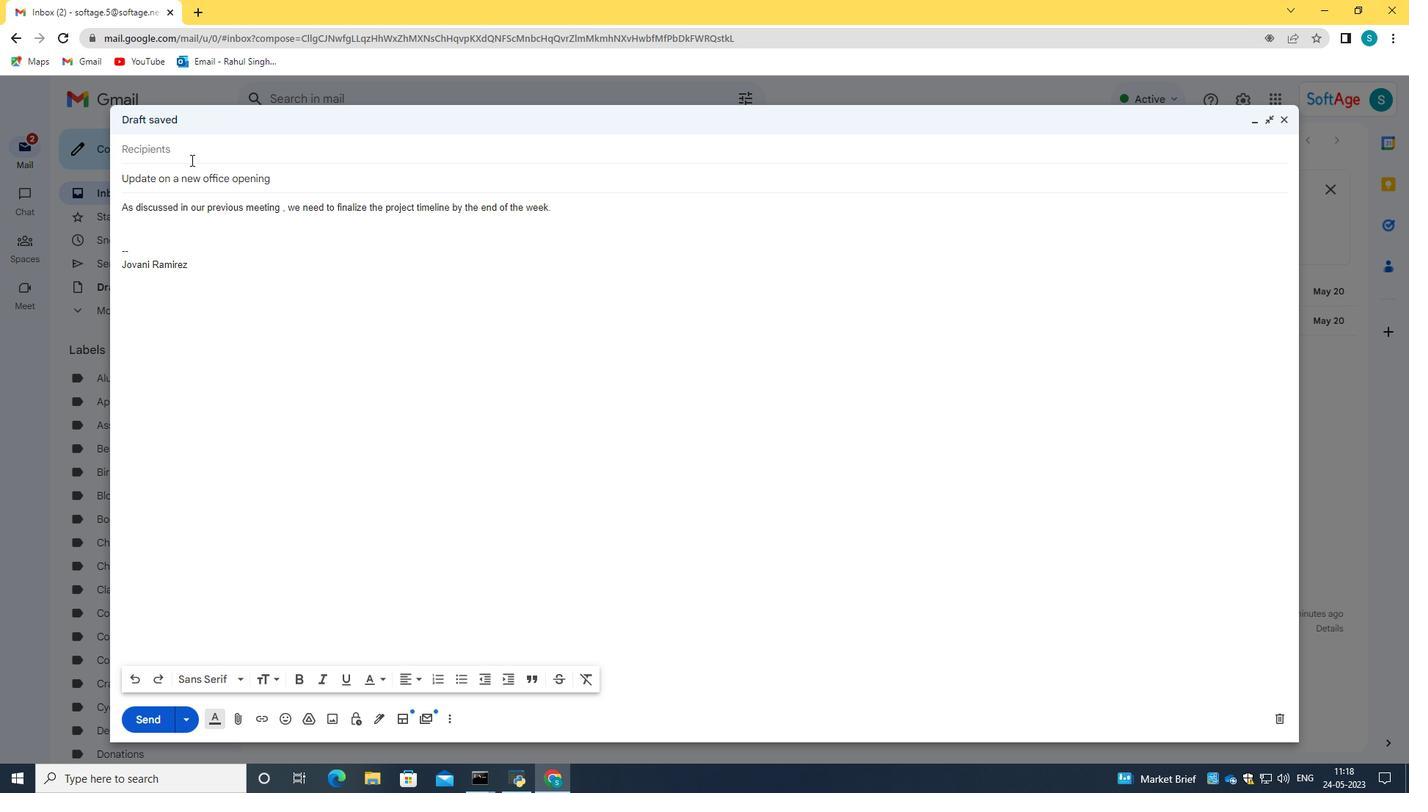 
Action: Key pressed softage.4<Key.shift><Key.shift><Key.shift><Key.shift><Key.shift><Key.shift><Key.shift><Key.shift><Key.shift><Key.shift><Key.shift><Key.shift>@softae.net
Screenshot: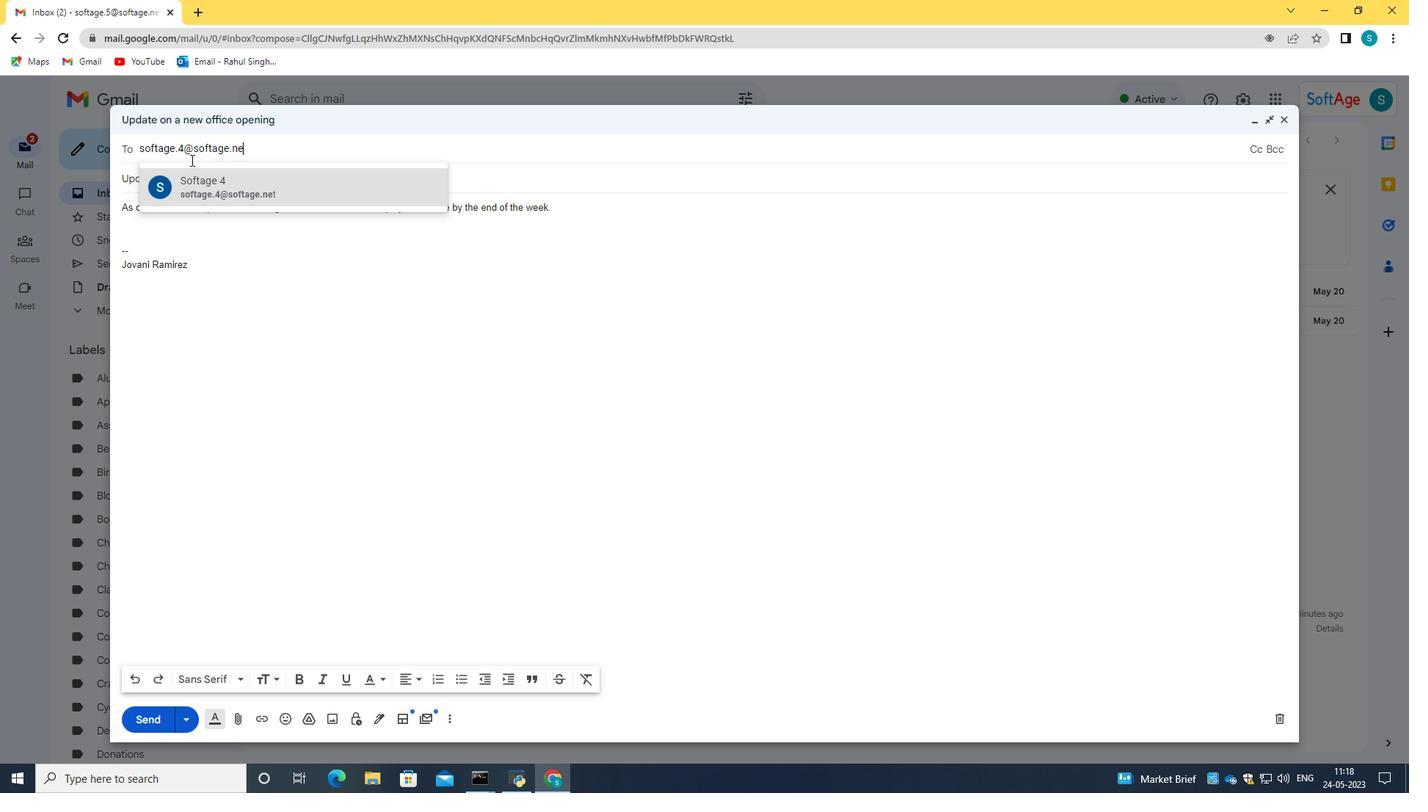 
Action: Mouse moved to (257, 183)
Screenshot: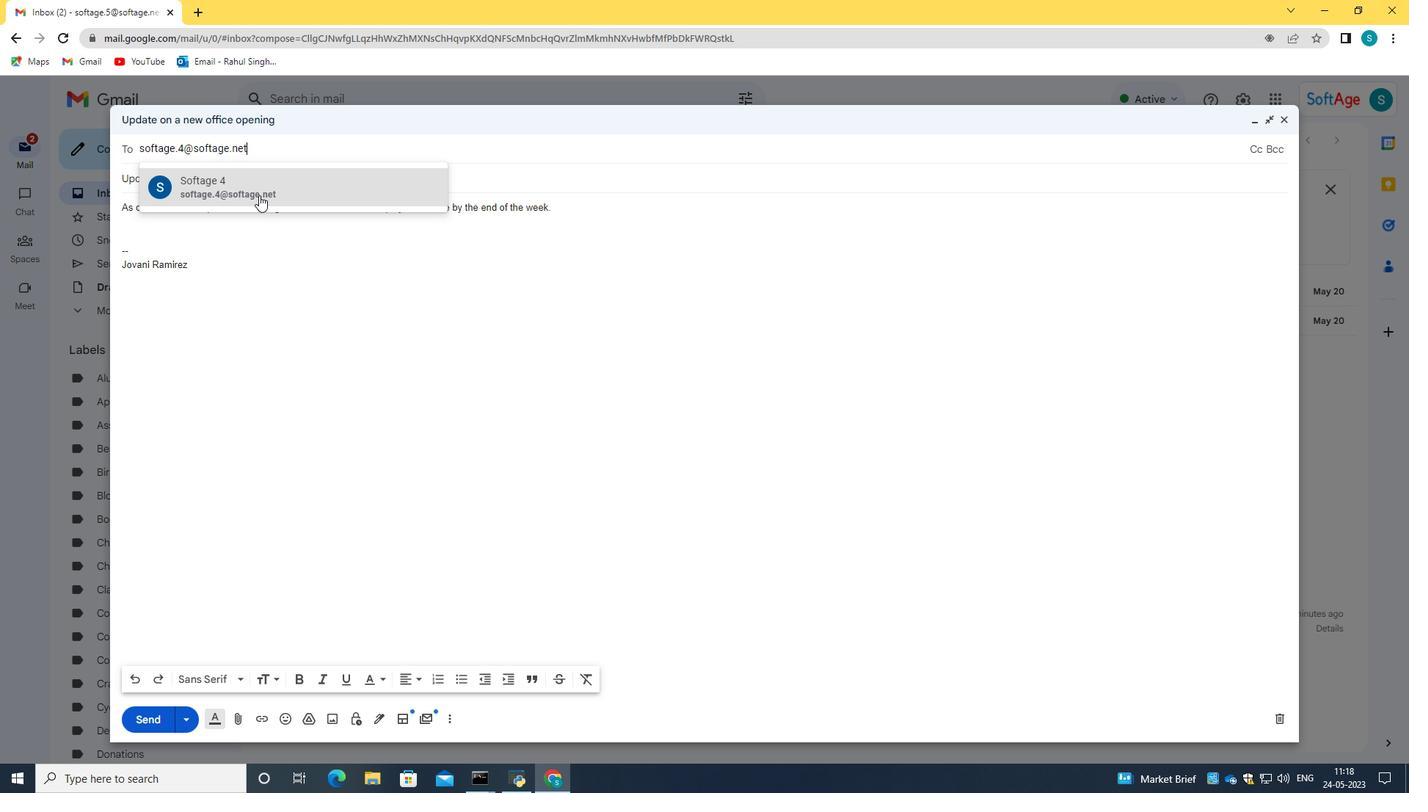 
Action: Mouse pressed left at (257, 183)
Screenshot: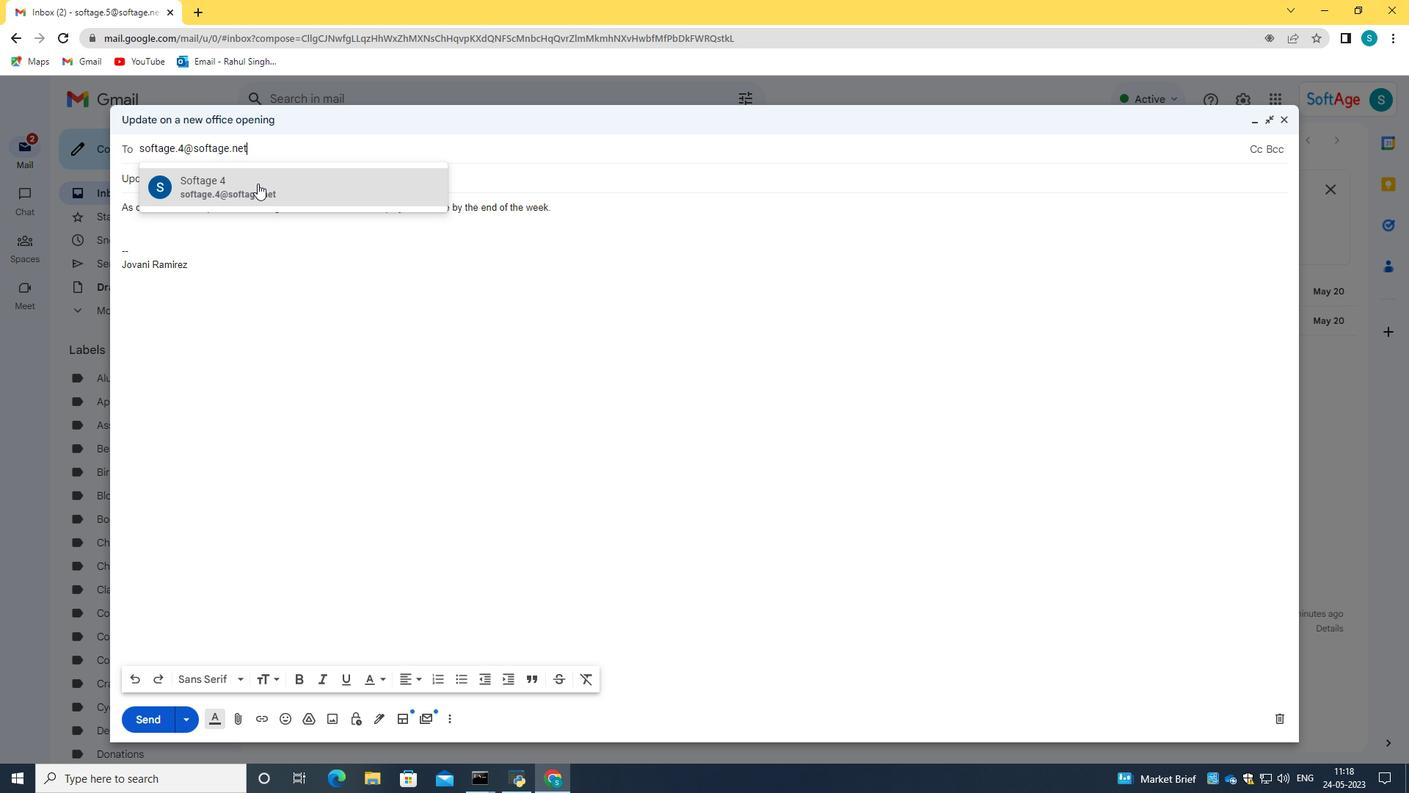 
Action: Mouse moved to (265, 283)
Screenshot: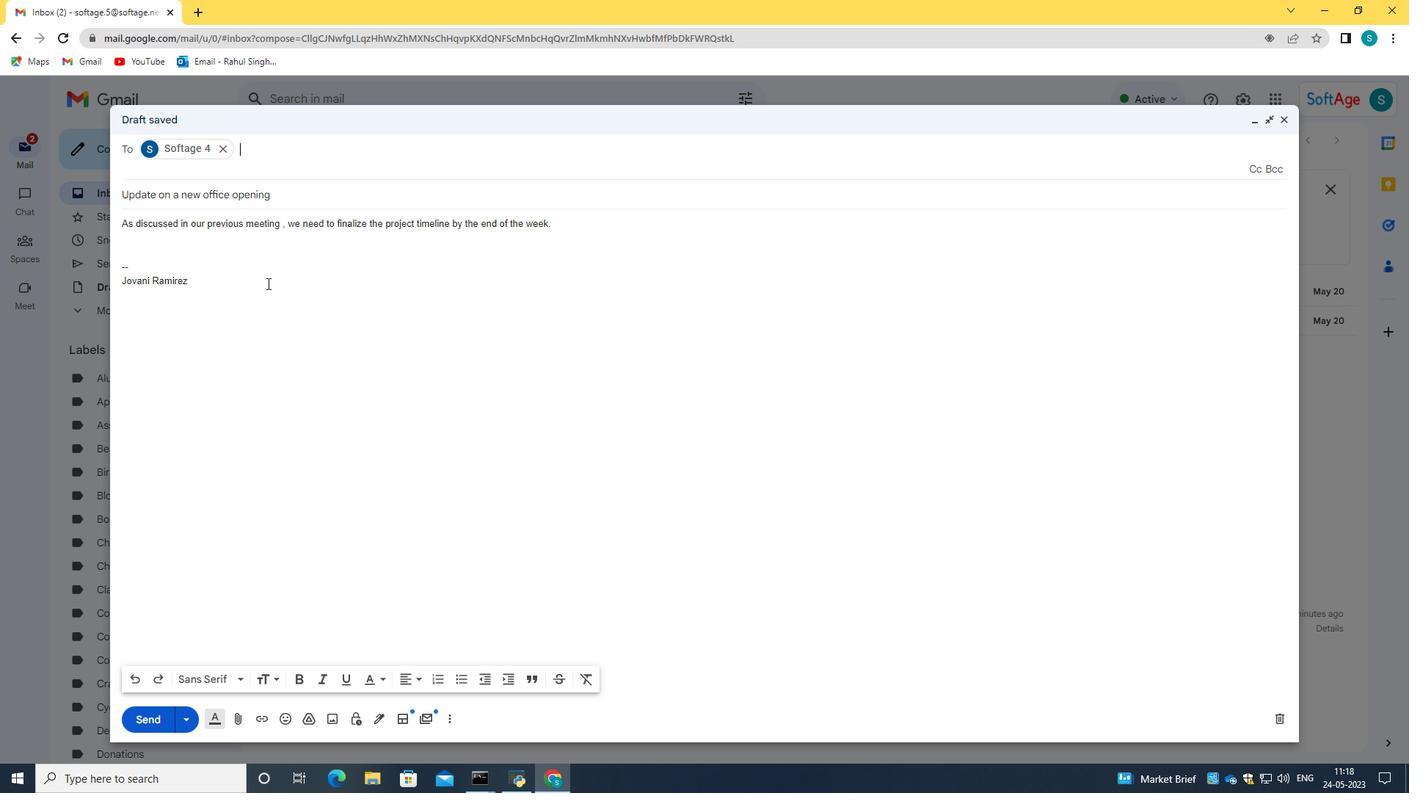 
Action: Mouse scrolled (265, 282) with delta (0, 0)
Screenshot: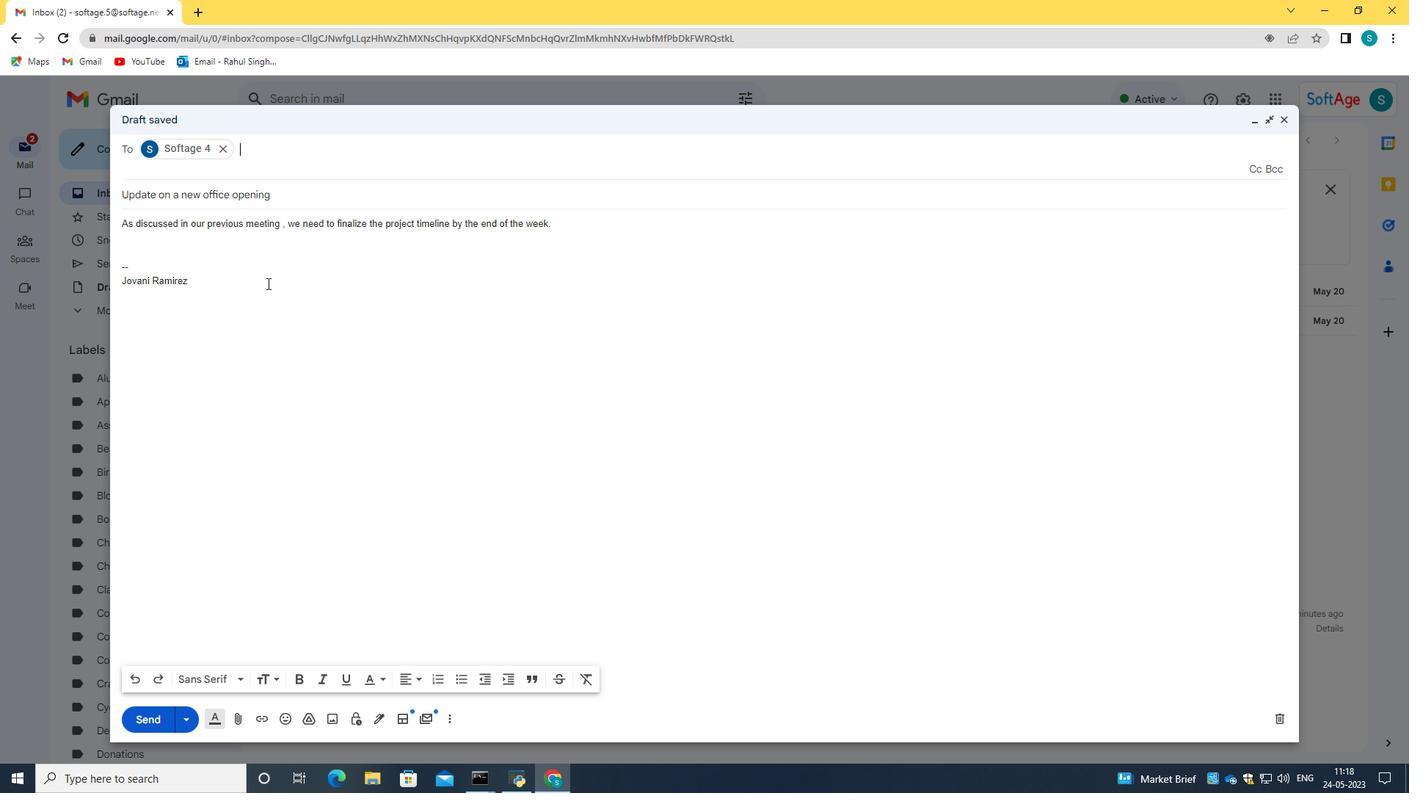 
Action: Mouse scrolled (265, 282) with delta (0, 0)
Screenshot: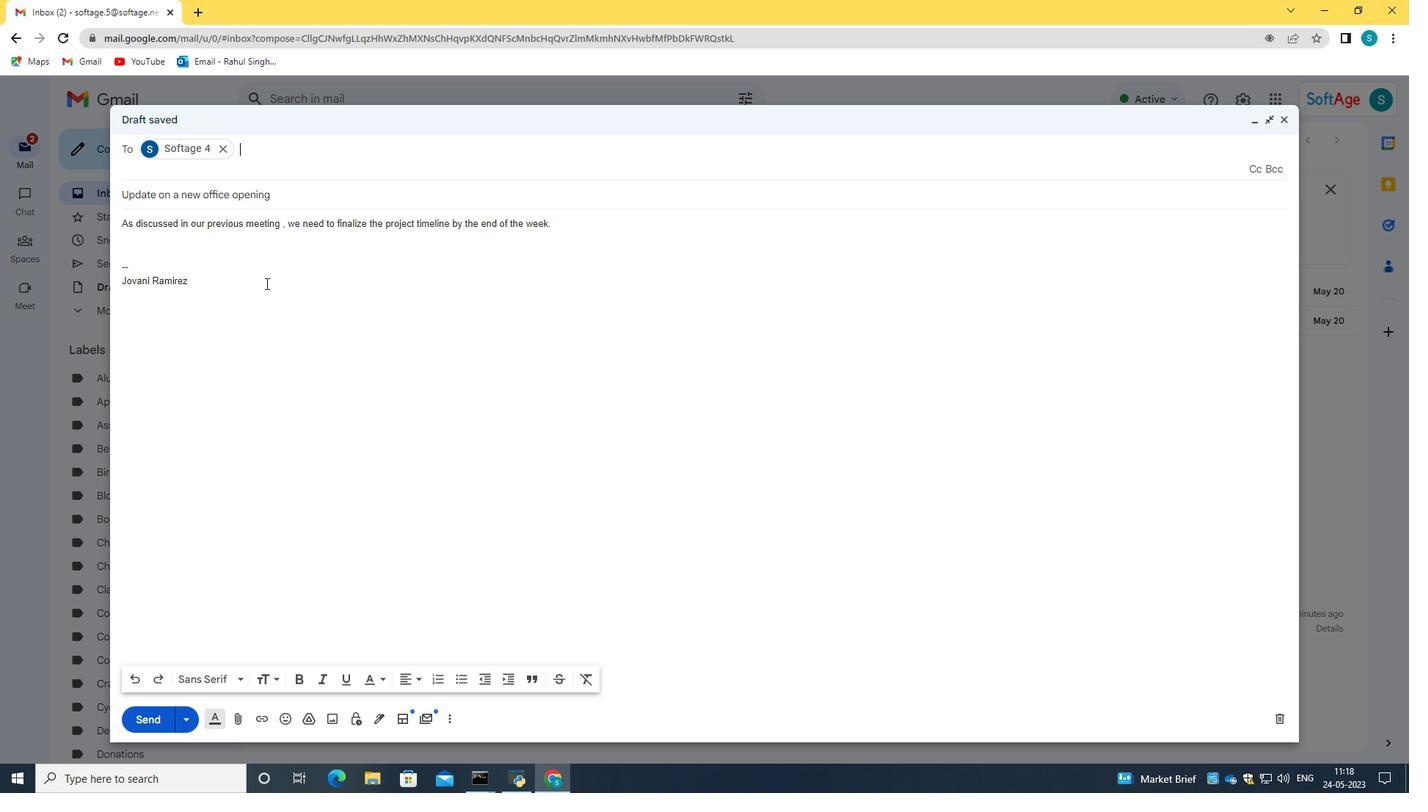 
Action: Mouse moved to (265, 283)
Screenshot: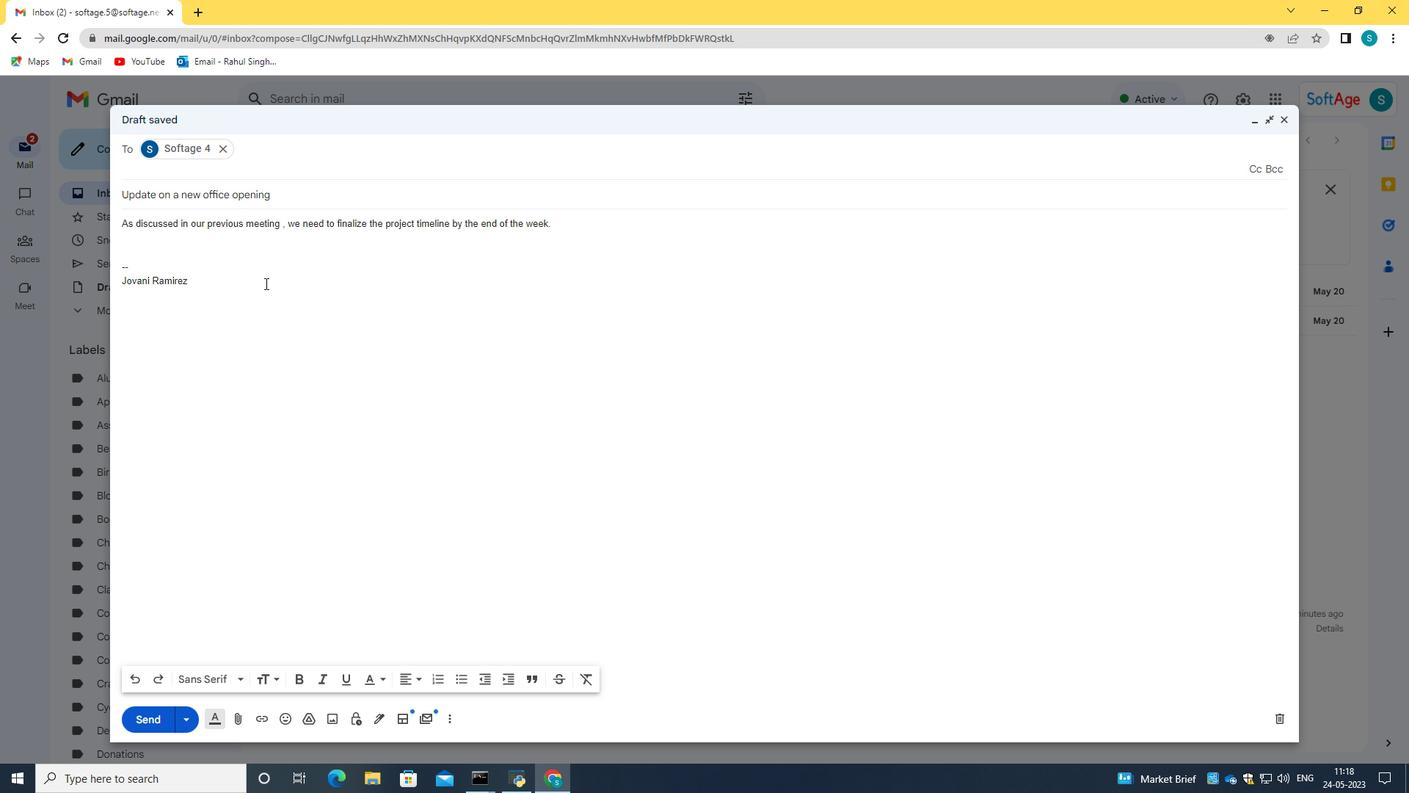 
Action: Mouse scrolled (265, 282) with delta (0, 0)
Screenshot: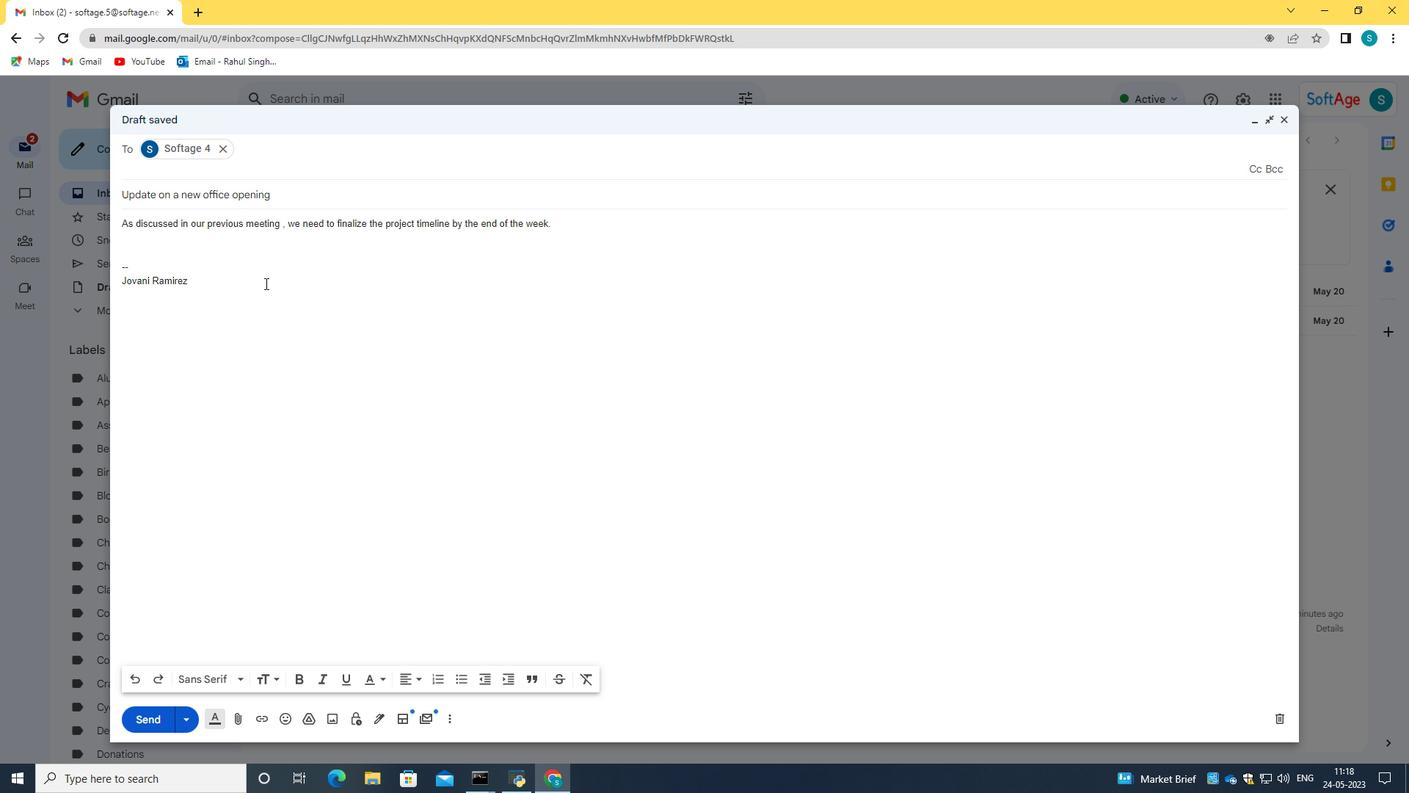 
Action: Mouse moved to (265, 330)
Screenshot: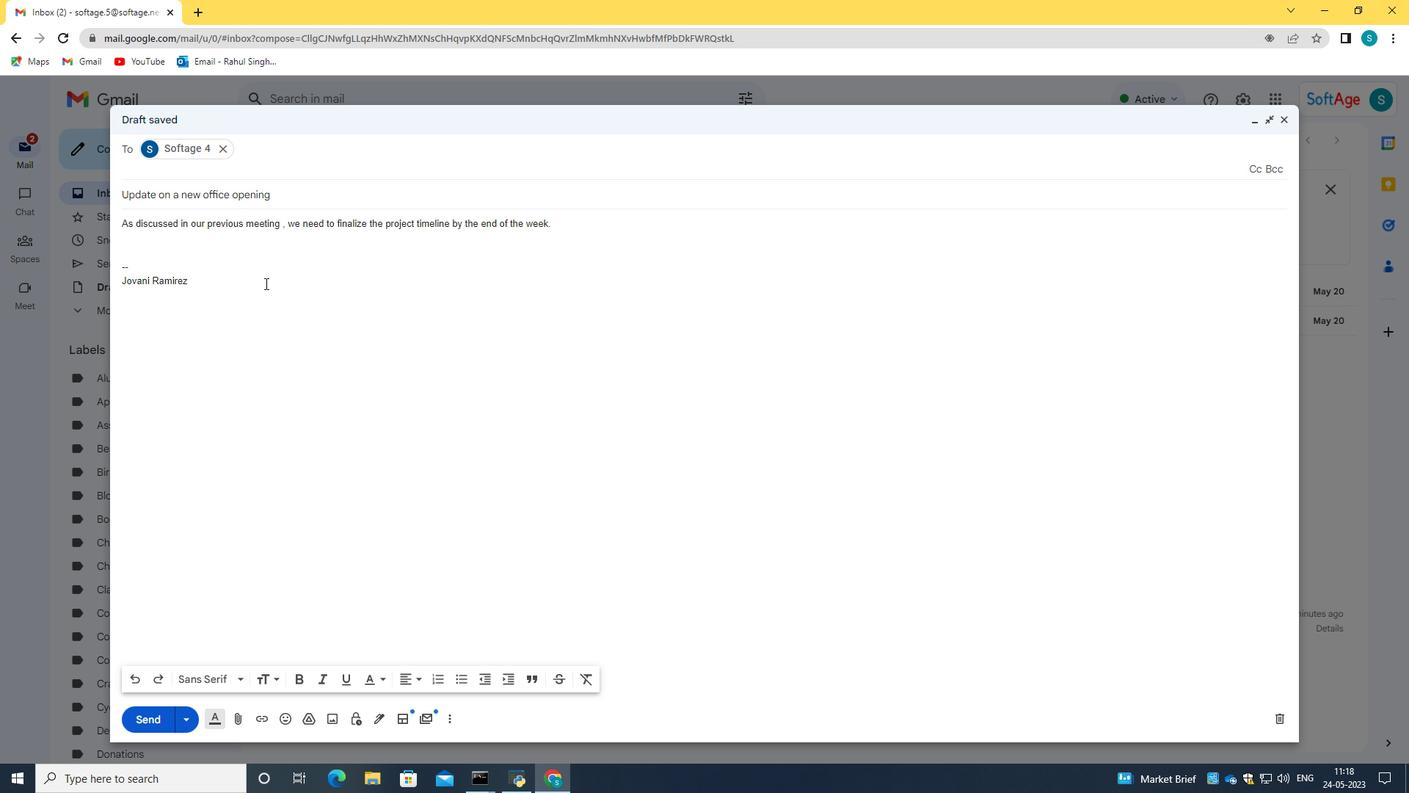 
Action: Mouse scrolled (265, 282) with delta (0, 0)
Screenshot: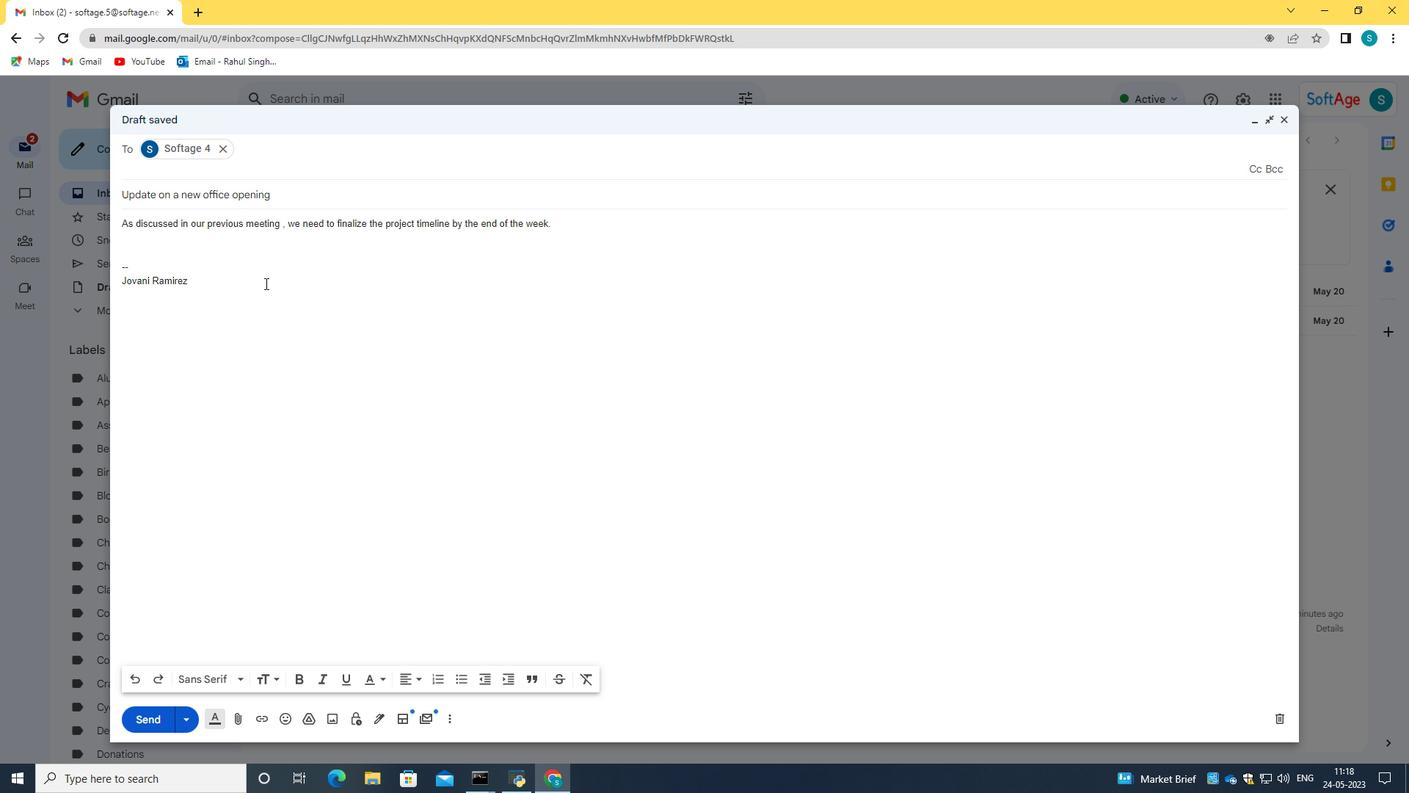 
Action: Mouse moved to (566, 221)
Screenshot: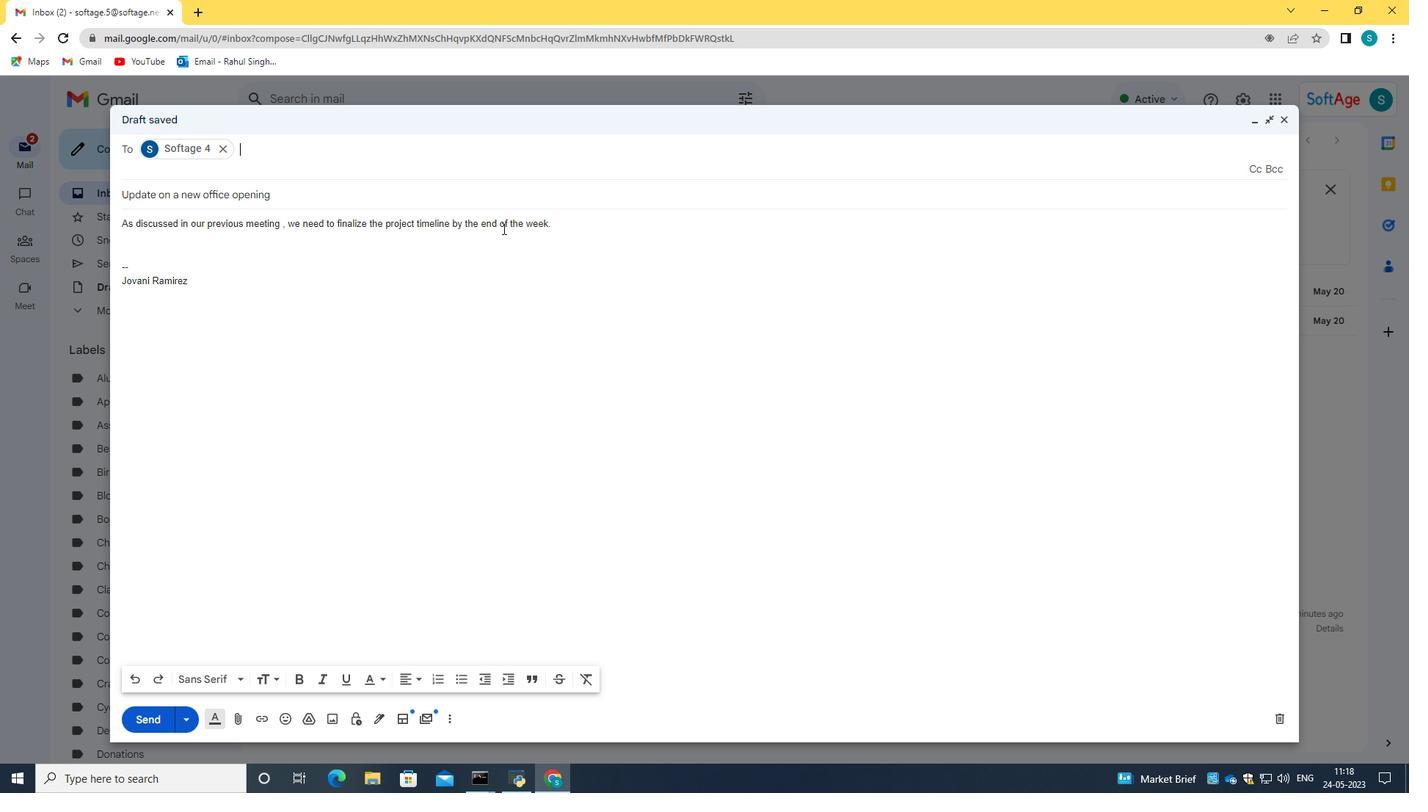 
Action: Mouse pressed left at (566, 221)
Screenshot: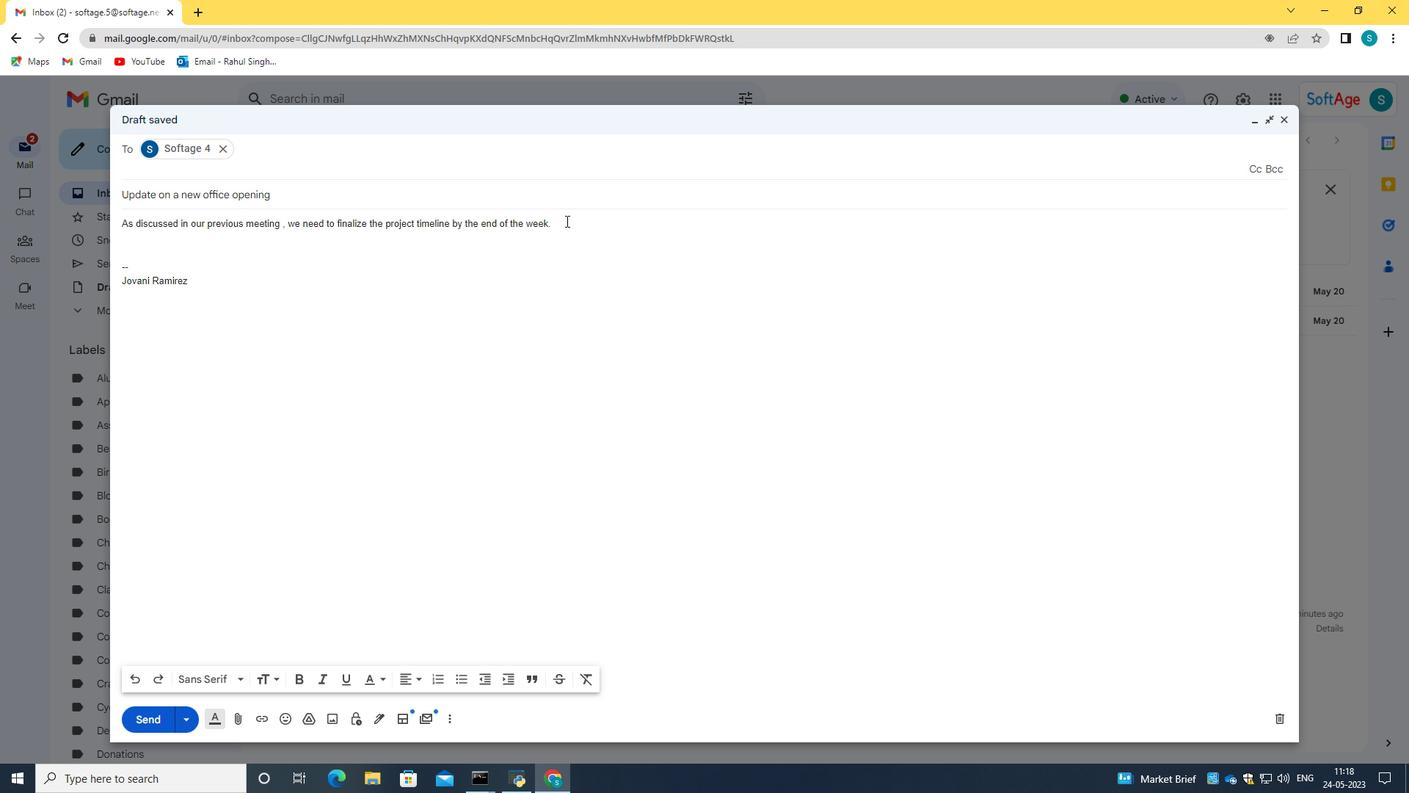 
Action: Key pressed <Key.shift_r><Key.left><Key.left><Key.left><Key.left><Key.left><Key.left><Key.left><Key.left><Key.left><Key.left><Key.left><Key.left><Key.left><Key.left><Key.left><Key.left><Key.left><Key.left><Key.left><Key.left><Key.left><Key.left><Key.left><Key.left><Key.left><Key.left><Key.left><Key.left><Key.left><Key.left><Key.left><Key.left><Key.left><Key.left><Key.left><Key.left><Key.left><Key.left><Key.left><Key.left><Key.left><Key.left><Key.left><Key.left><Key.left><Key.left><Key.left><Key.left><Key.left><Key.left><Key.left><Key.left><Key.left><Key.left><Key.left><Key.left><Key.left><Key.left><Key.left><Key.left><Key.left><Key.left><Key.left><Key.left><Key.left><Key.left><Key.left><Key.left><Key.left><Key.left><Key.left><Key.left><Key.left><Key.left><Key.left><Key.left><Key.left><Key.left><Key.left><Key.left><Key.left><Key.left><Key.left><Key.left><Key.left><Key.left><Key.left><Key.left><Key.left><Key.left><Key.left><Key.left><Key.left><Key.left><Key.left><Key.left><Key.left><Key.left><Key.left><Key.left><Key.left><Key.left><Key.left><Key.left><Key.left><Key.left><Key.left><Key.left><Key.left><Key.left><Key.left><Key.left><Key.left><Key.left><Key.left><Key.left><Key.left>
Screenshot: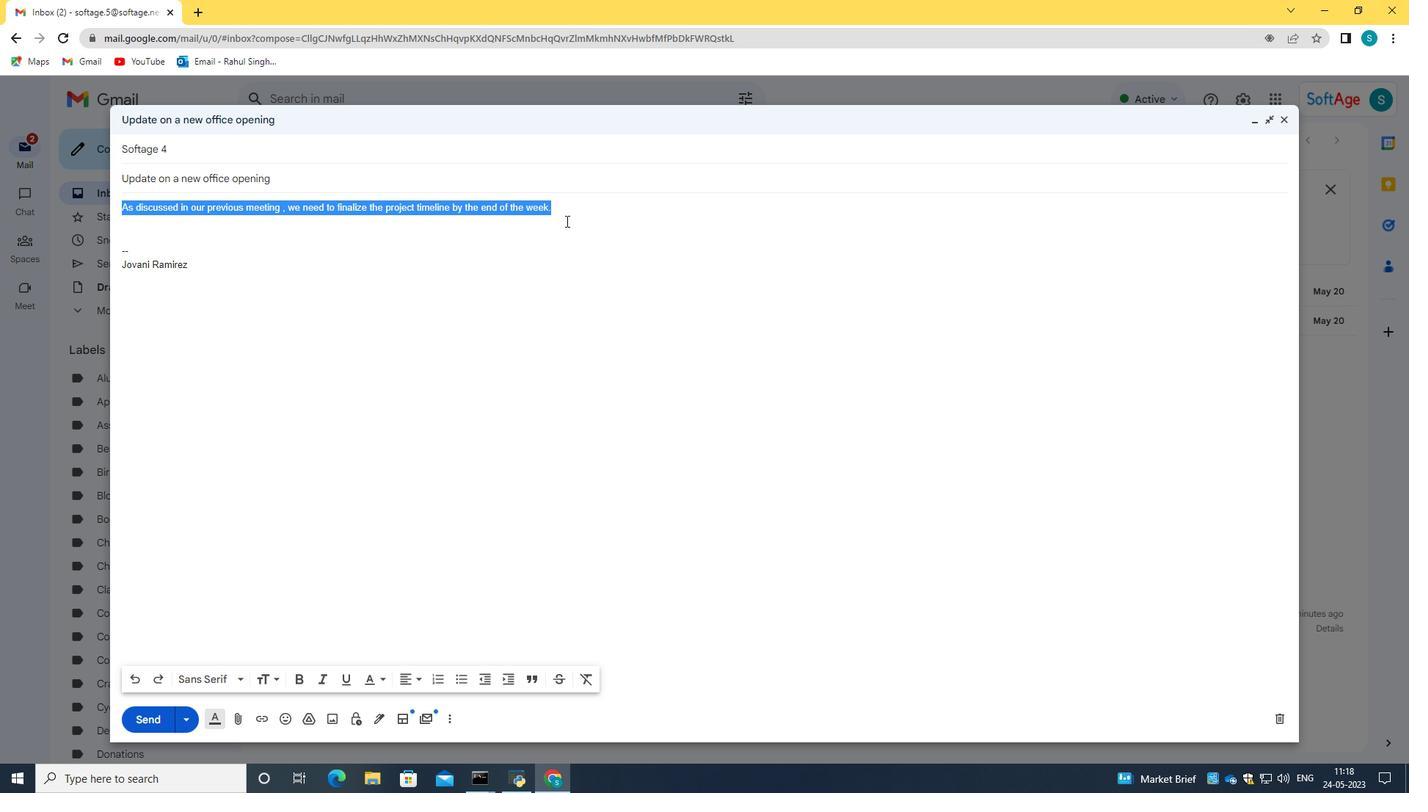 
Action: Mouse moved to (264, 681)
Screenshot: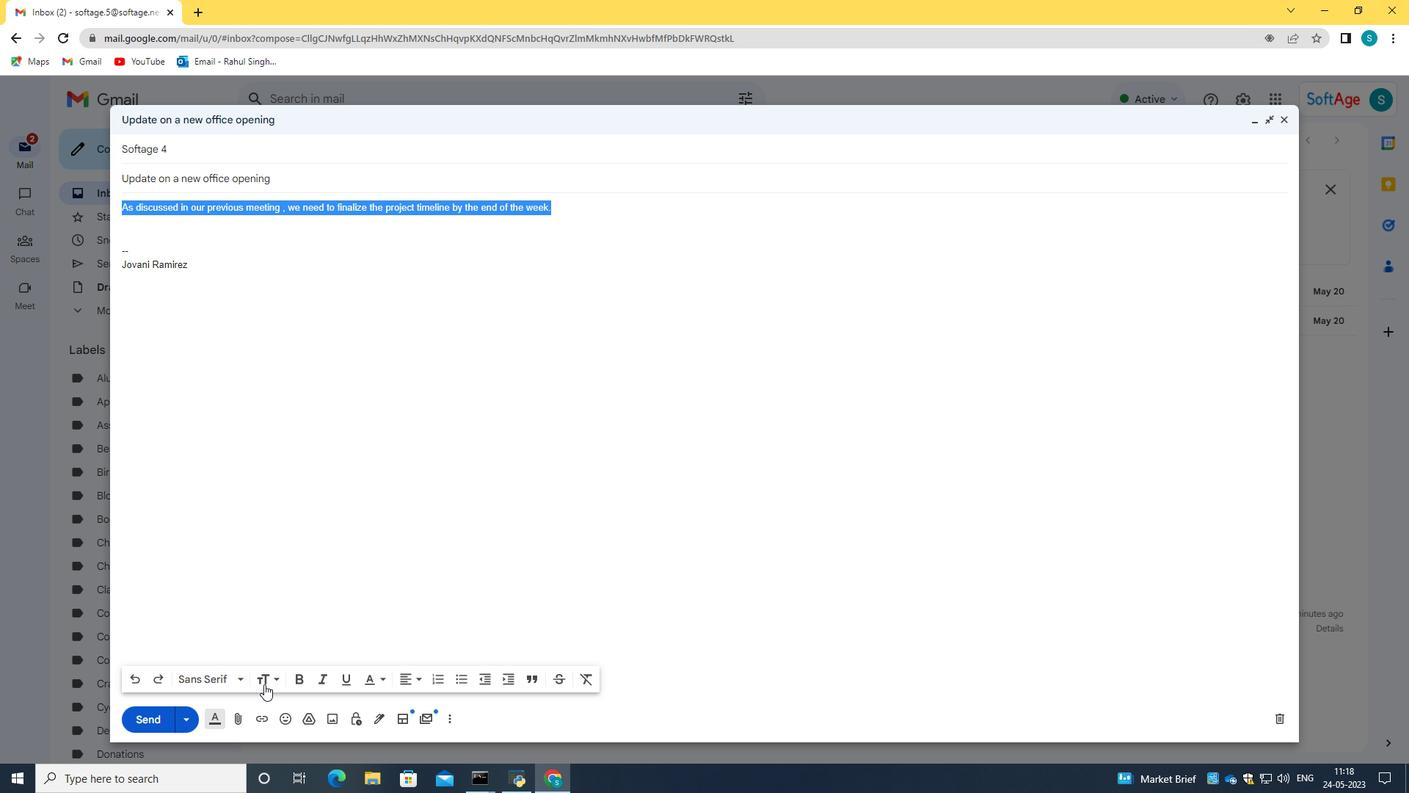 
Action: Mouse pressed left at (264, 681)
Screenshot: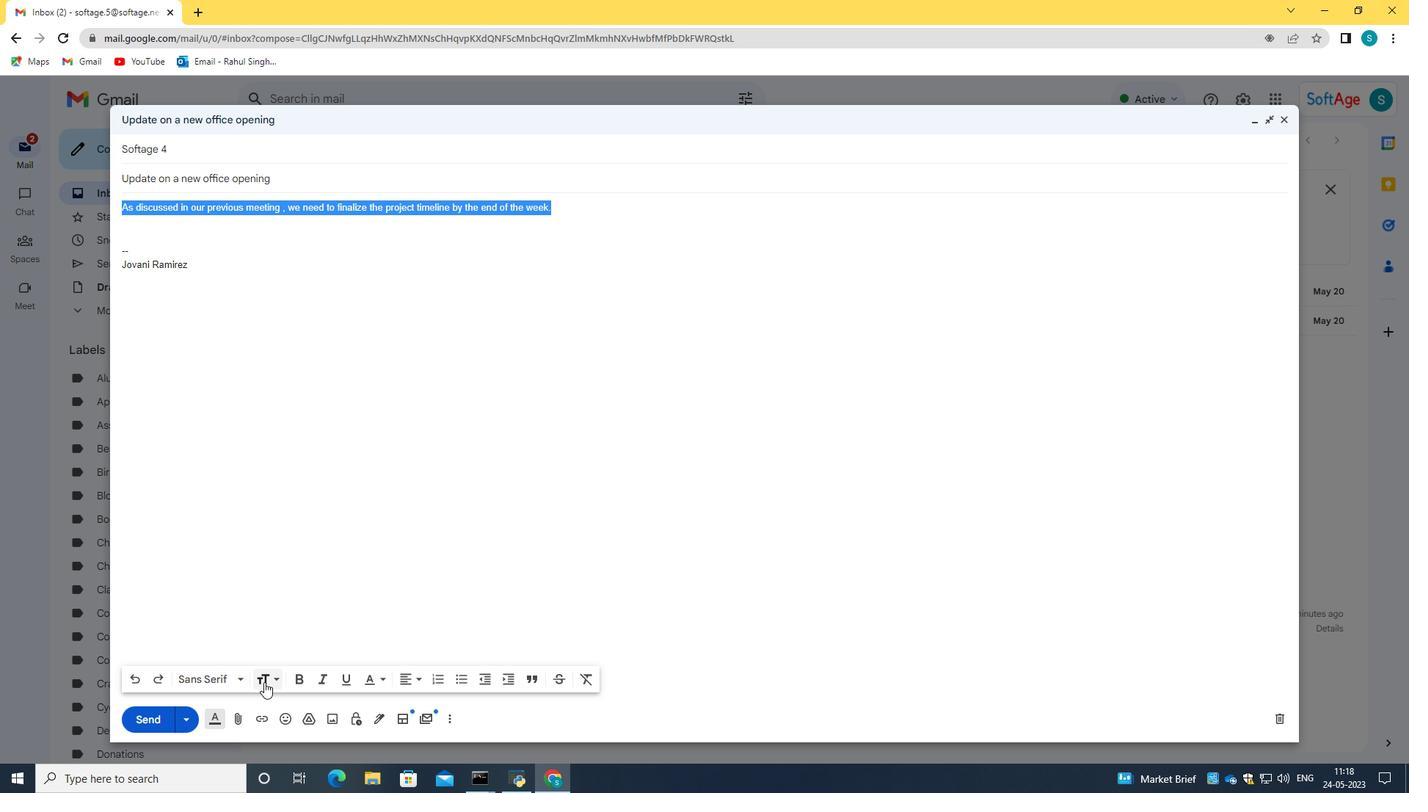 
Action: Mouse moved to (309, 646)
Screenshot: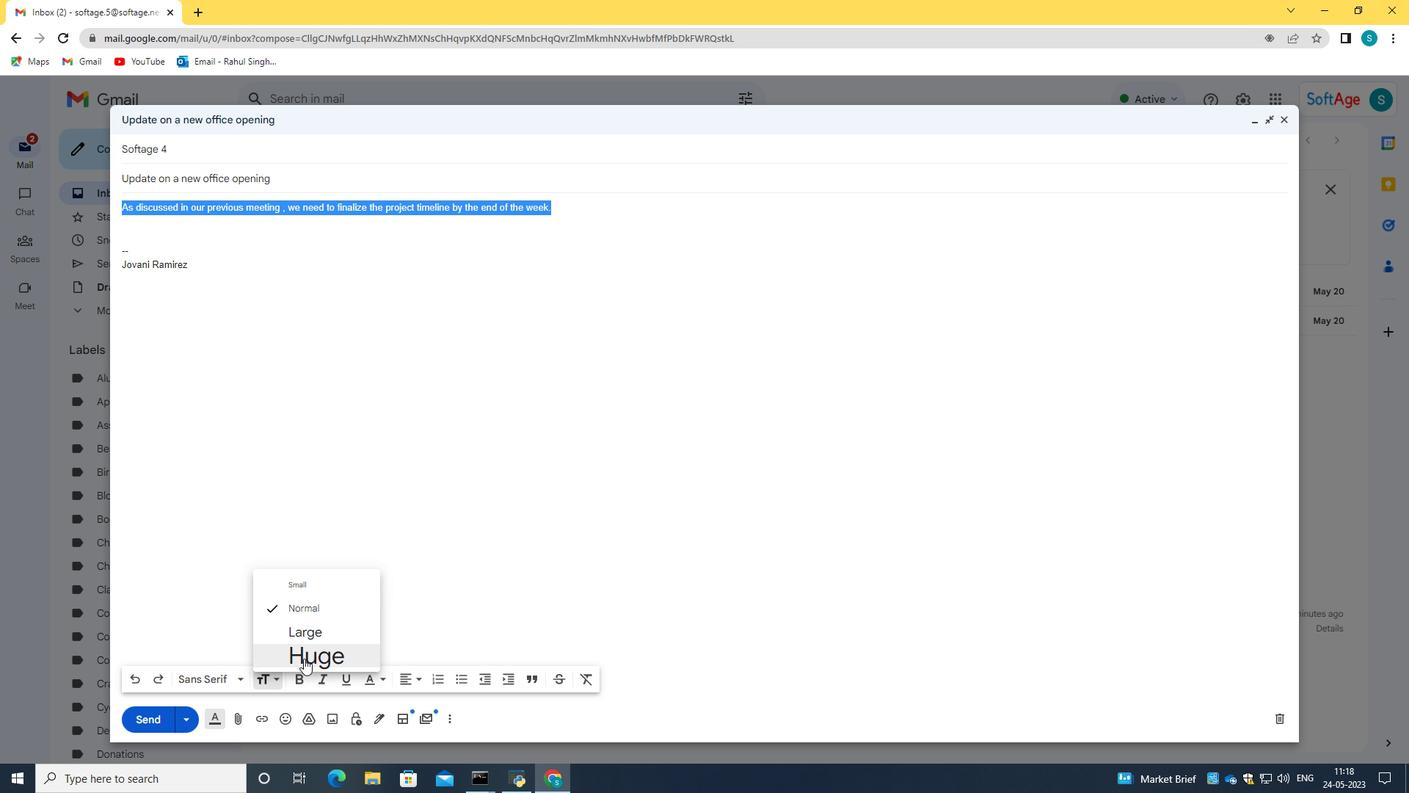 
Action: Mouse pressed left at (309, 646)
Screenshot: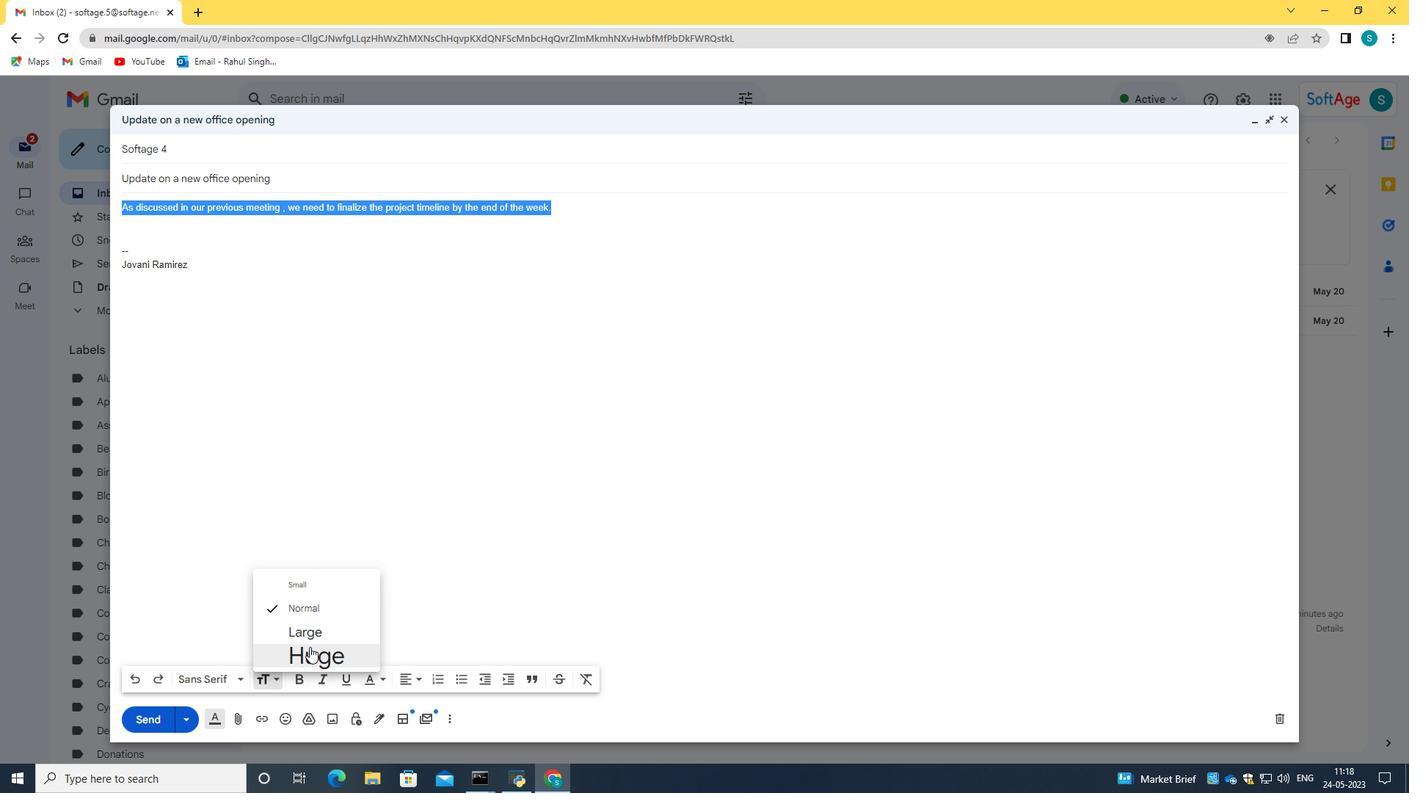 
Action: Mouse moved to (495, 459)
Screenshot: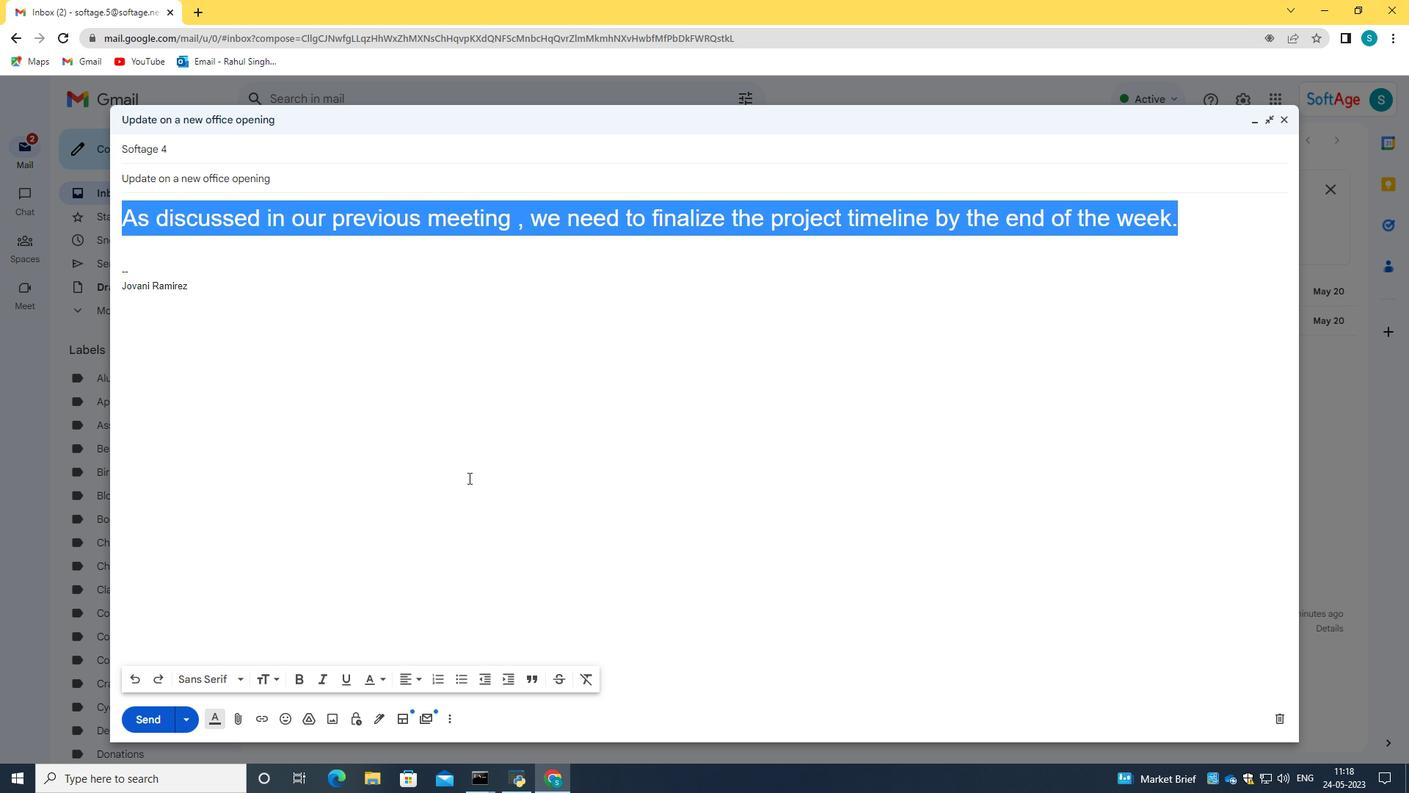 
Action: Mouse pressed left at (495, 459)
Screenshot: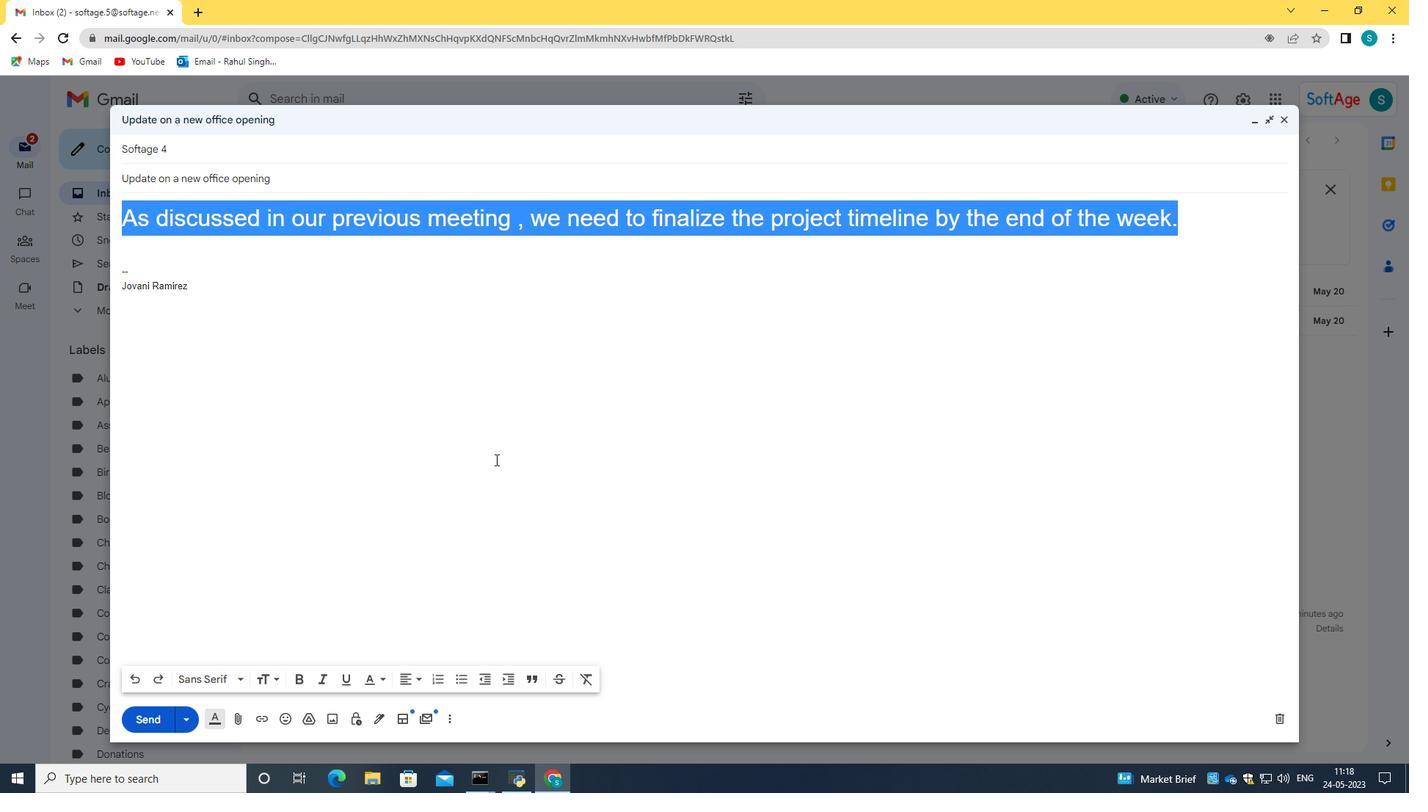 
Action: Mouse moved to (1175, 217)
Screenshot: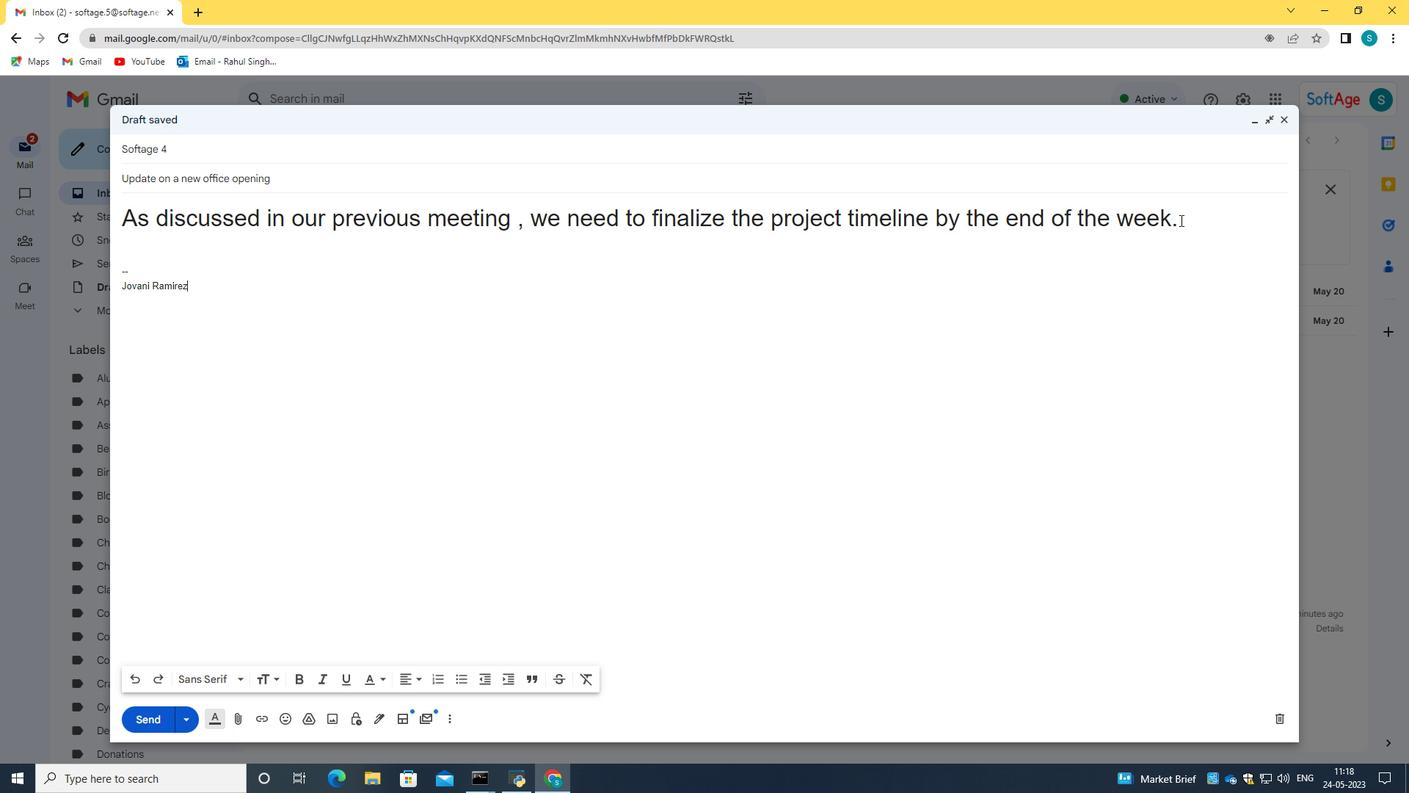 
Action: Mouse pressed left at (1175, 217)
Screenshot: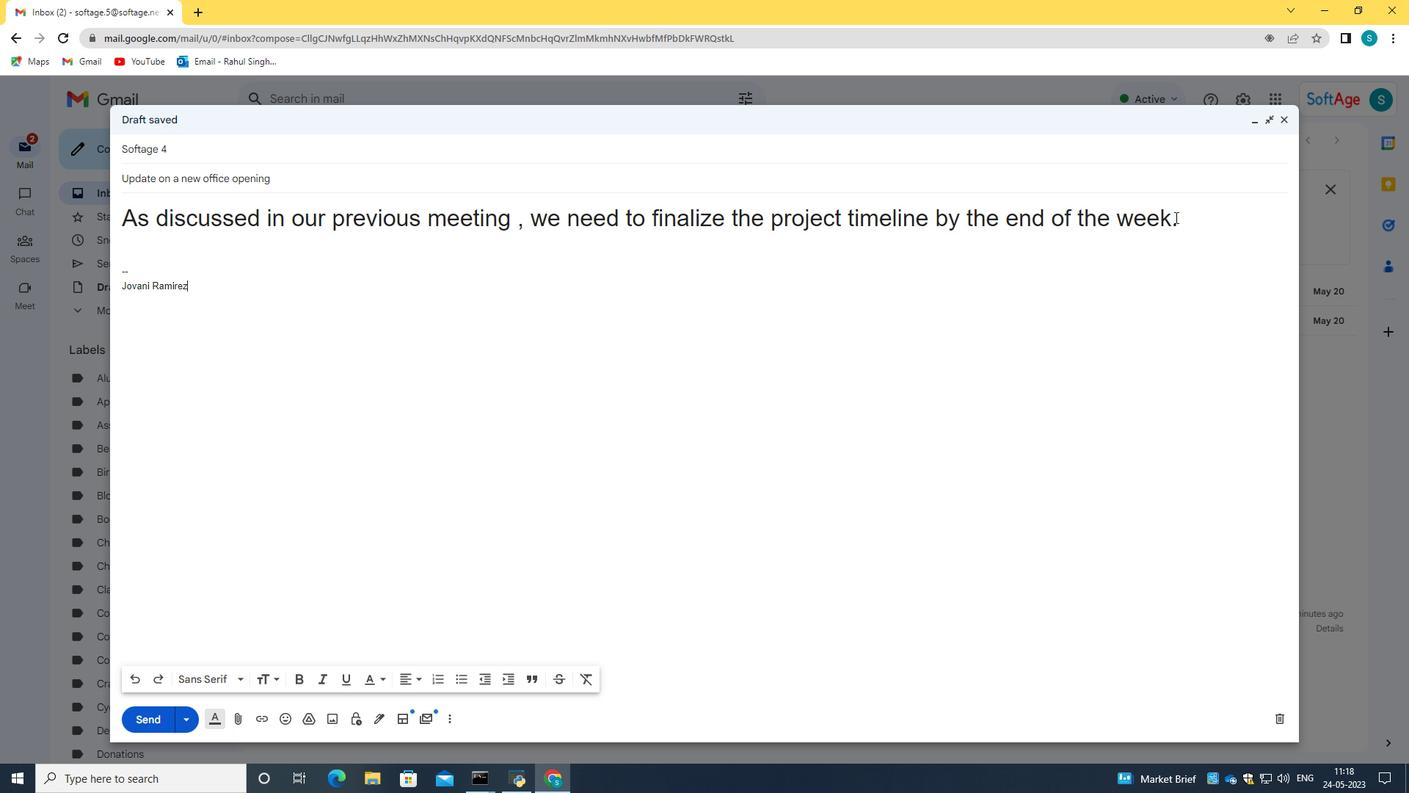 
Action: Key pressed <Key.shift_r><Key.left><Key.left><Key.left><Key.left><Key.left><Key.left><Key.left><Key.left><Key.left><Key.left><Key.left><Key.left><Key.left><Key.left><Key.left><Key.left><Key.left><Key.left><Key.left><Key.left><Key.left><Key.left><Key.left><Key.left><Key.left><Key.left><Key.left><Key.left><Key.left><Key.left><Key.left><Key.left><Key.left><Key.left><Key.left><Key.left><Key.left><Key.left><Key.left><Key.left><Key.left><Key.left><Key.left><Key.left><Key.left><Key.left><Key.left><Key.left><Key.left><Key.left><Key.left><Key.left><Key.left><Key.left><Key.left><Key.left><Key.left><Key.left><Key.left><Key.left><Key.left><Key.left><Key.left><Key.left><Key.left><Key.left><Key.left><Key.left><Key.left><Key.left><Key.left><Key.left><Key.left><Key.left><Key.left><Key.left><Key.left><Key.left><Key.left><Key.left><Key.left><Key.left><Key.left><Key.left><Key.left><Key.left><Key.left><Key.left><Key.left><Key.left><Key.left><Key.left><Key.left><Key.left><Key.left><Key.left><Key.left><Key.left><Key.left><Key.left><Key.left><Key.left><Key.left><Key.left><Key.left><Key.left><Key.left><Key.left><Key.left><Key.left><Key.left><Key.left><Key.left><Key.left><Key.left><Key.left><Key.left><Key.left><Key.left><Key.left><Key.left><Key.left><Key.left><Key.left><Key.left><Key.left>
Screenshot: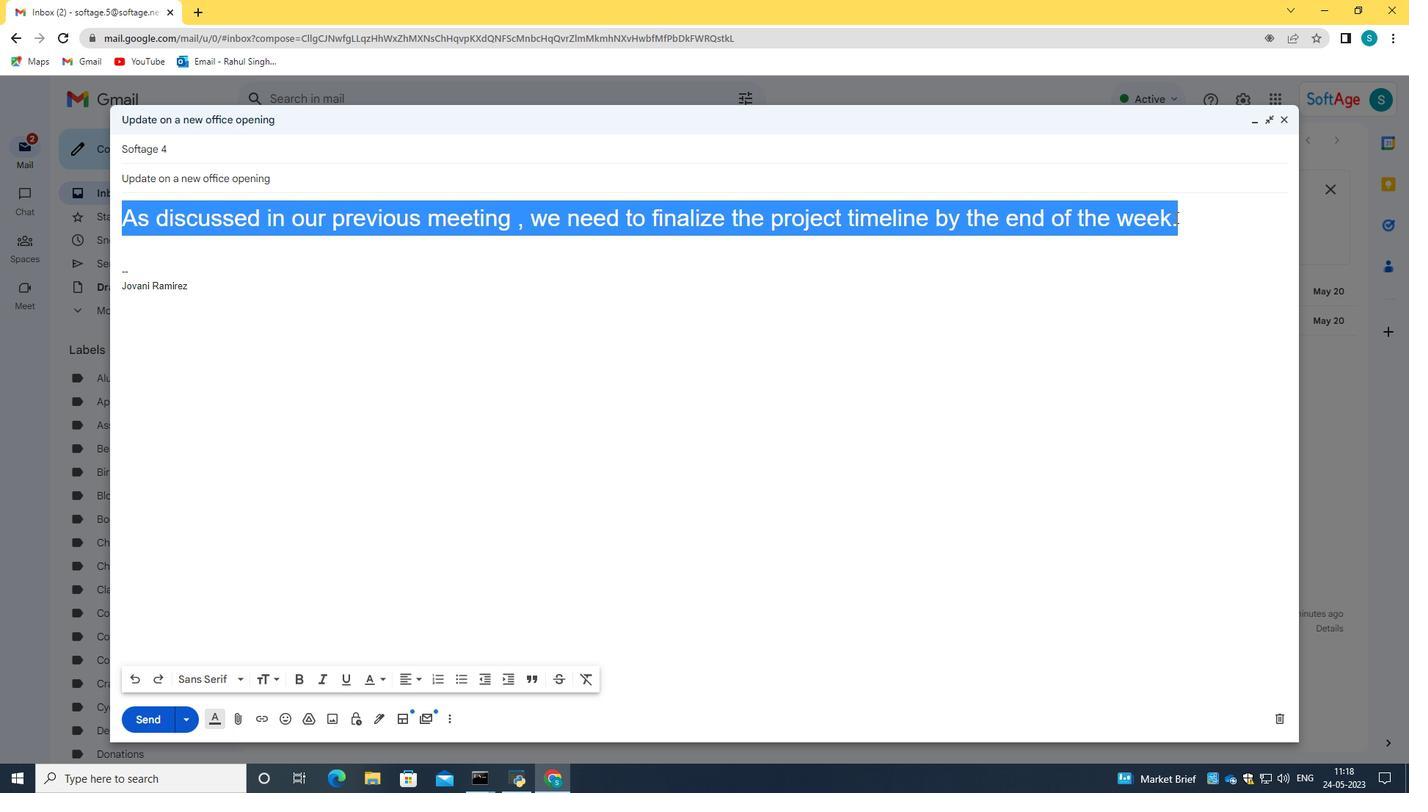 
Action: Mouse moved to (414, 679)
Screenshot: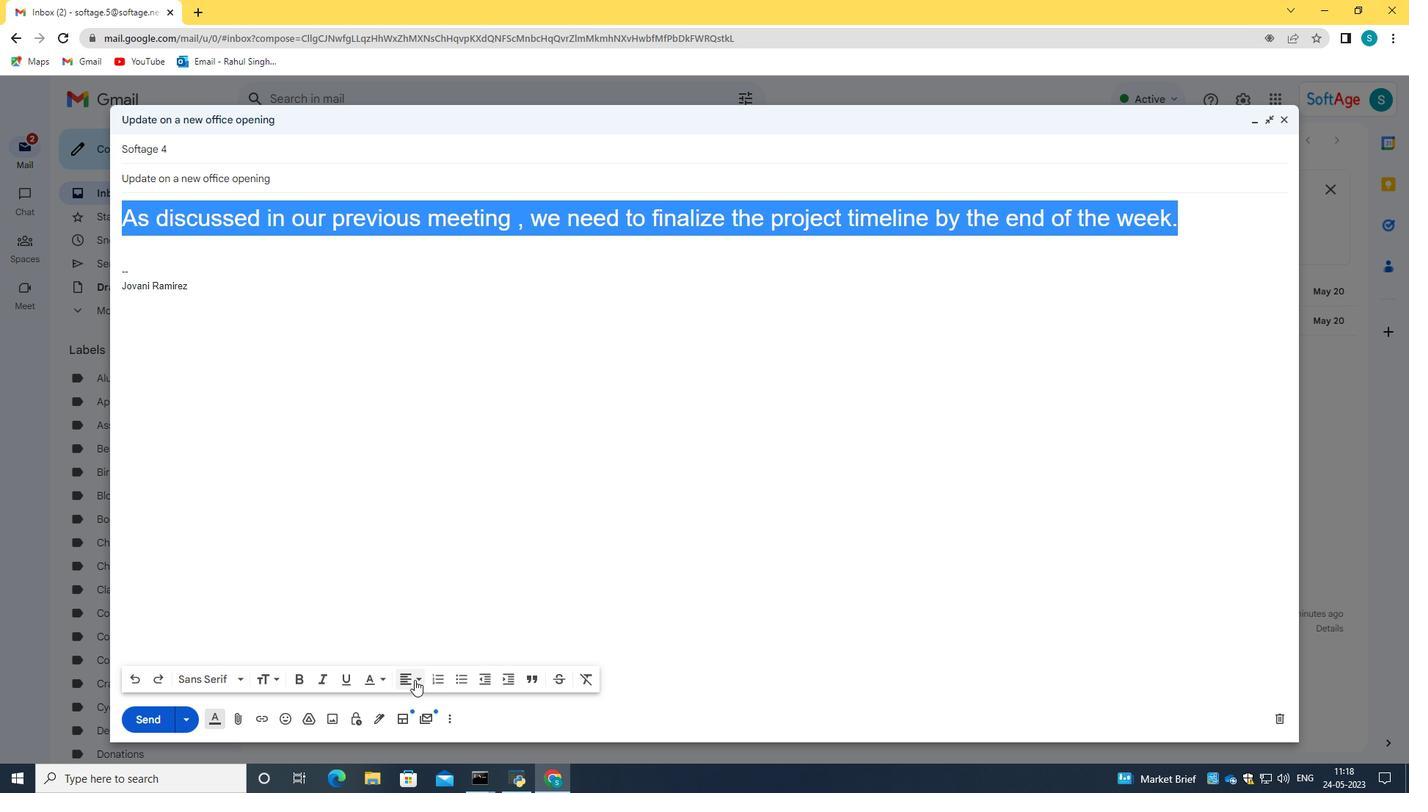 
Action: Mouse pressed left at (414, 679)
Screenshot: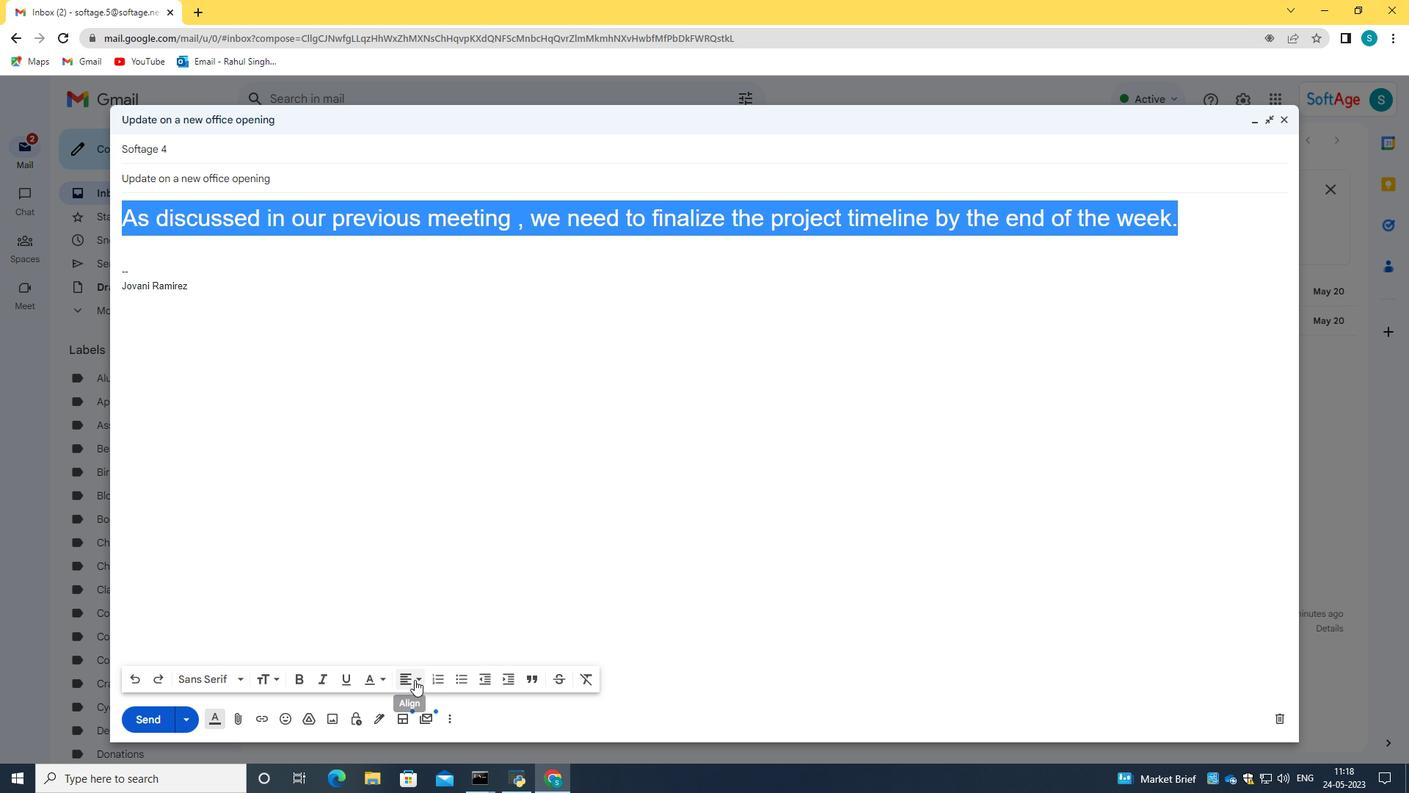 
Action: Mouse moved to (406, 652)
Screenshot: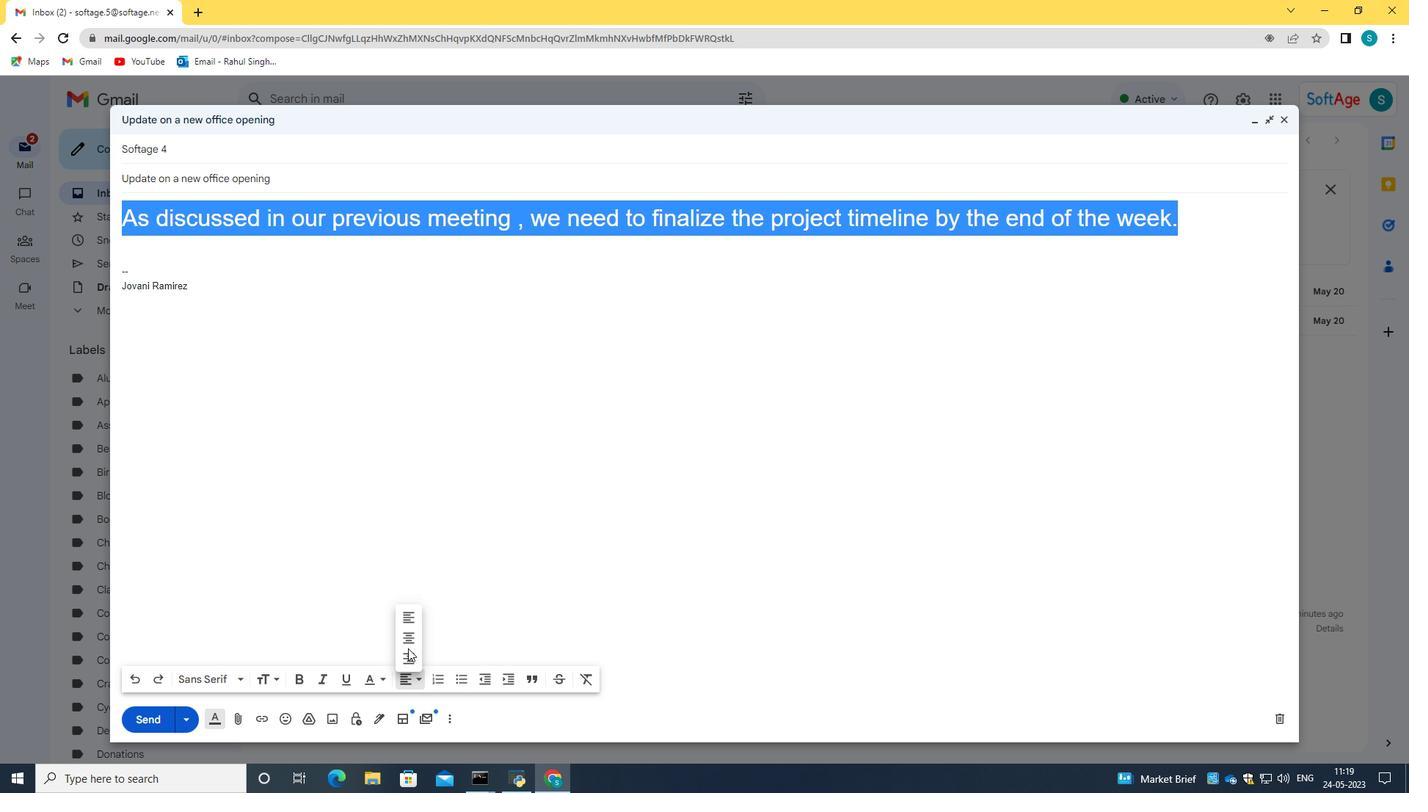 
Action: Mouse pressed left at (406, 652)
Screenshot: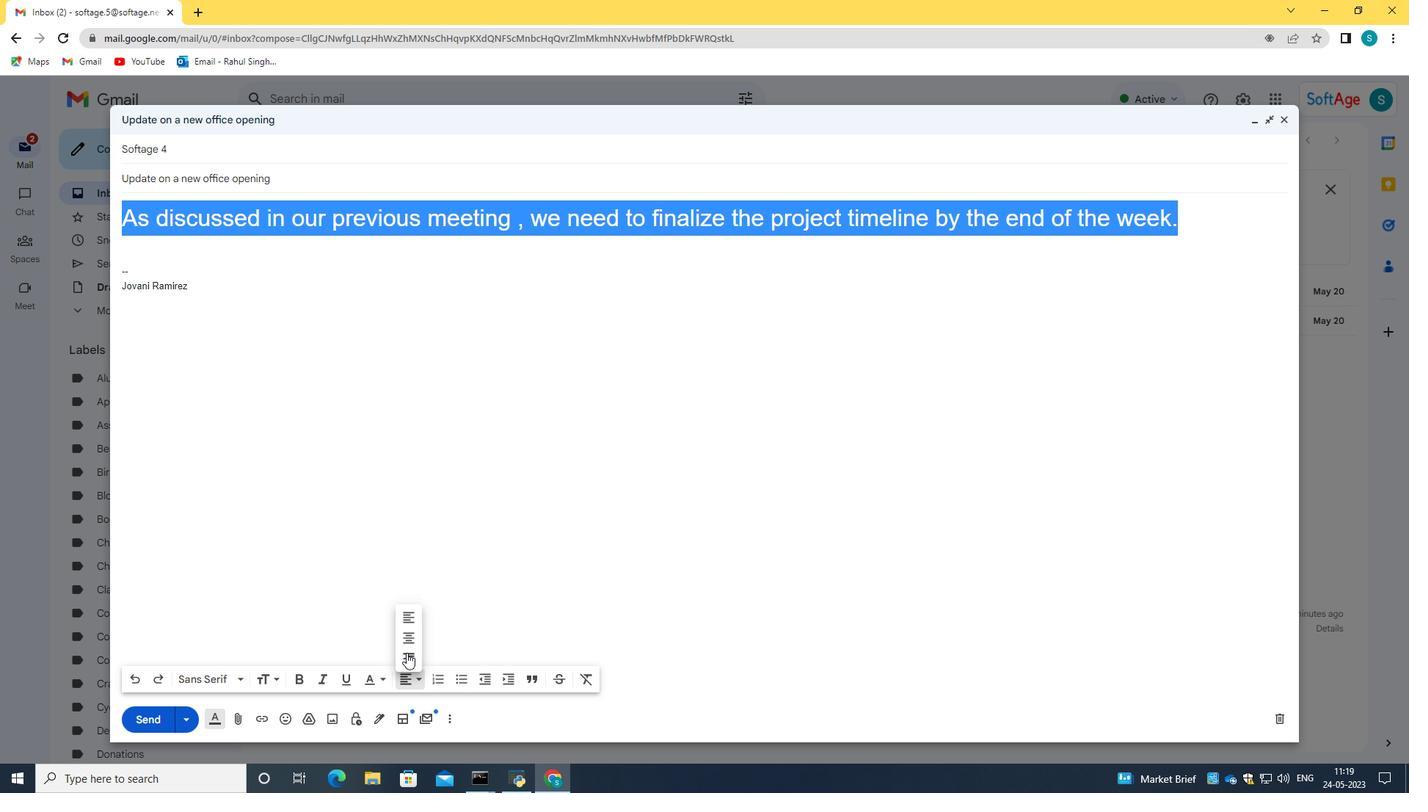 
Action: Mouse moved to (532, 455)
Screenshot: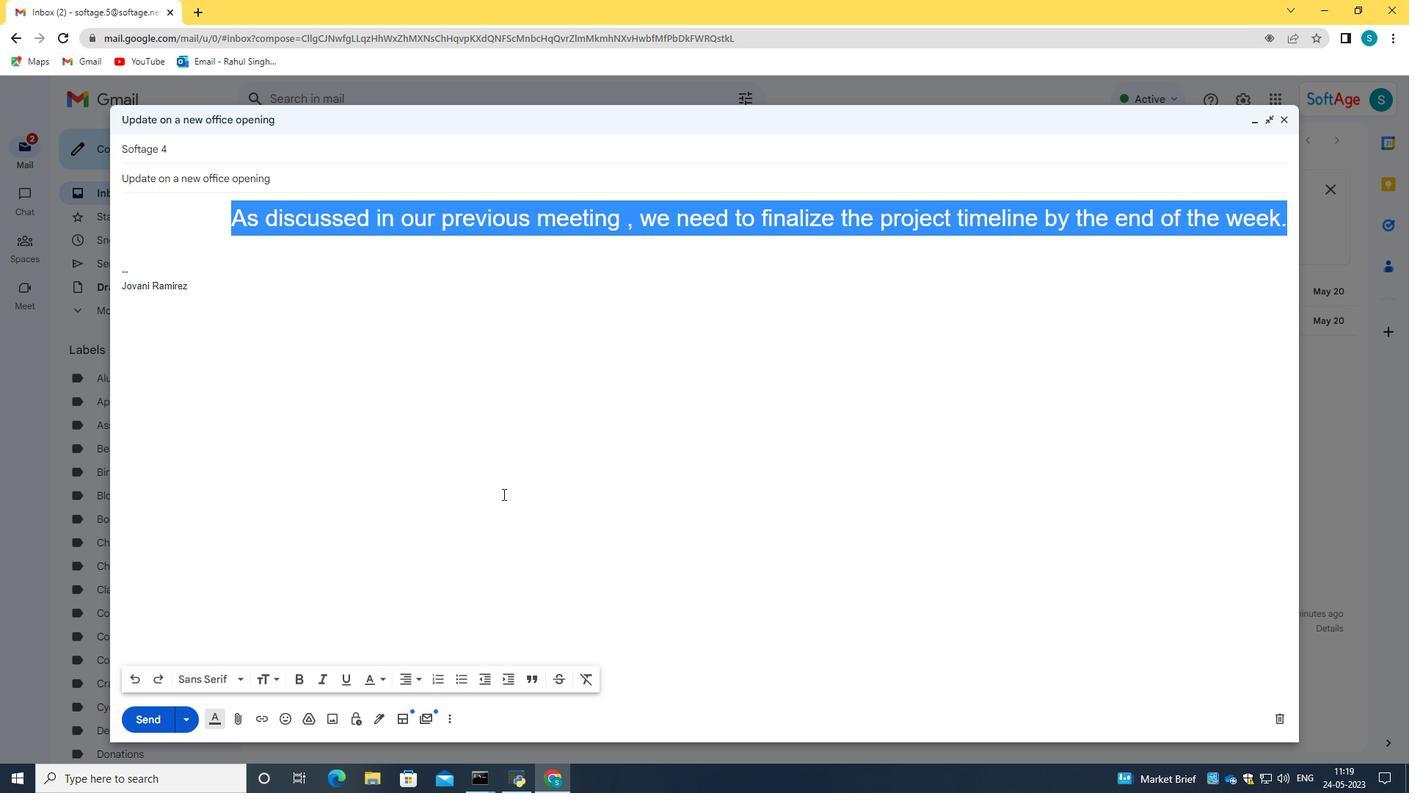 
Action: Mouse pressed left at (532, 455)
Screenshot: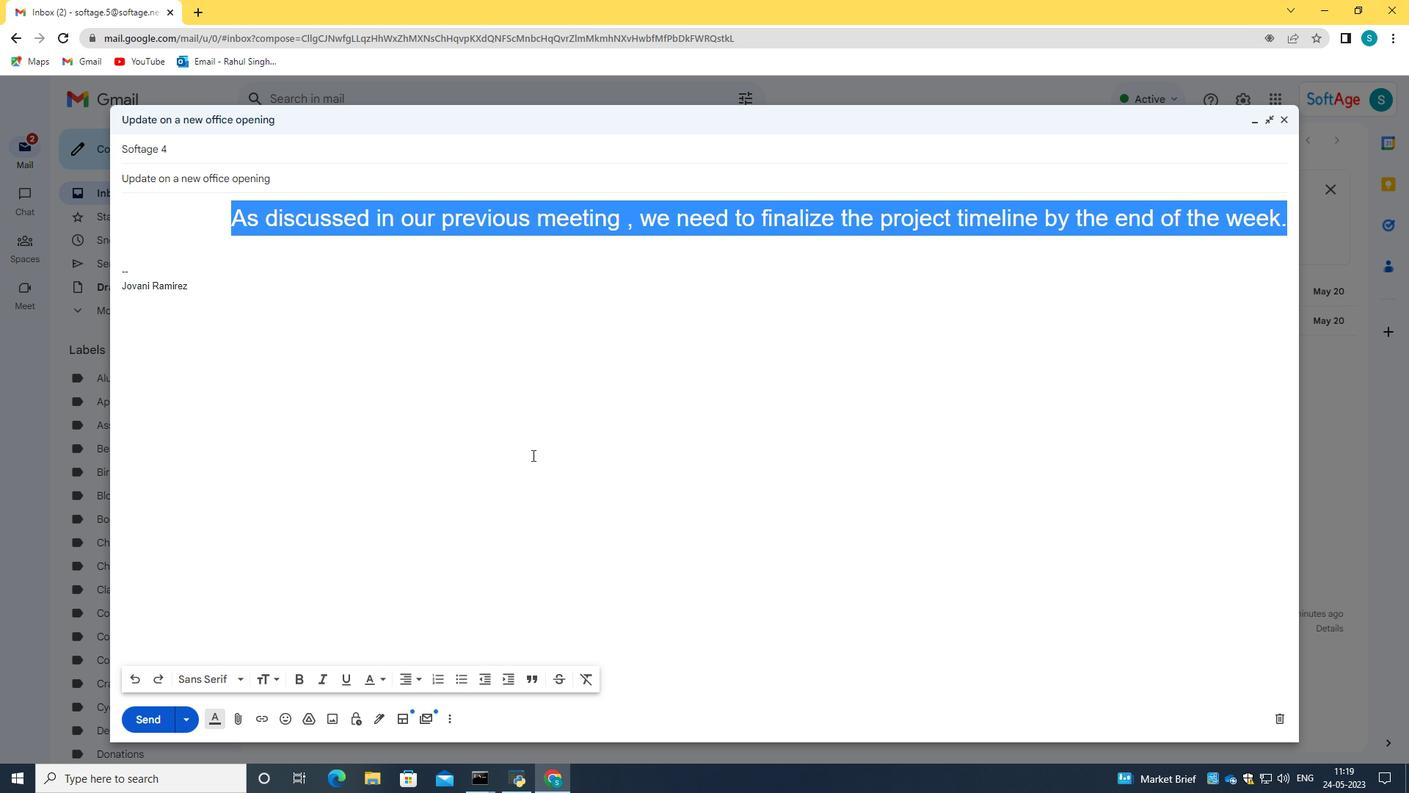 
Action: Mouse moved to (153, 715)
Screenshot: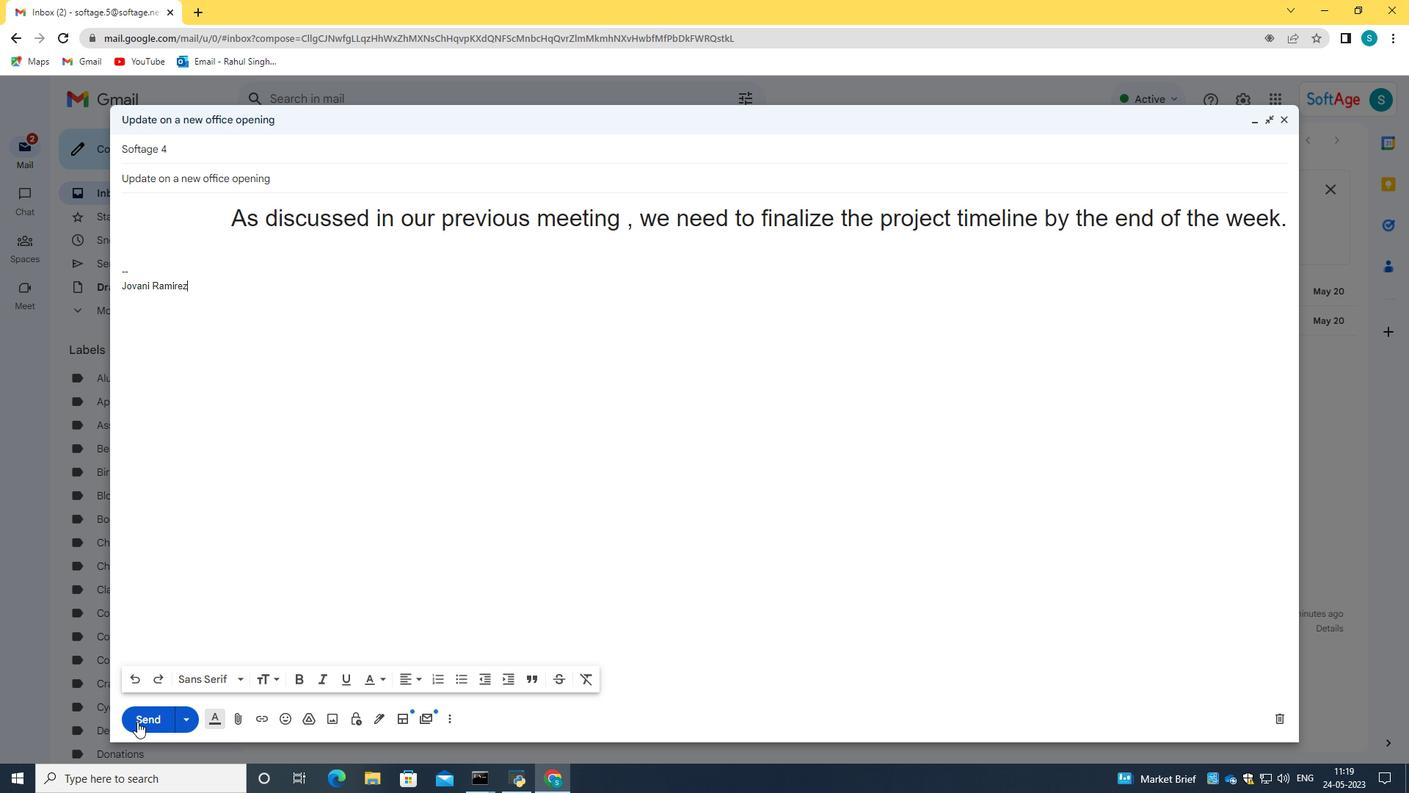 
Action: Mouse pressed left at (153, 715)
Screenshot: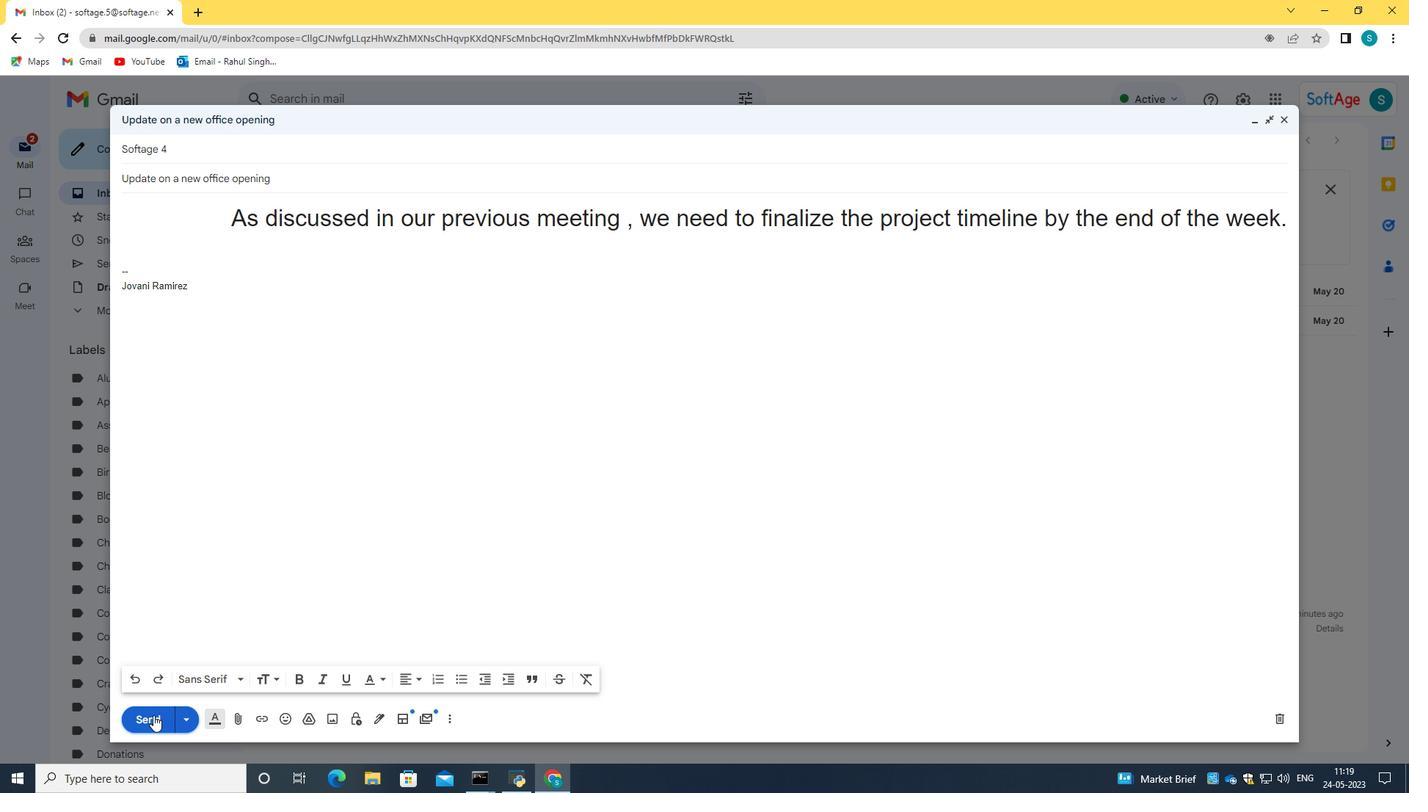 
Action: Mouse moved to (129, 254)
Screenshot: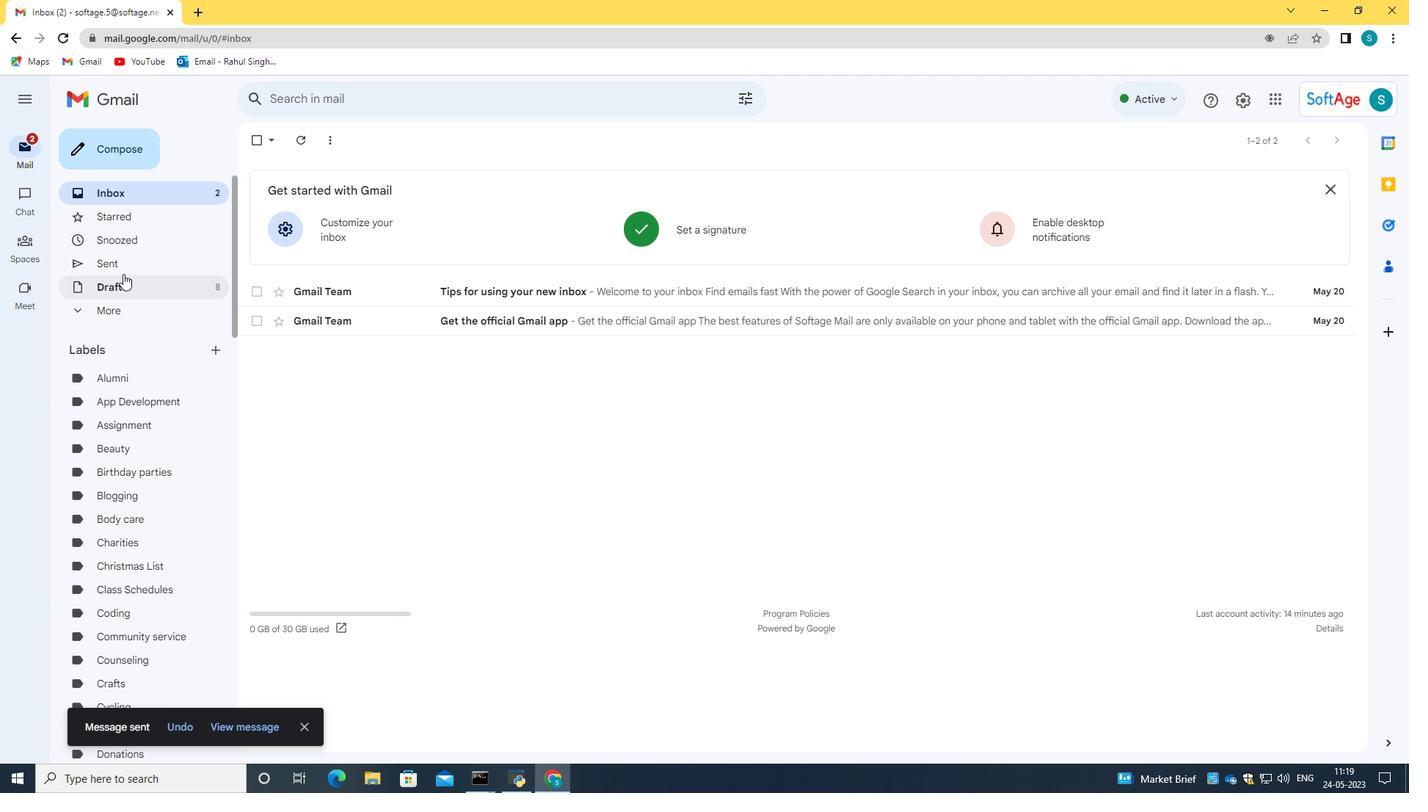 
Action: Mouse pressed left at (129, 254)
Screenshot: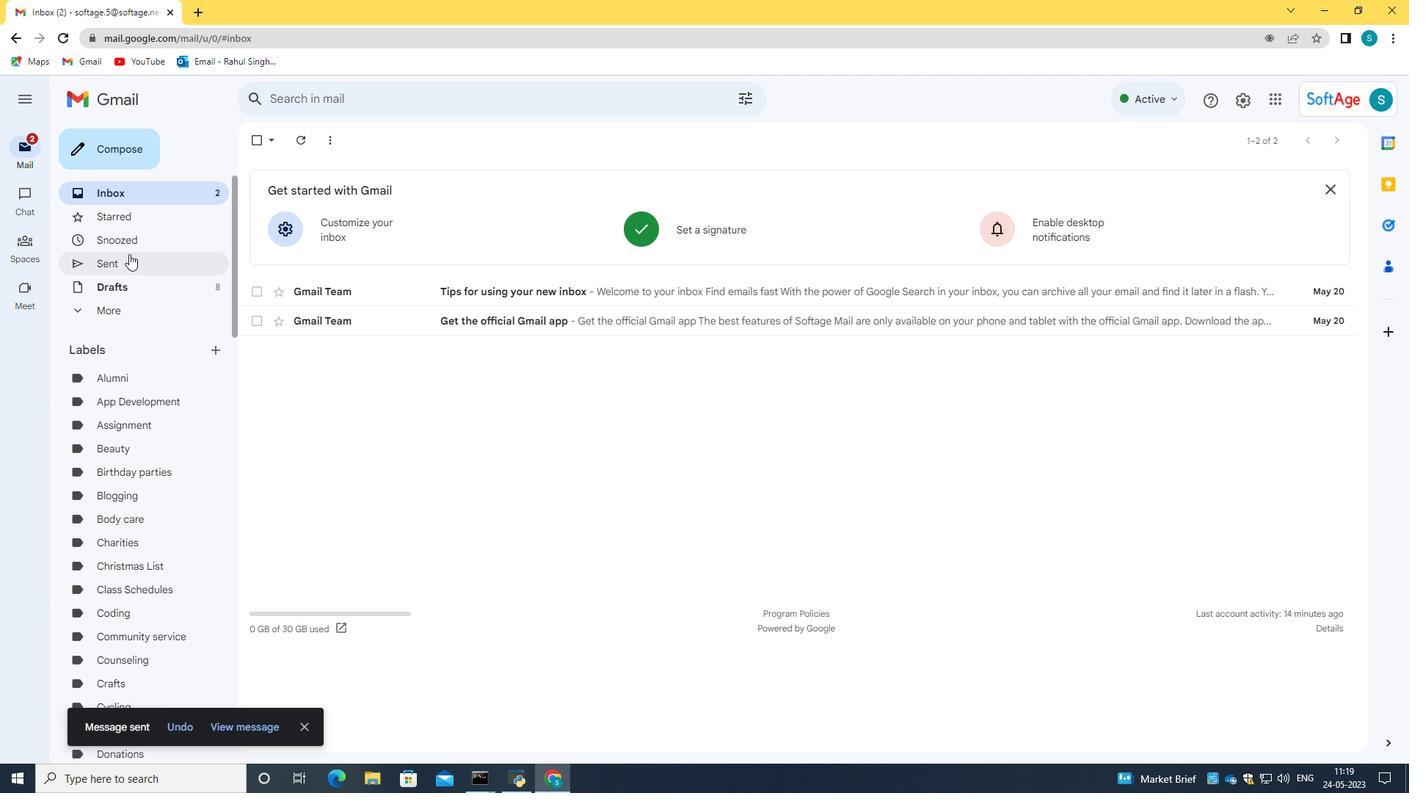 
Action: Mouse moved to (262, 210)
Screenshot: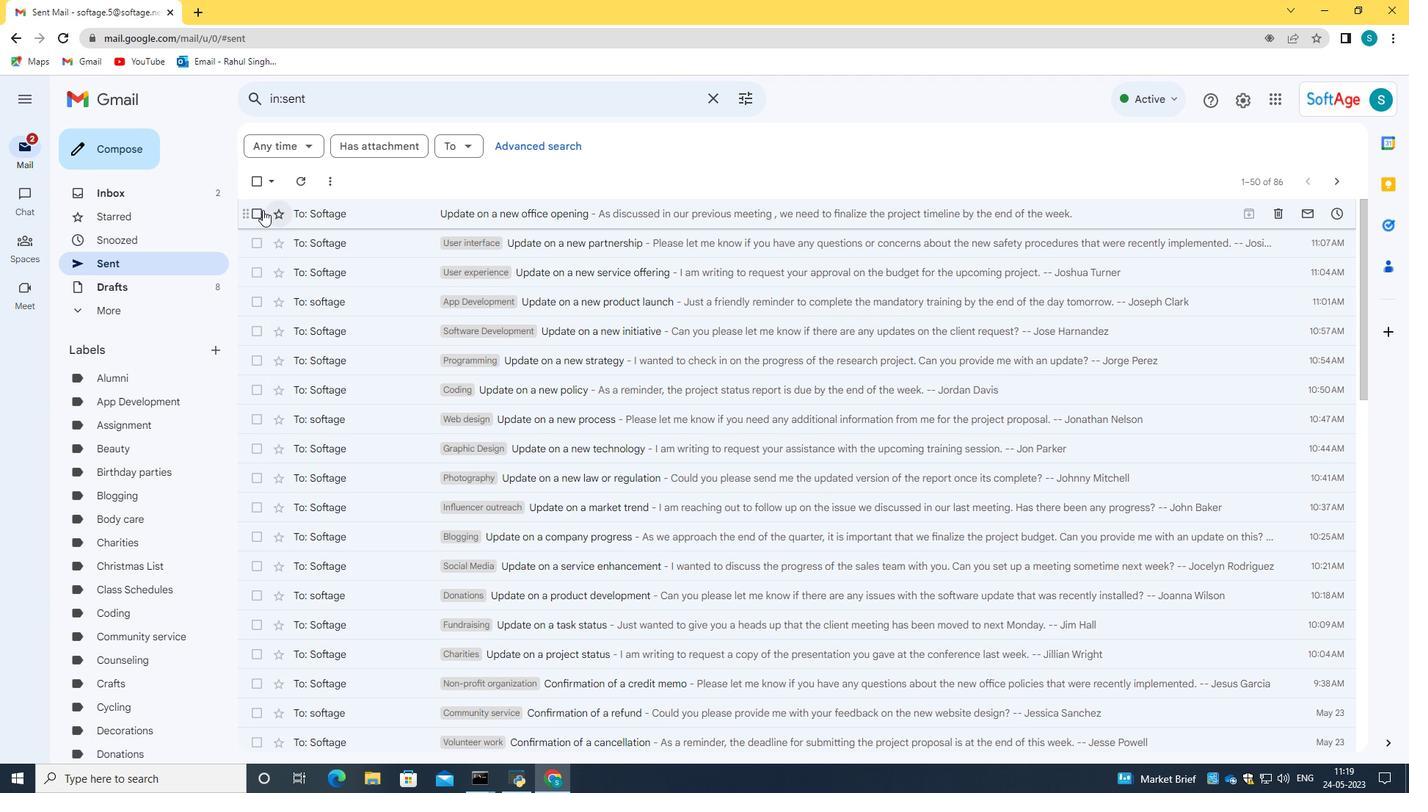 
Action: Mouse pressed left at (262, 210)
Screenshot: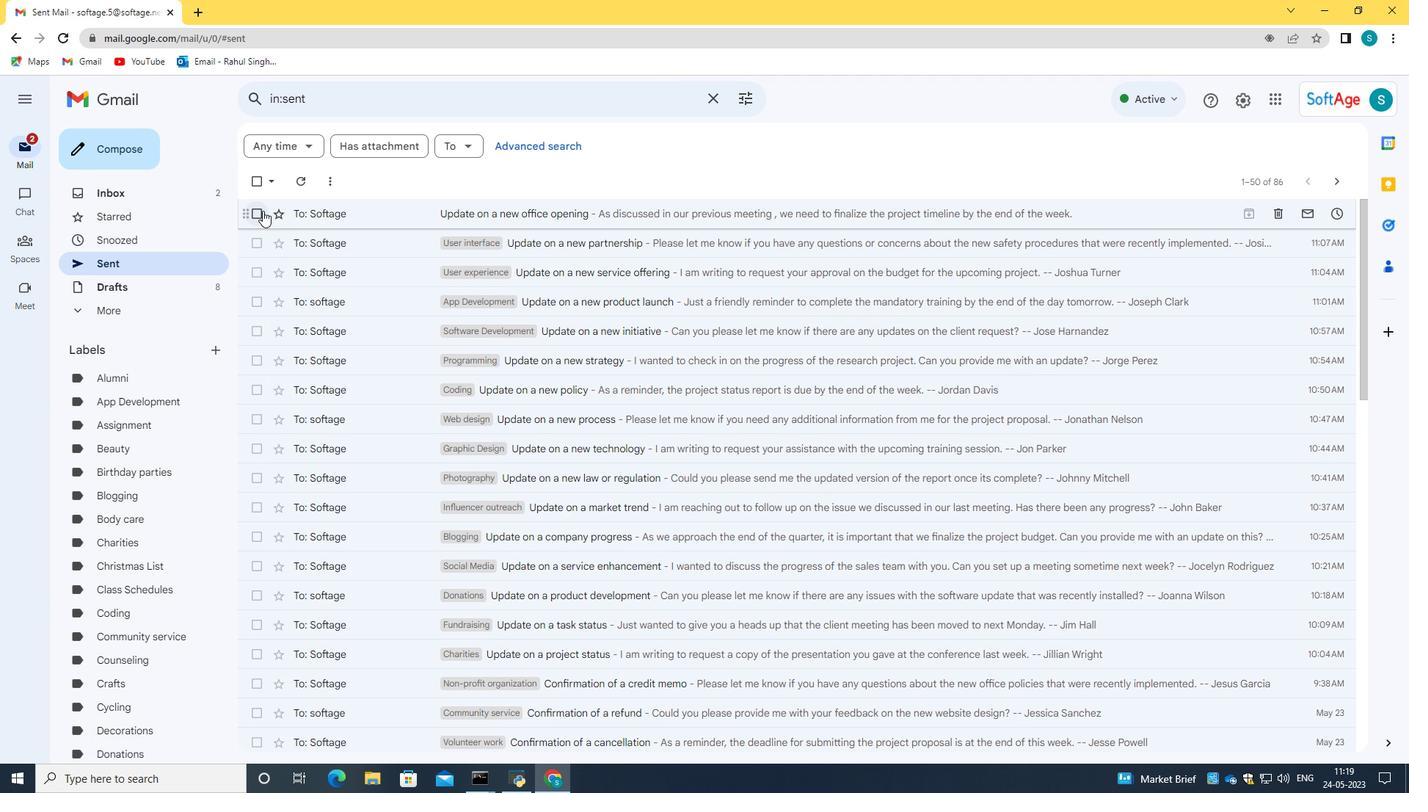 
Action: Mouse moved to (336, 214)
Screenshot: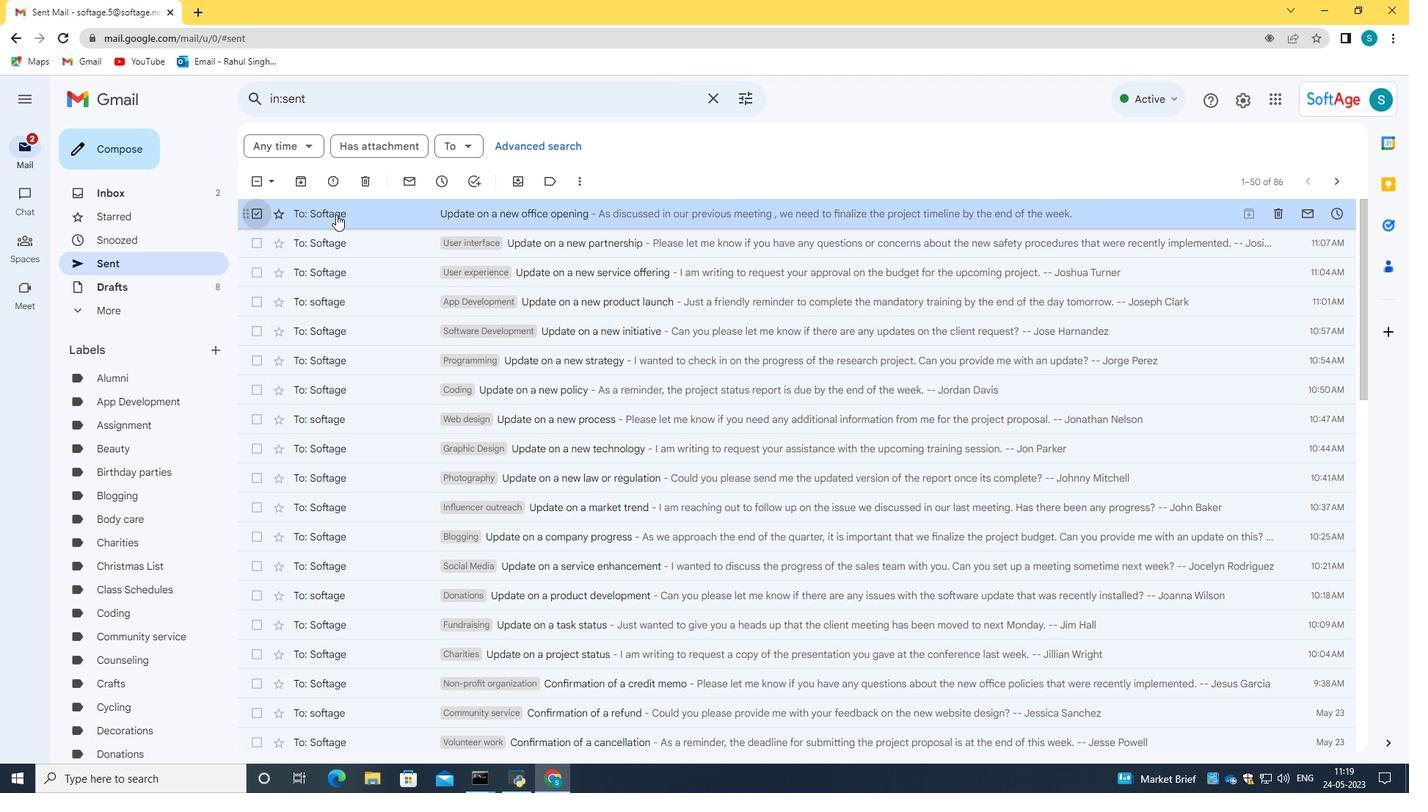 
Action: Mouse pressed right at (336, 214)
Screenshot: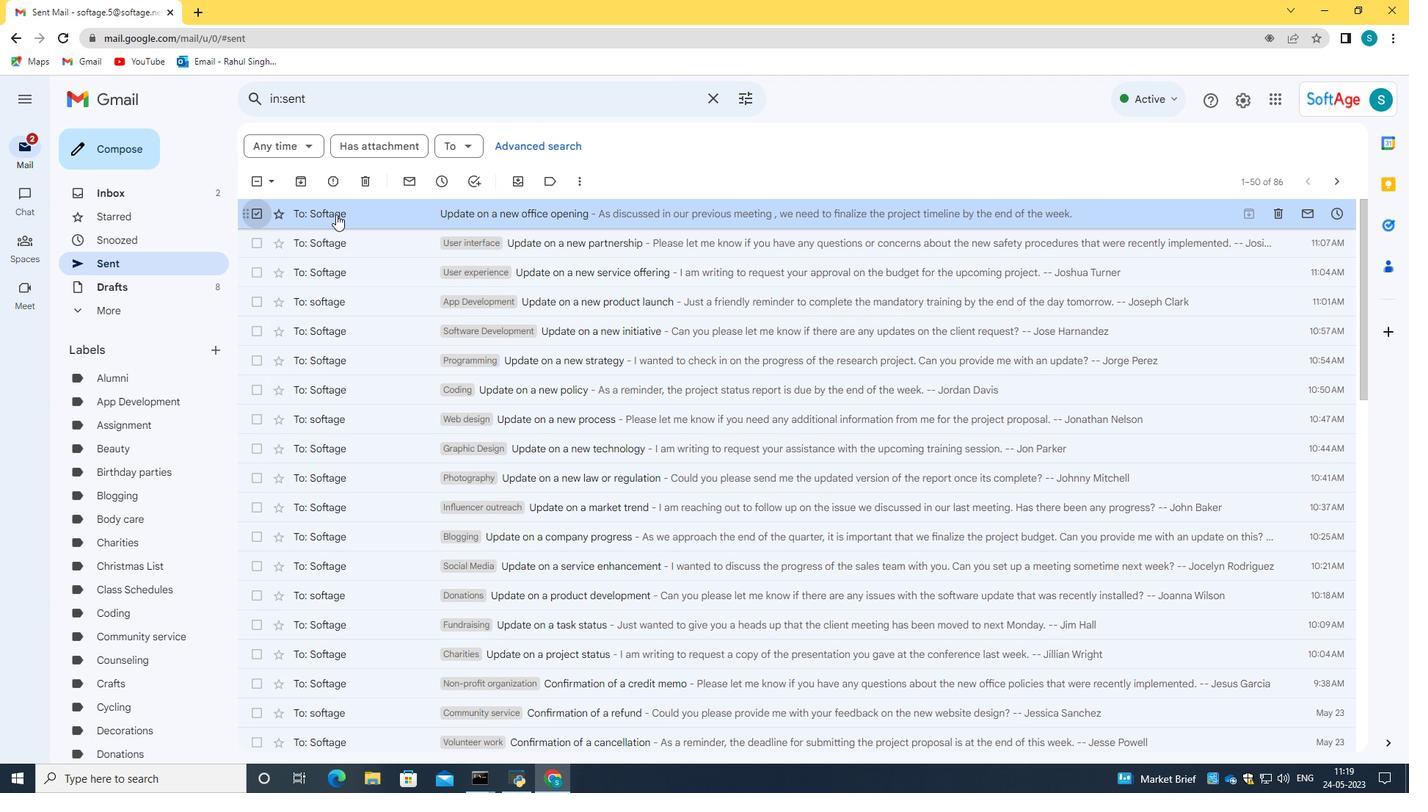 
Action: Mouse moved to (599, 430)
Screenshot: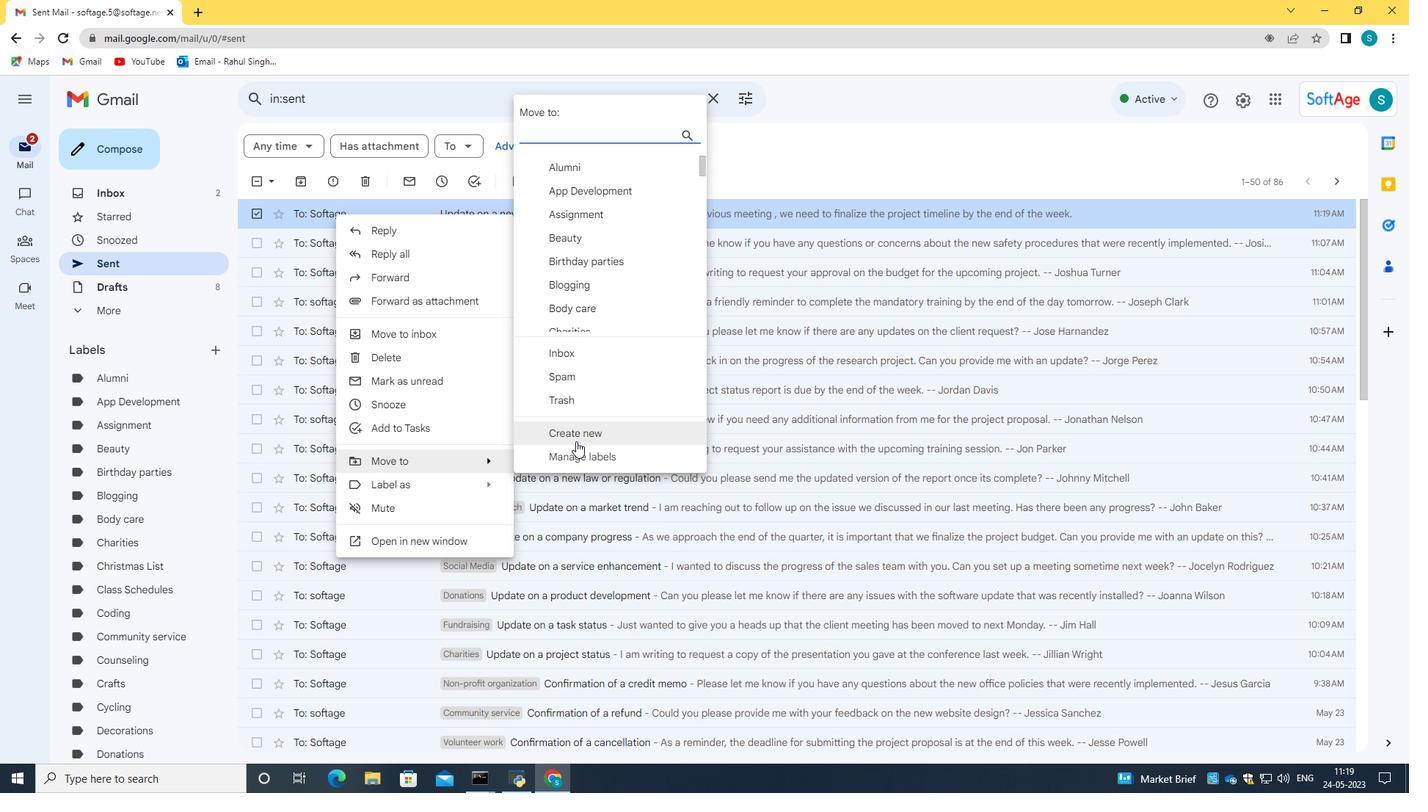 
Action: Mouse pressed left at (599, 430)
Screenshot: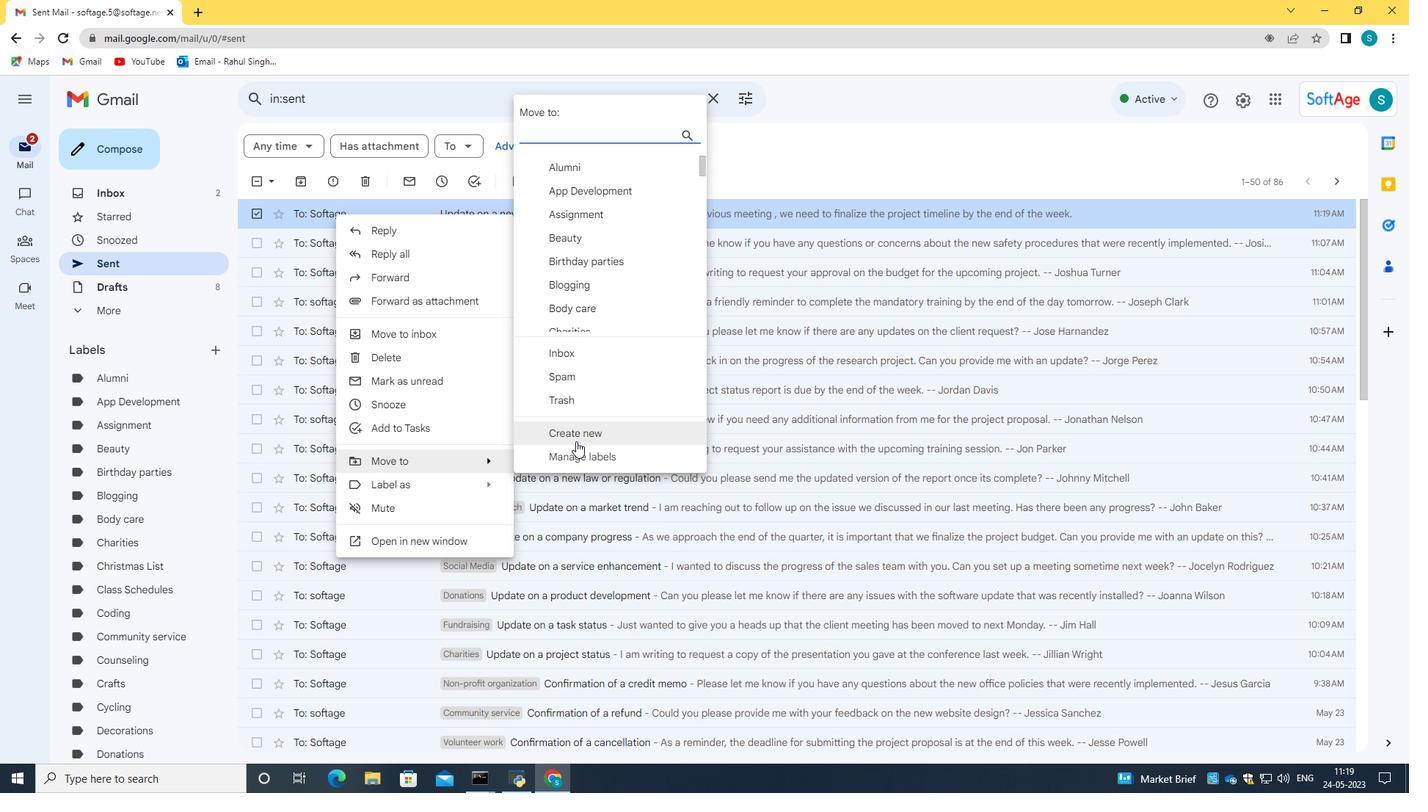 
Action: Key pressed <Key.caps_lock>T<Key.caps_lock>esting<Key.space>
Screenshot: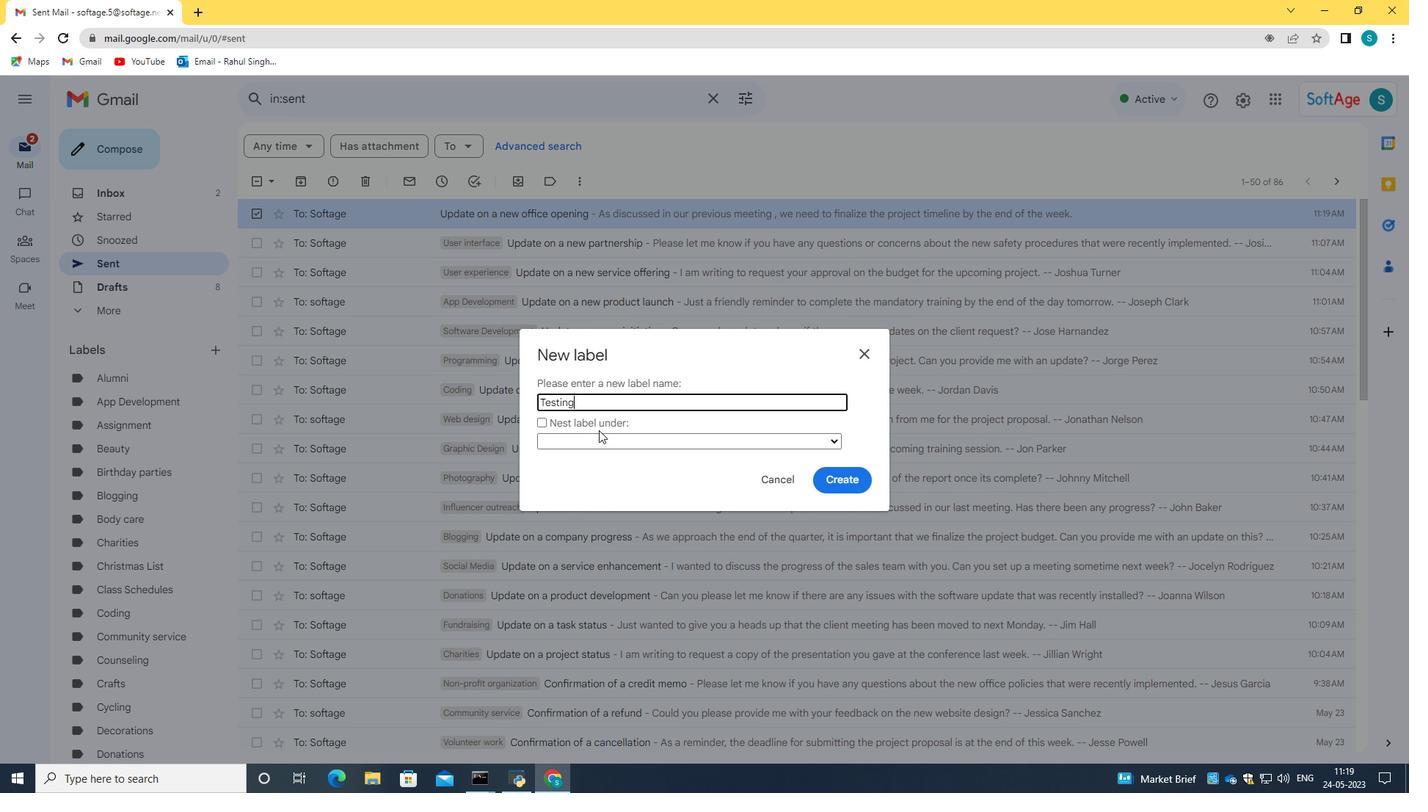 
Action: Mouse moved to (852, 478)
Screenshot: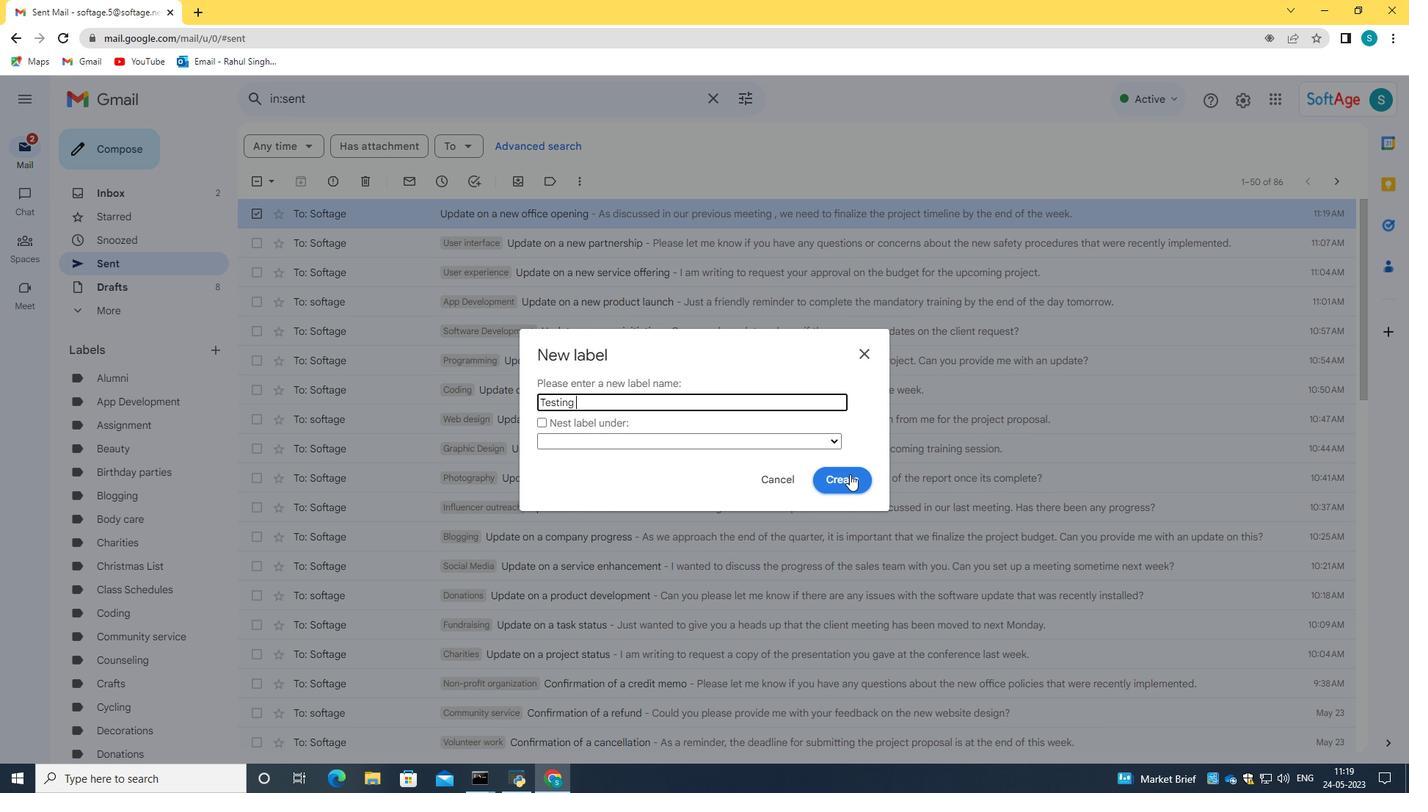 
Action: Mouse pressed left at (852, 478)
Screenshot: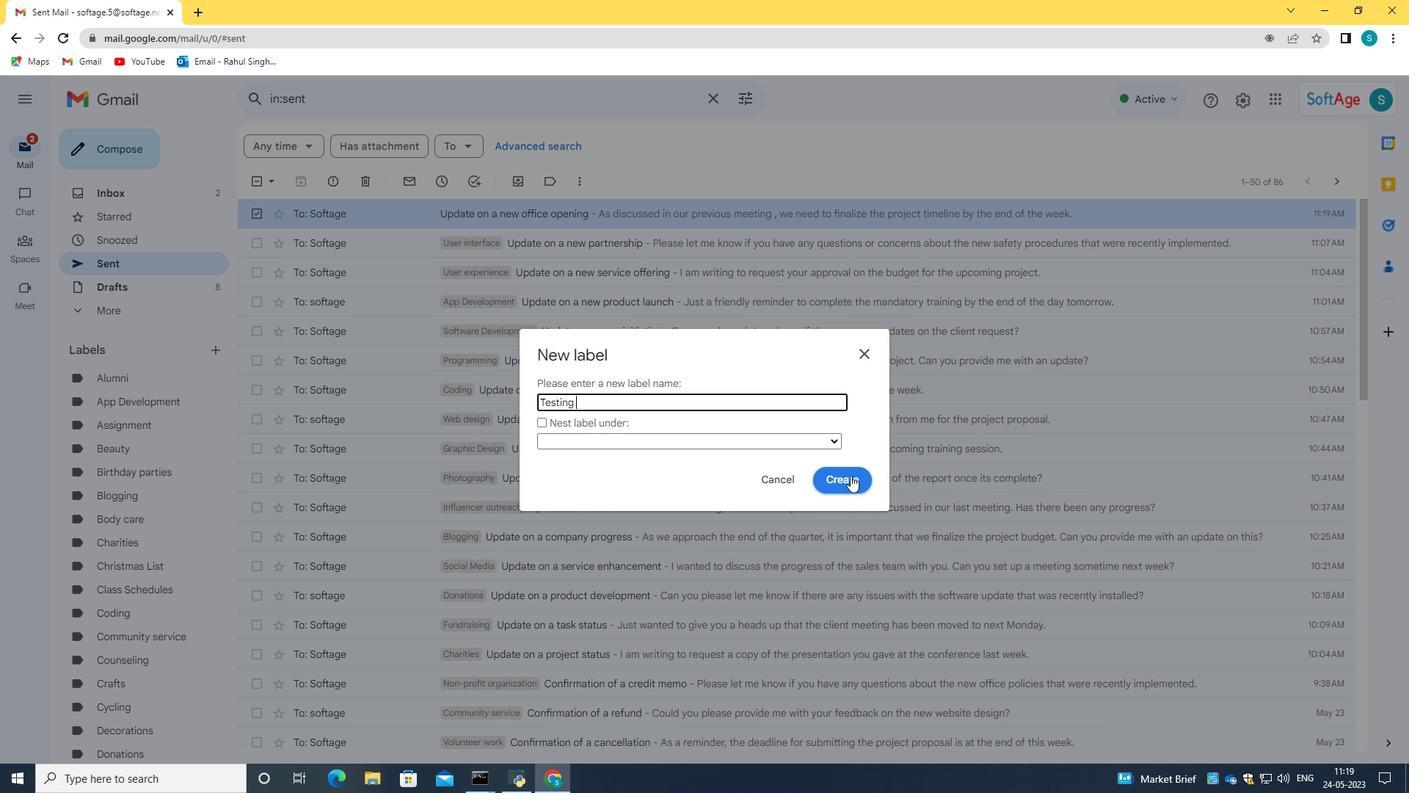 
